 Task: Search one way flight ticket for 3 adults in first from Fort Lauderdale: Fort Lauderdale-hollywood International Airport to South Bend: South Bend International Airport on 8-6-2023. Choice of flights is Spirit. Number of bags: 1 carry on bag. Price is upto 100000. Outbound departure time preference is 21:30.
Action: Mouse moved to (289, 414)
Screenshot: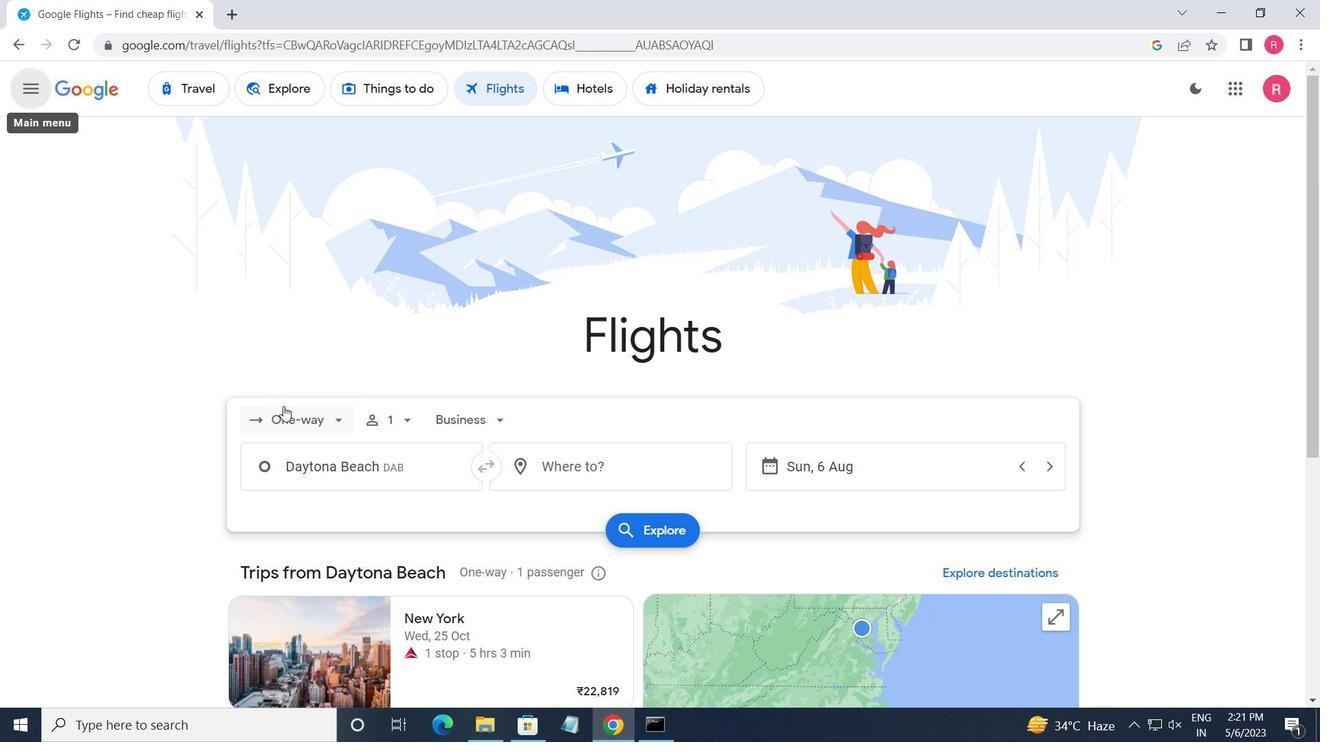 
Action: Mouse pressed left at (289, 414)
Screenshot: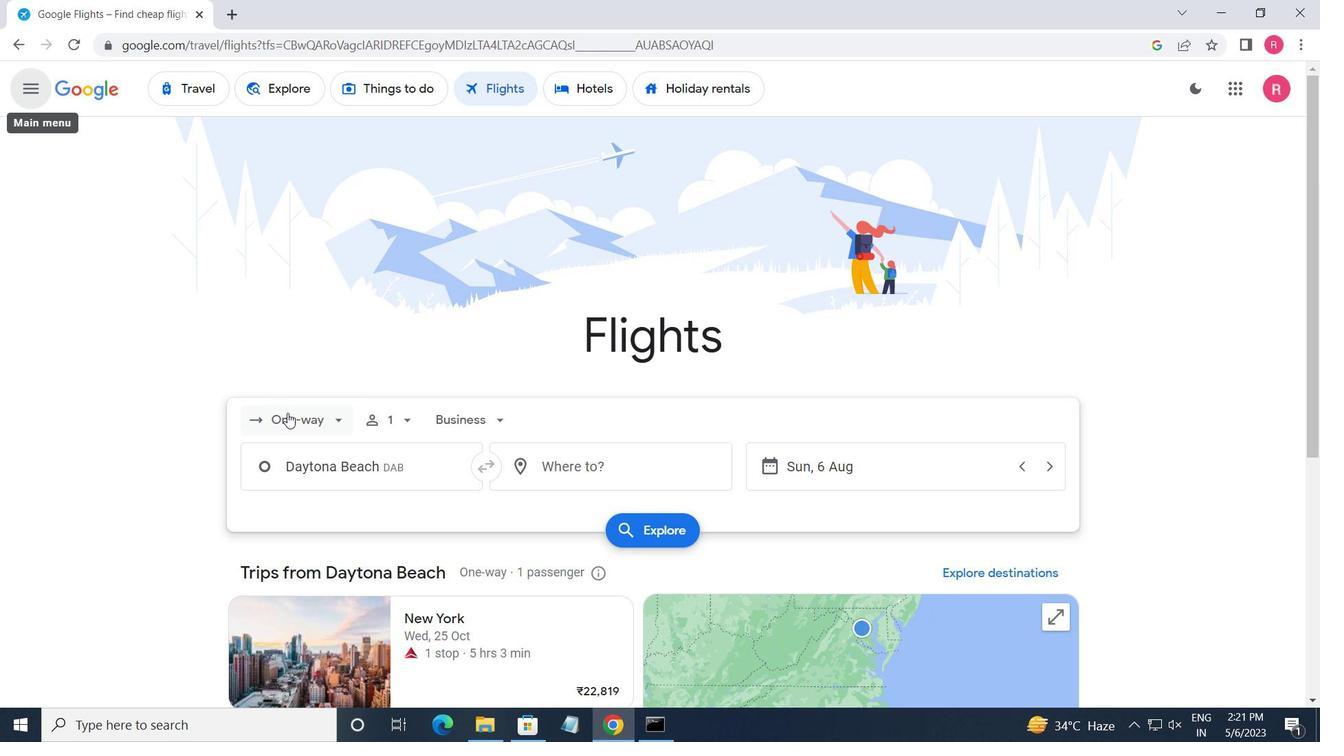 
Action: Mouse moved to (317, 497)
Screenshot: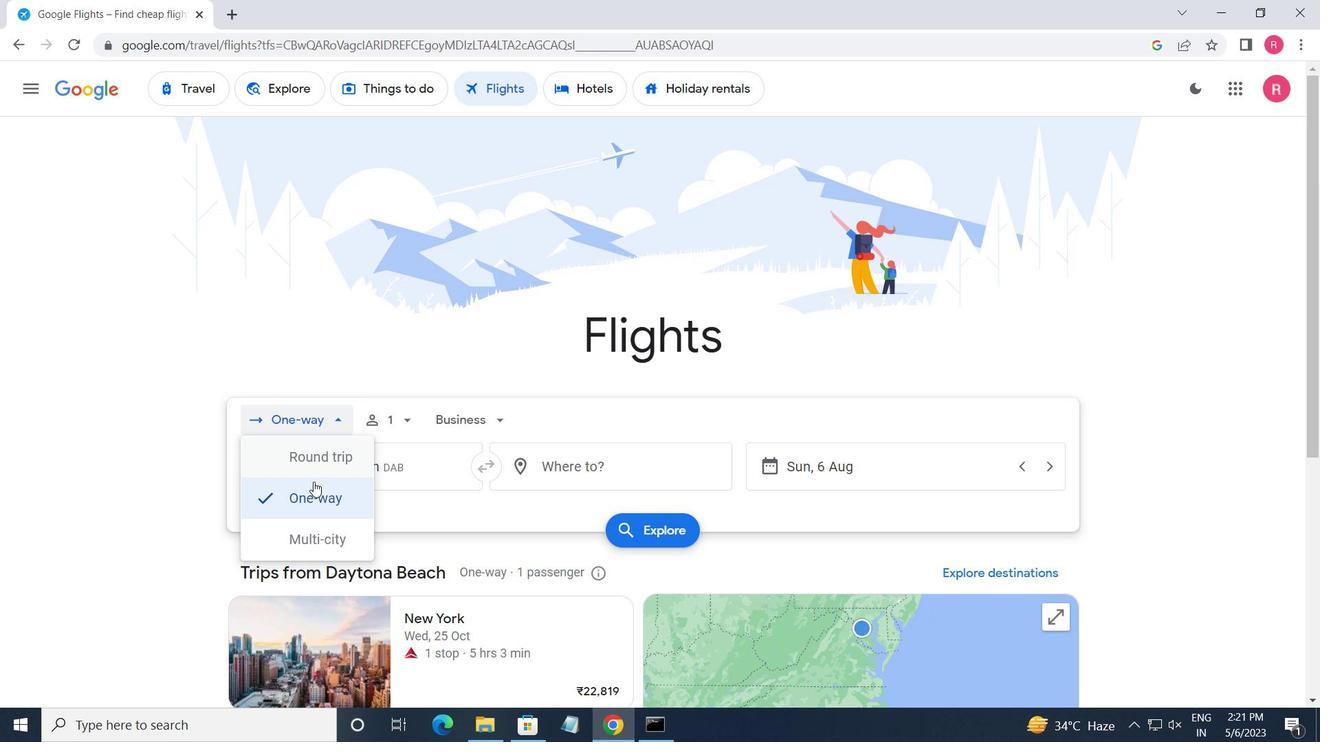 
Action: Mouse pressed left at (317, 497)
Screenshot: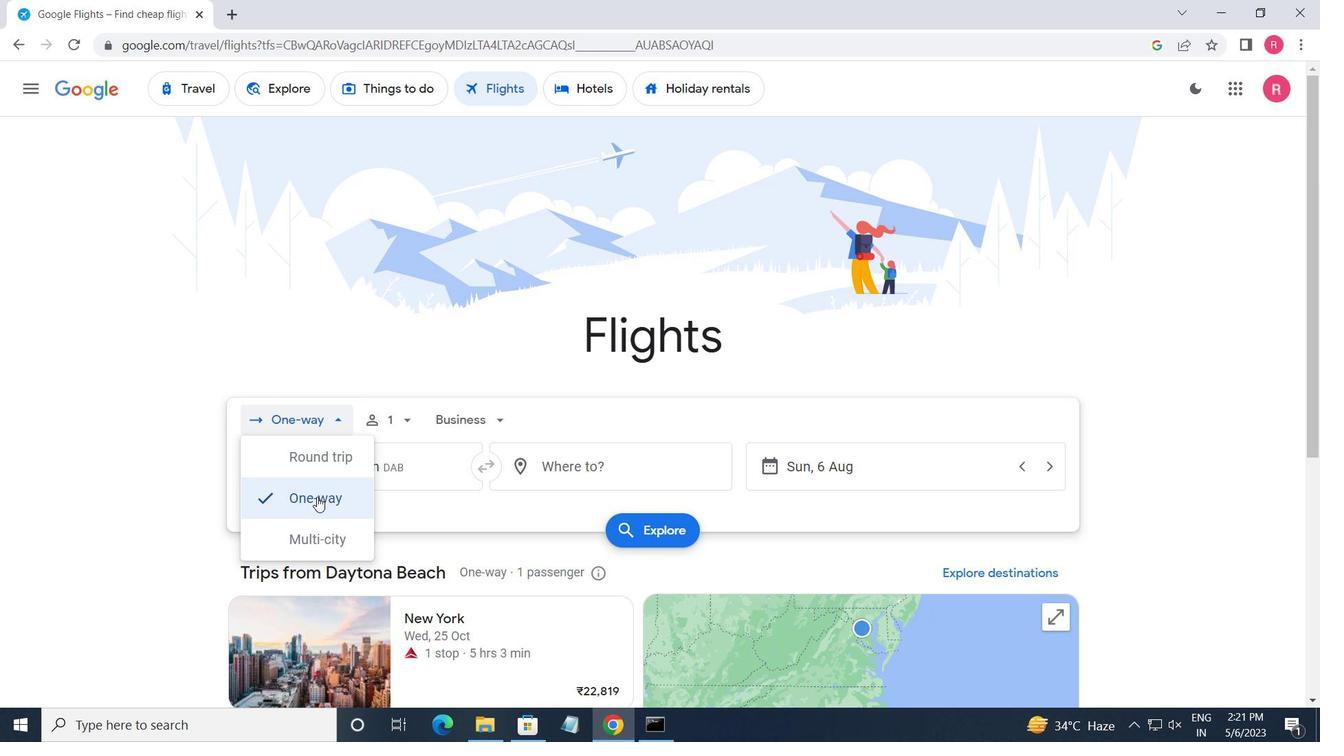 
Action: Mouse moved to (389, 429)
Screenshot: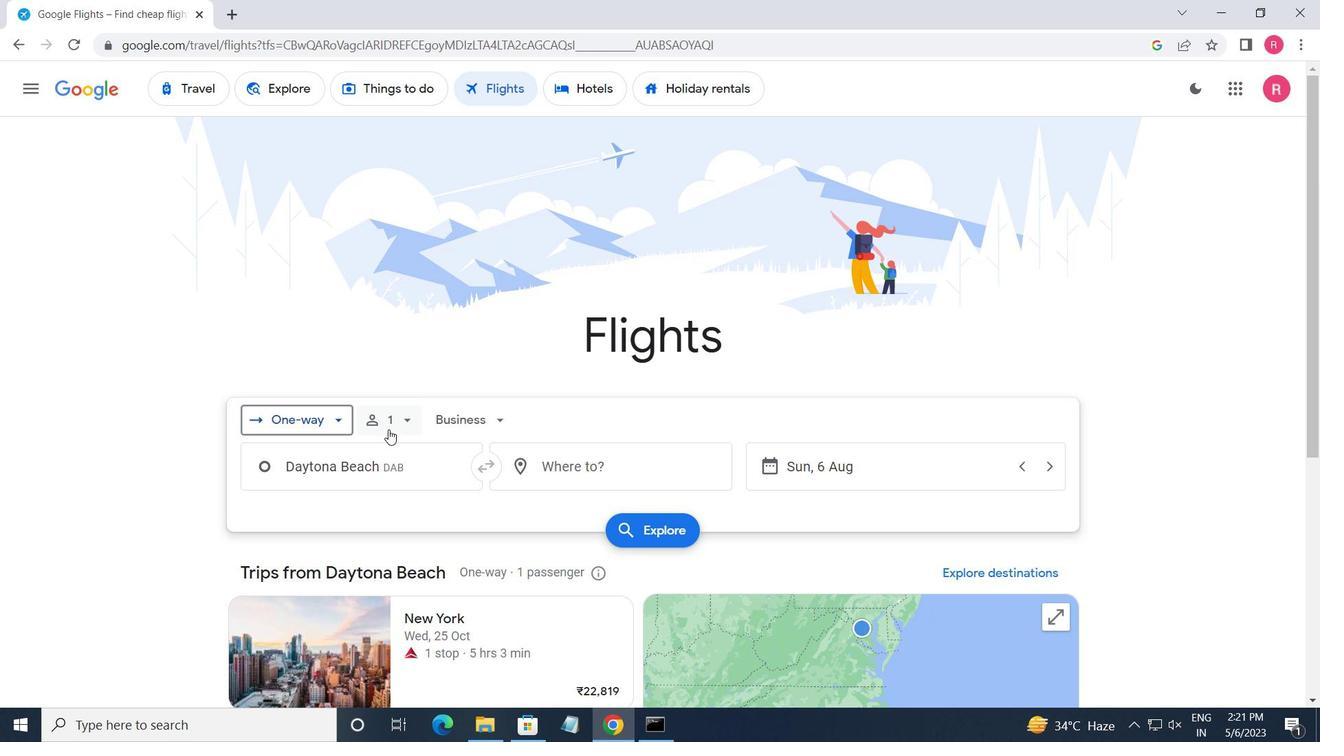 
Action: Mouse pressed left at (389, 429)
Screenshot: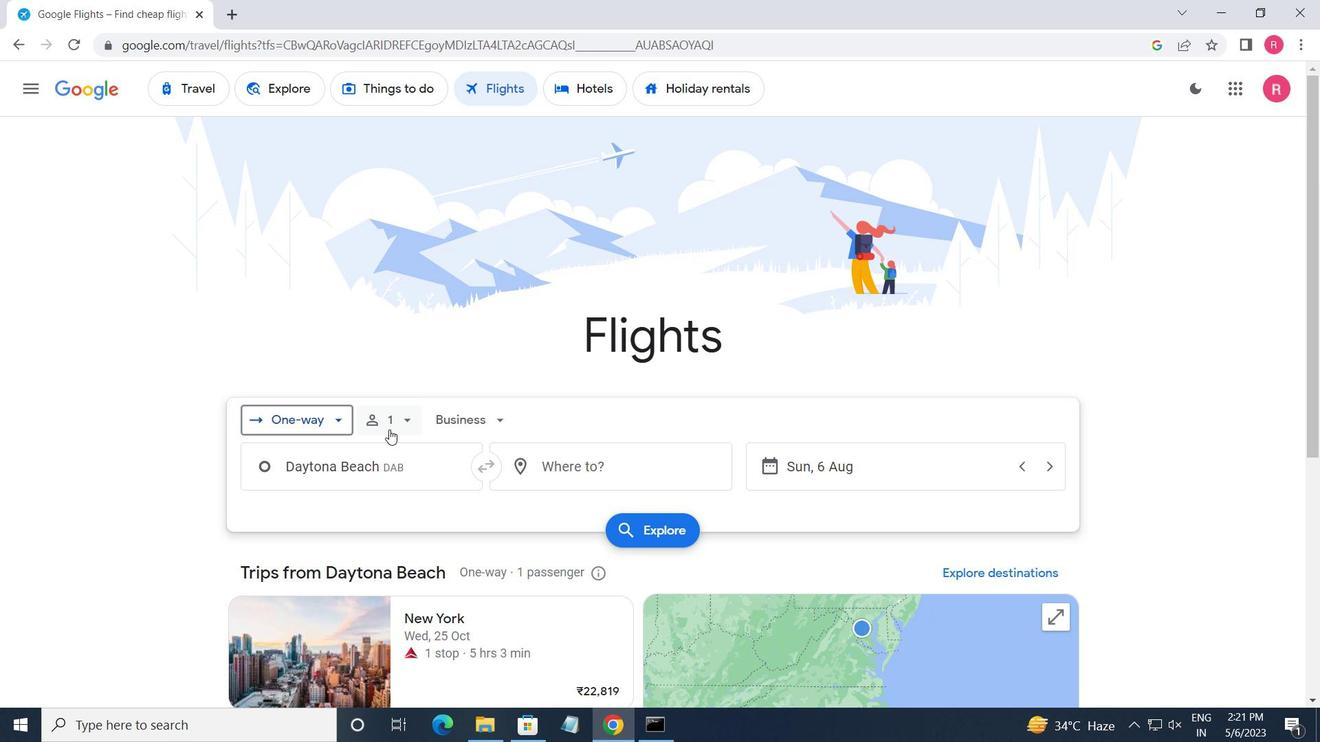 
Action: Mouse moved to (553, 467)
Screenshot: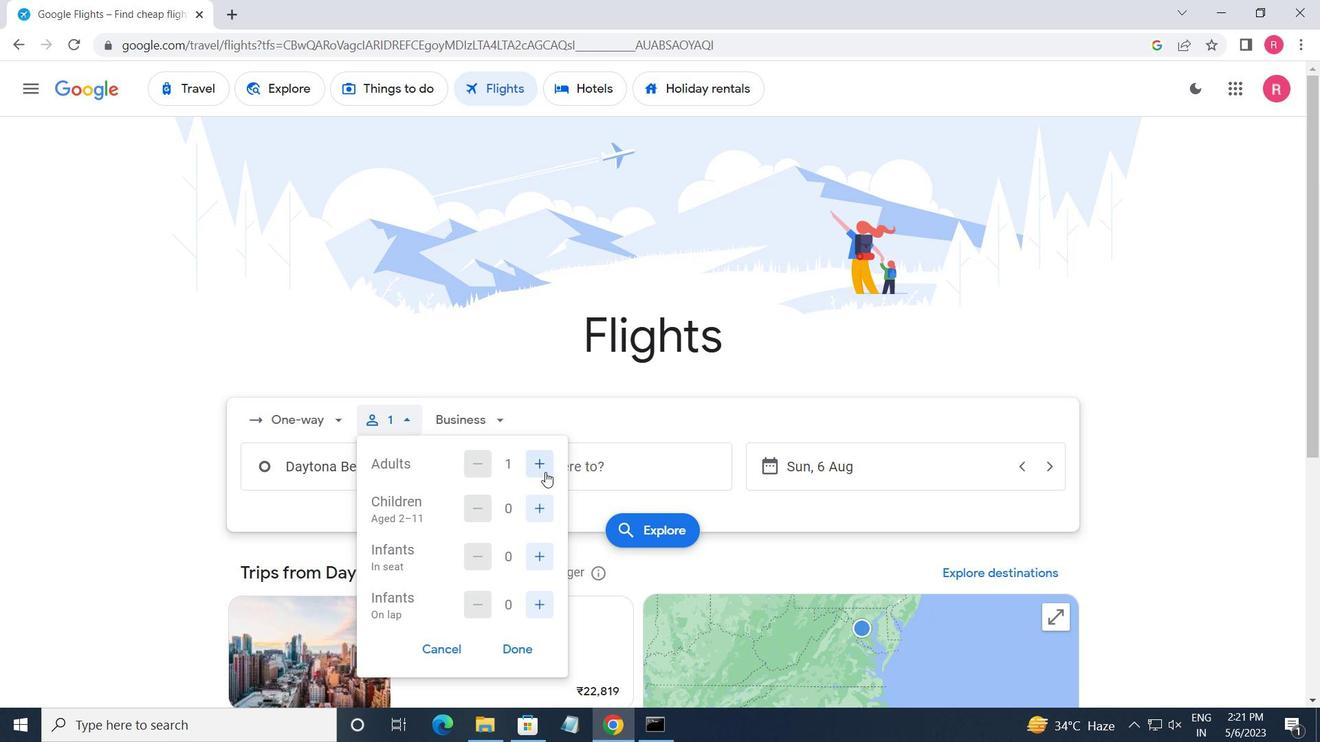 
Action: Mouse pressed left at (553, 467)
Screenshot: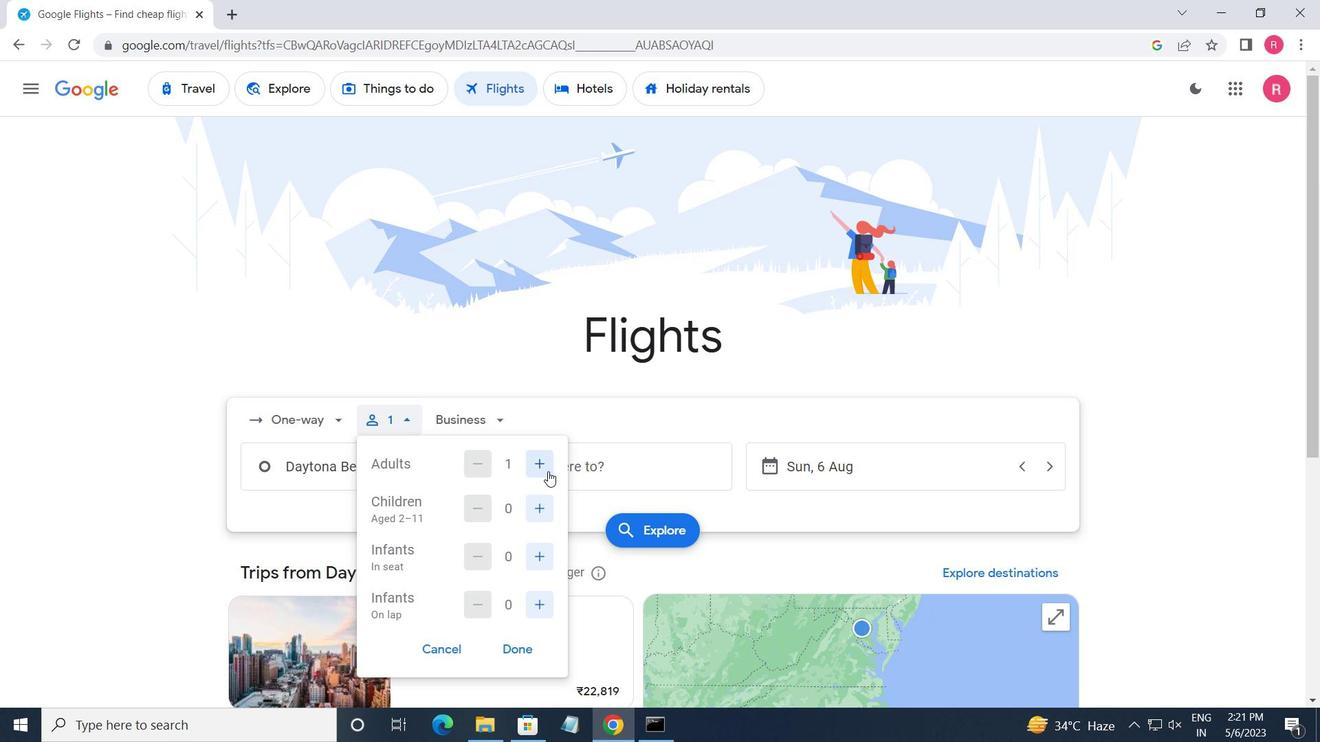 
Action: Mouse moved to (554, 467)
Screenshot: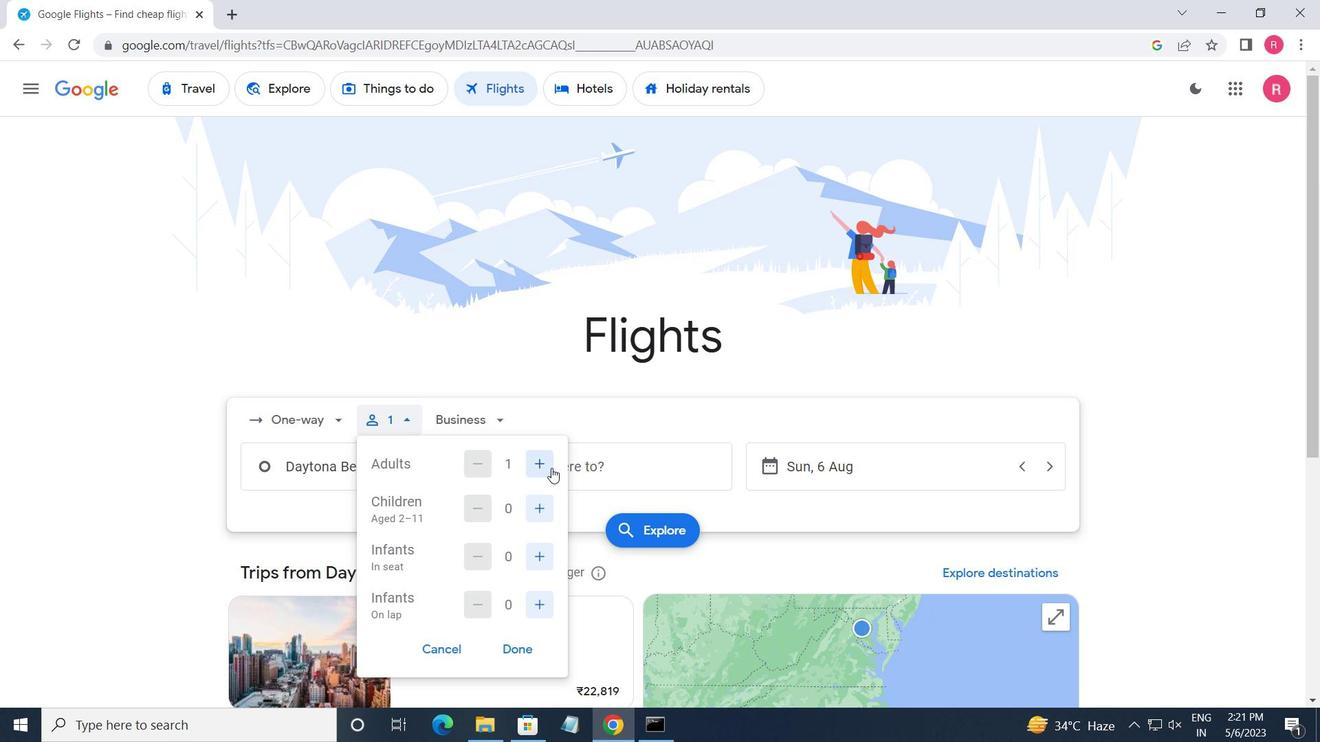 
Action: Mouse pressed left at (554, 467)
Screenshot: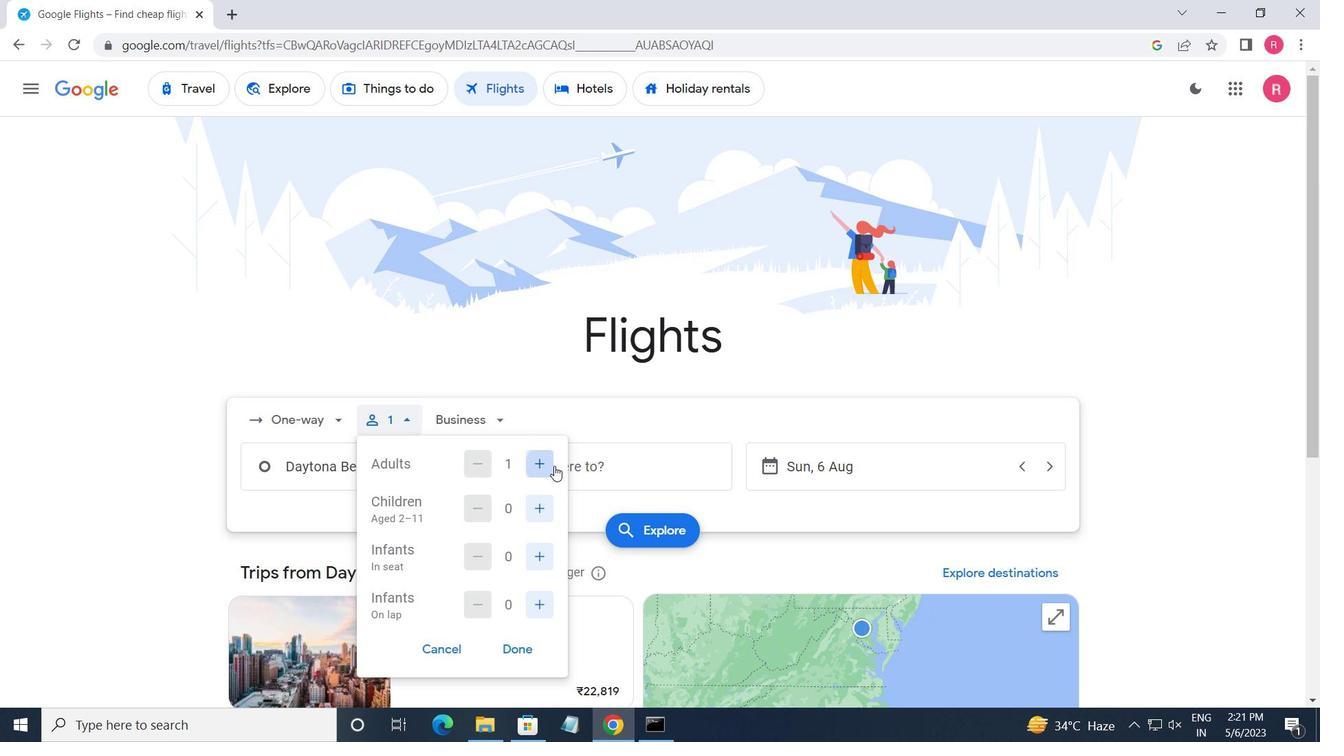 
Action: Mouse moved to (517, 643)
Screenshot: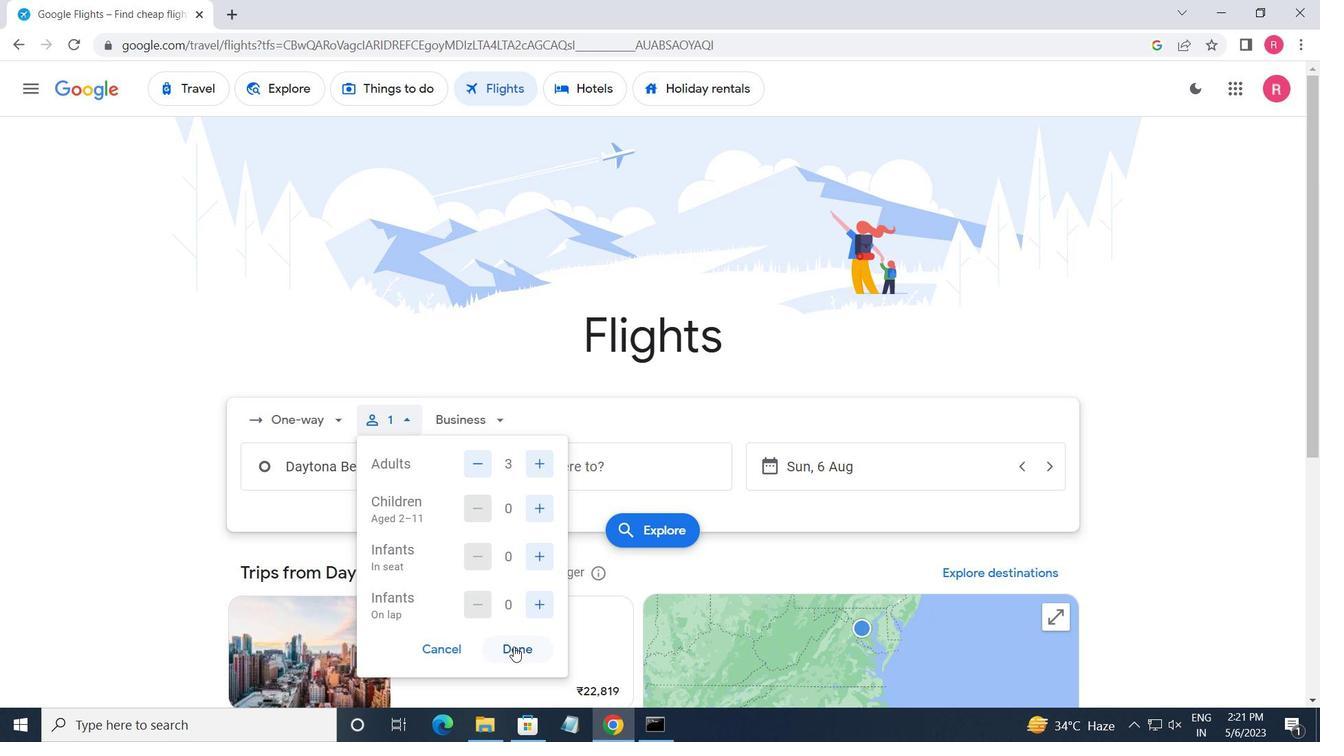 
Action: Mouse pressed left at (517, 643)
Screenshot: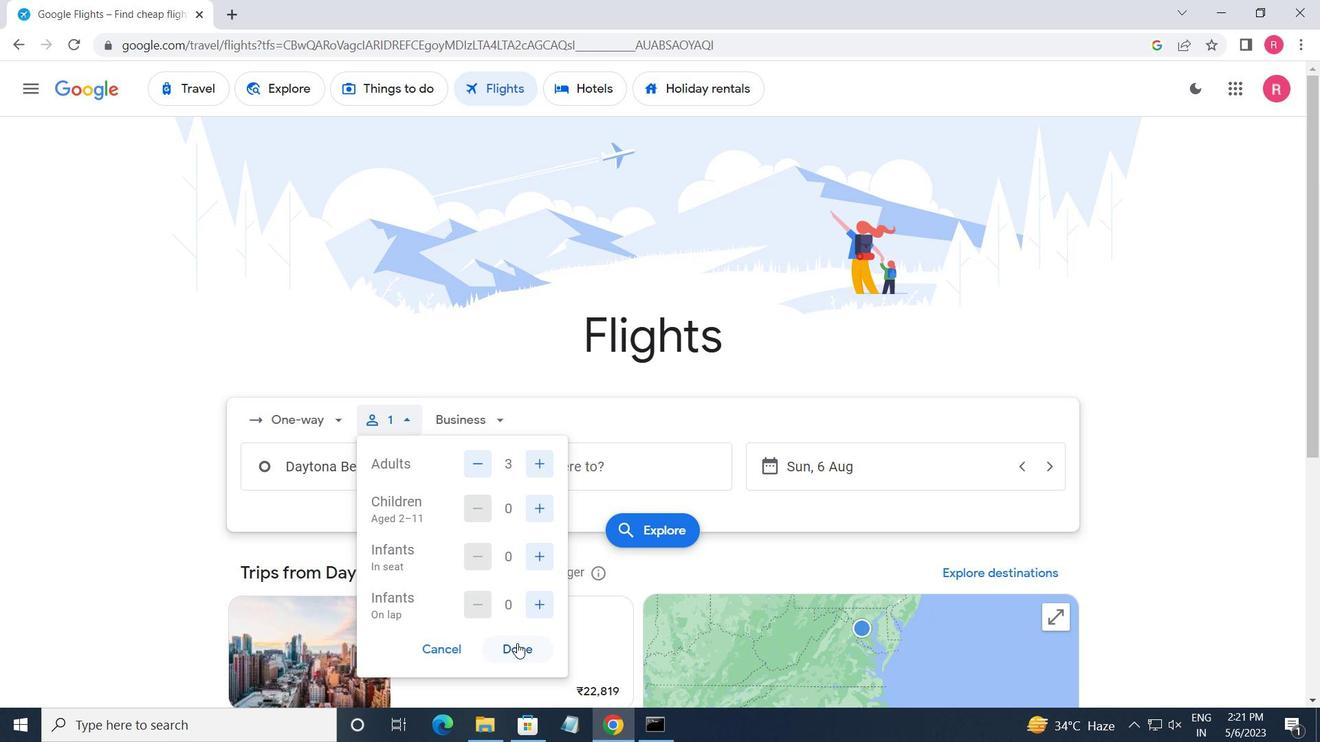 
Action: Mouse moved to (483, 425)
Screenshot: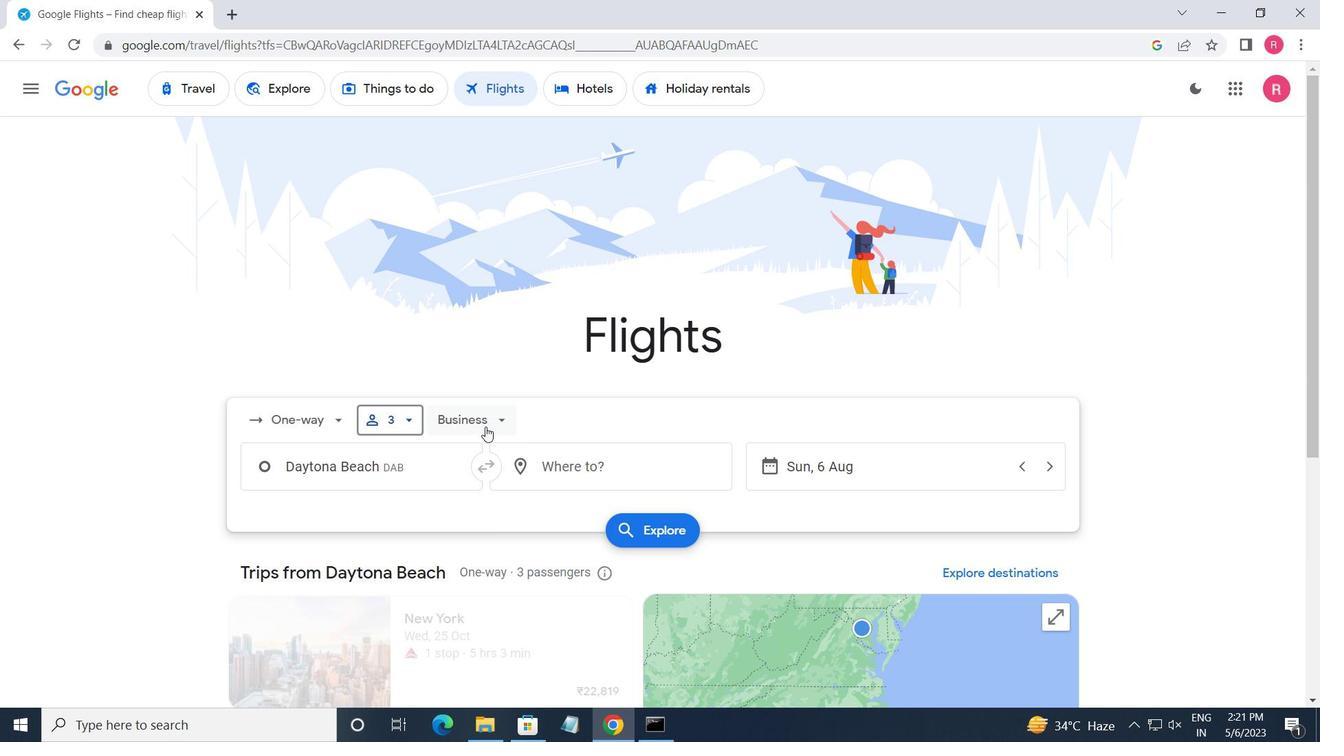 
Action: Mouse pressed left at (483, 425)
Screenshot: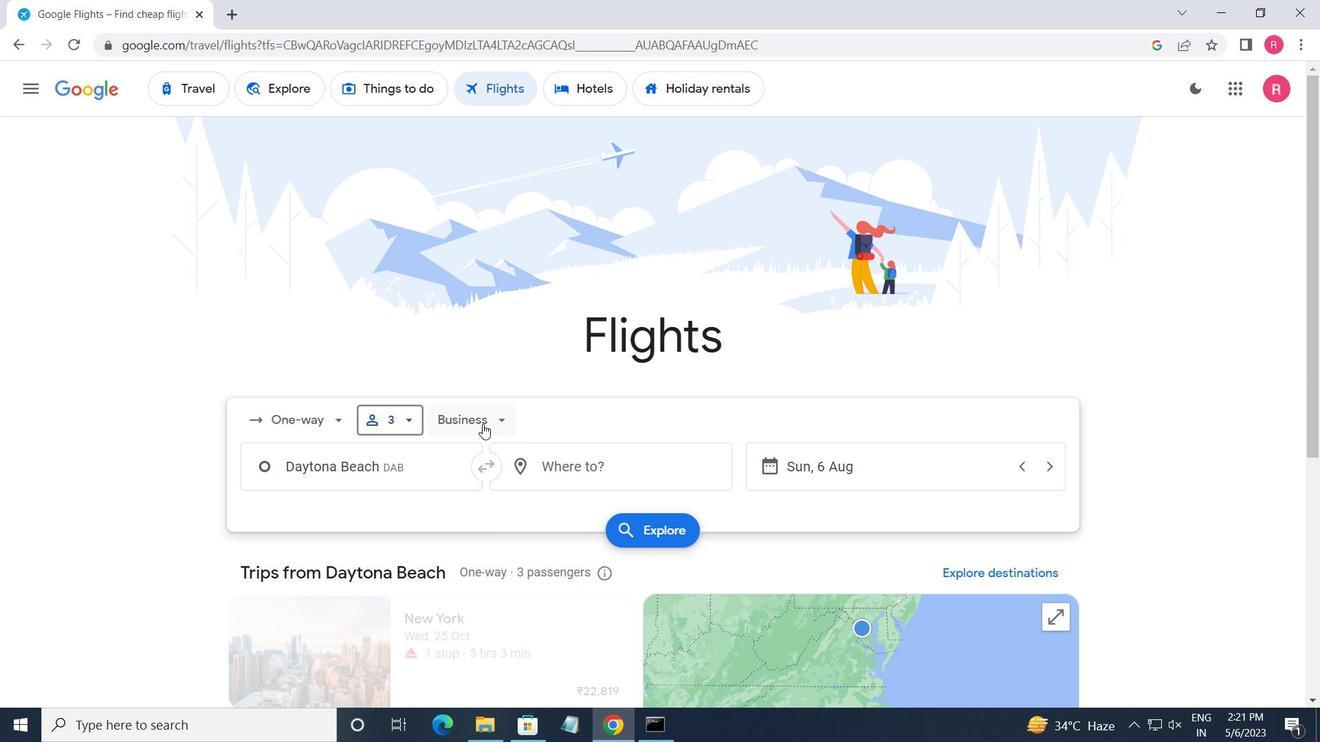 
Action: Mouse moved to (504, 574)
Screenshot: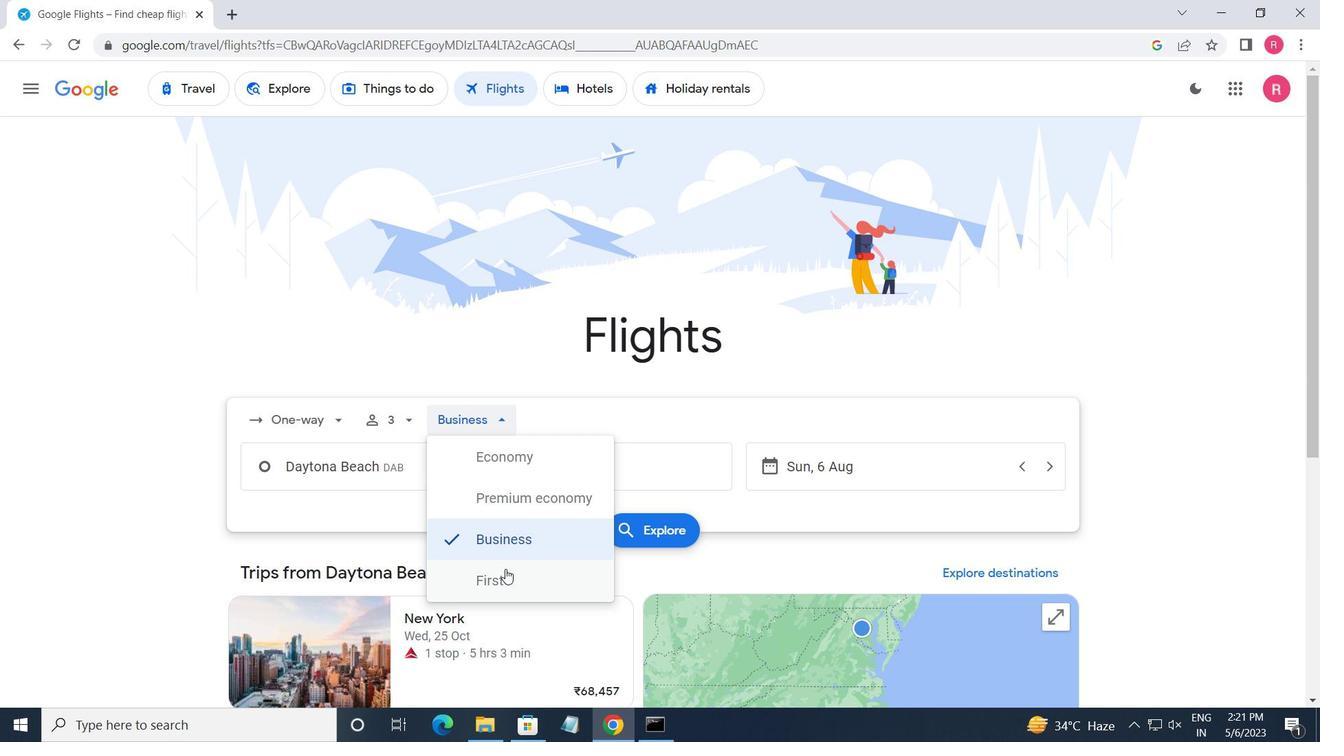 
Action: Mouse pressed left at (504, 574)
Screenshot: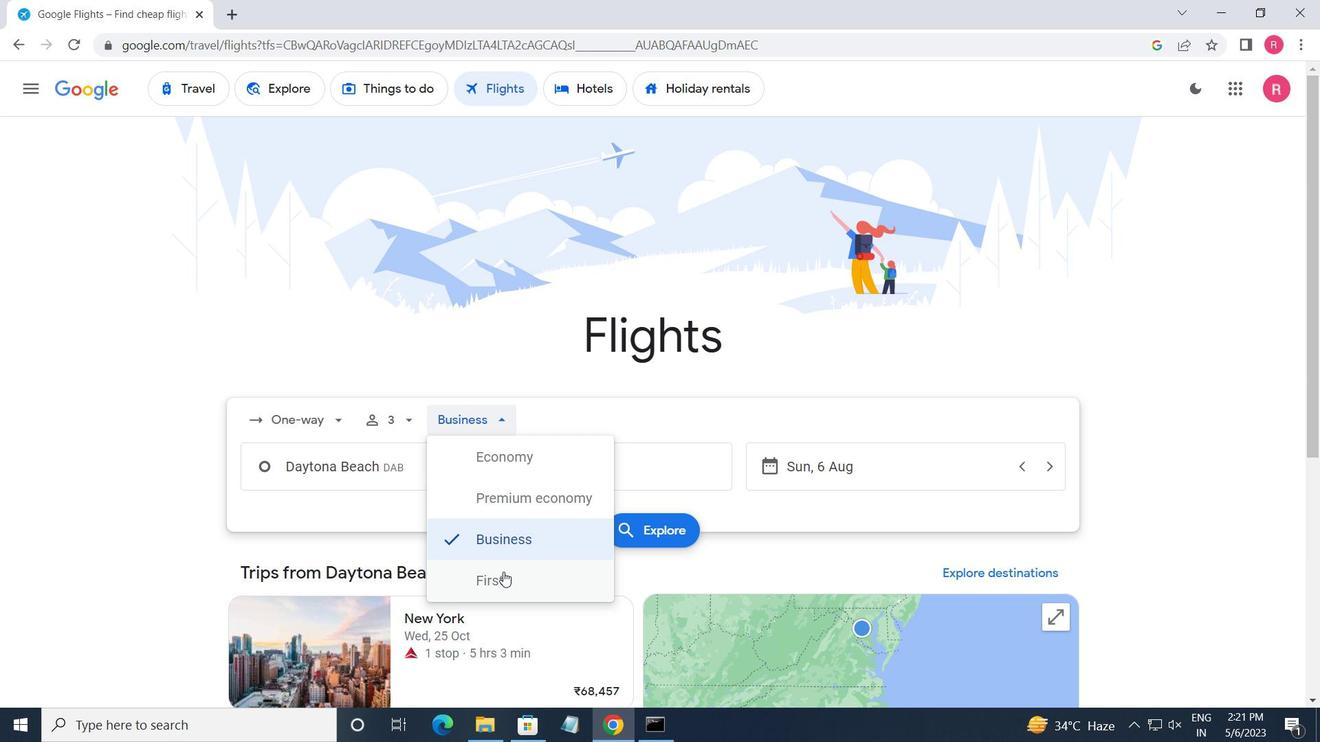 
Action: Mouse moved to (429, 463)
Screenshot: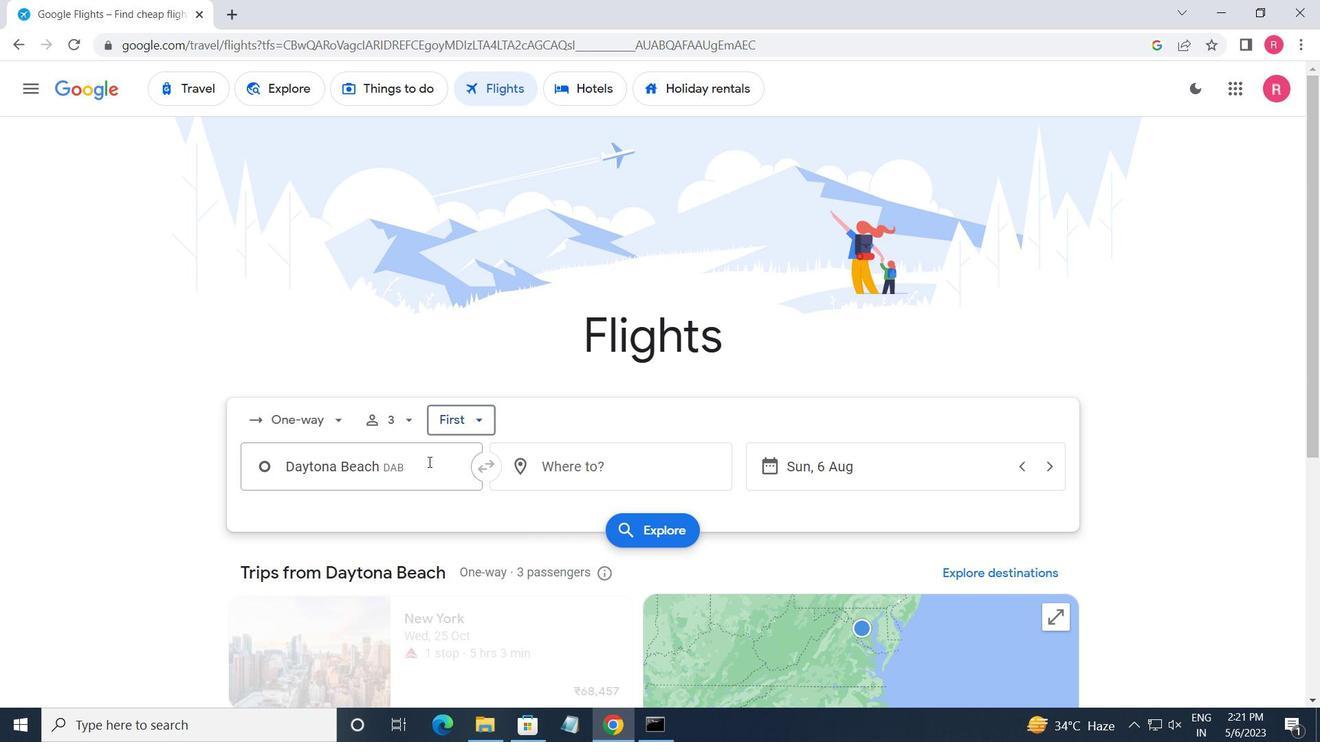 
Action: Mouse pressed left at (429, 463)
Screenshot: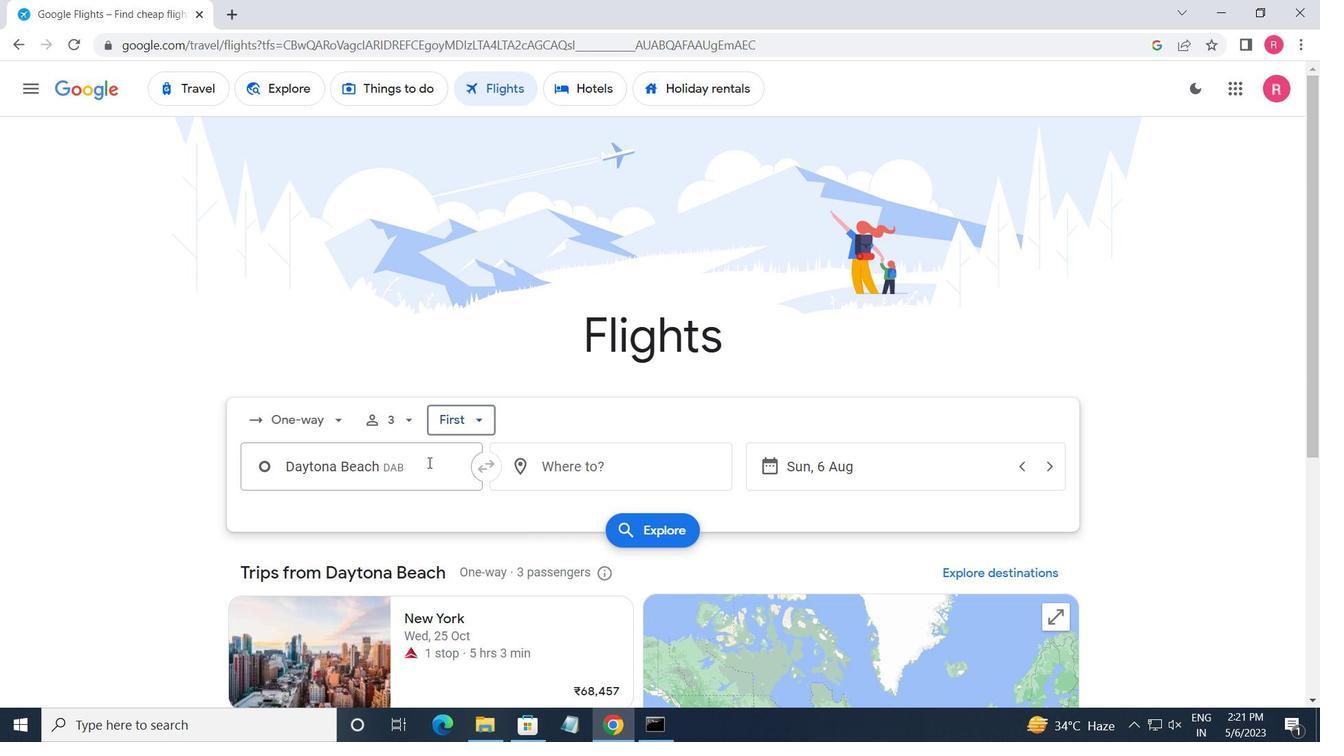 
Action: Mouse moved to (429, 463)
Screenshot: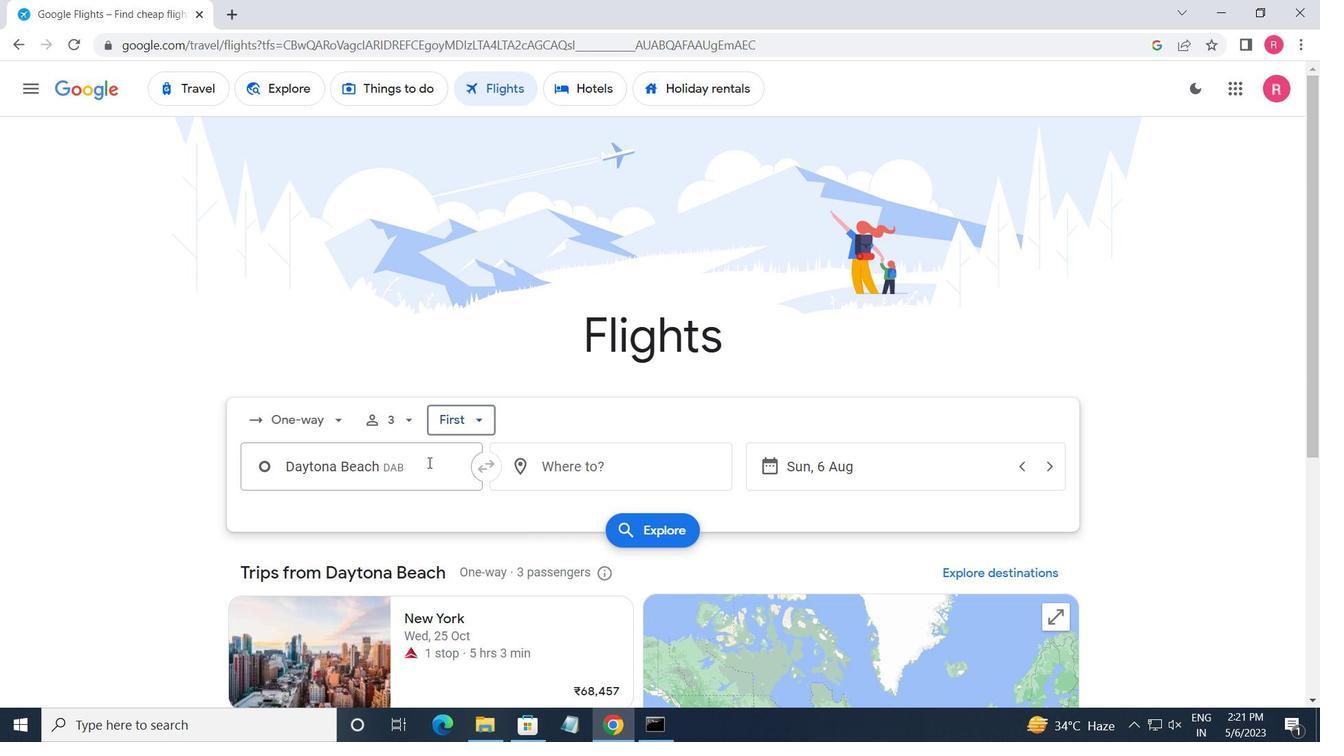 
Action: Key pressed <Key.shift>LAUDERDALE
Screenshot: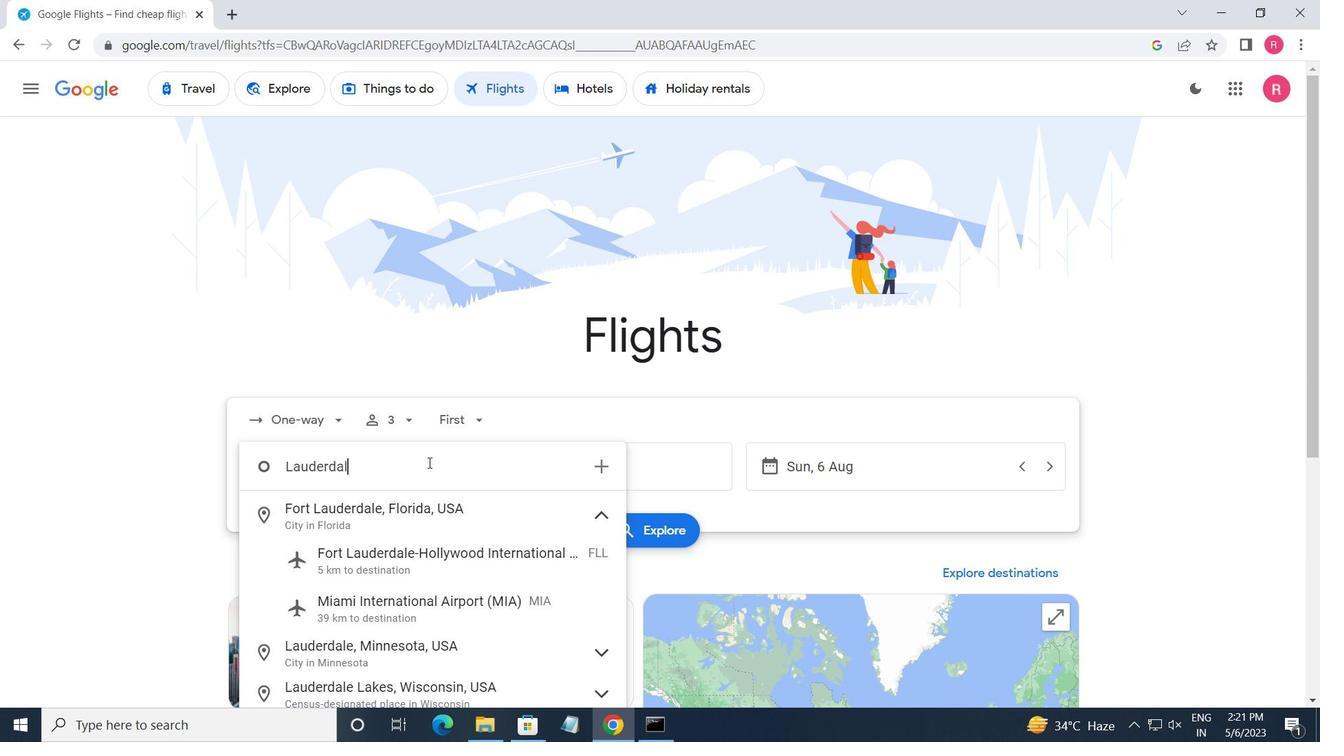 
Action: Mouse moved to (468, 577)
Screenshot: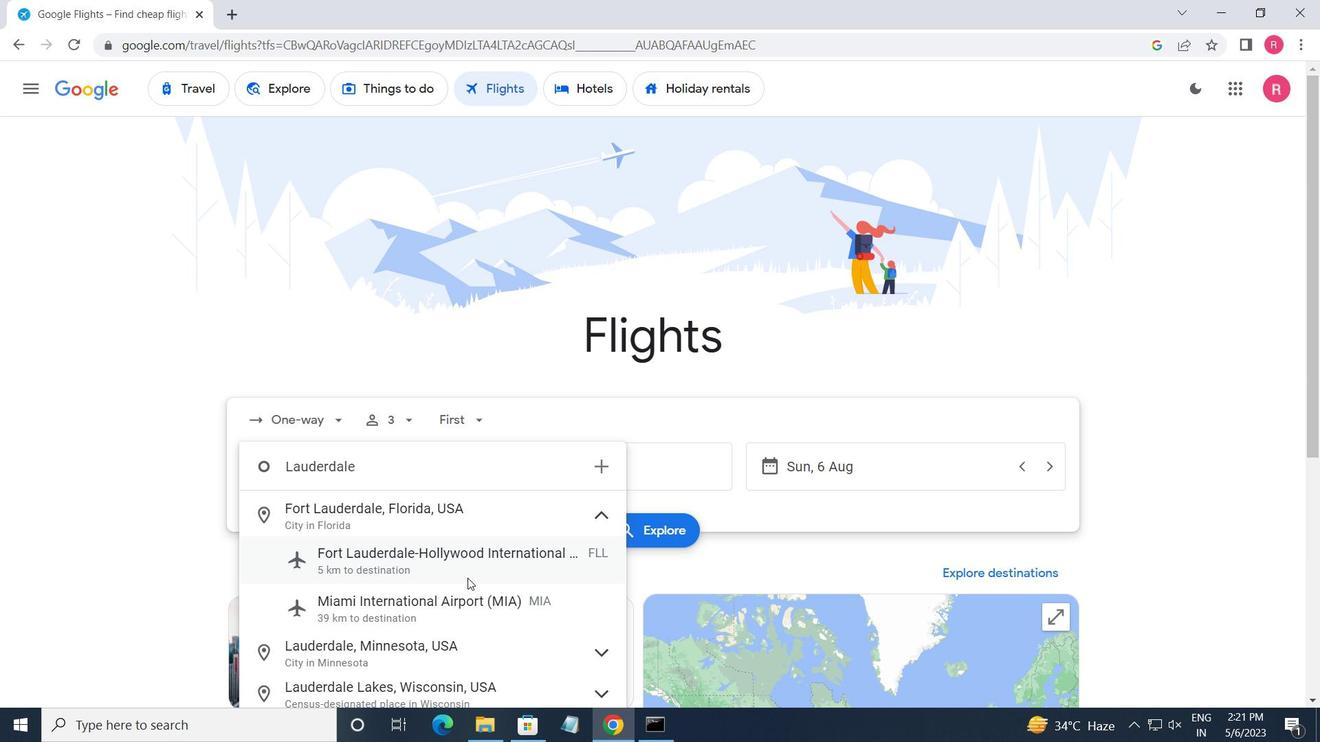 
Action: Mouse pressed left at (468, 577)
Screenshot: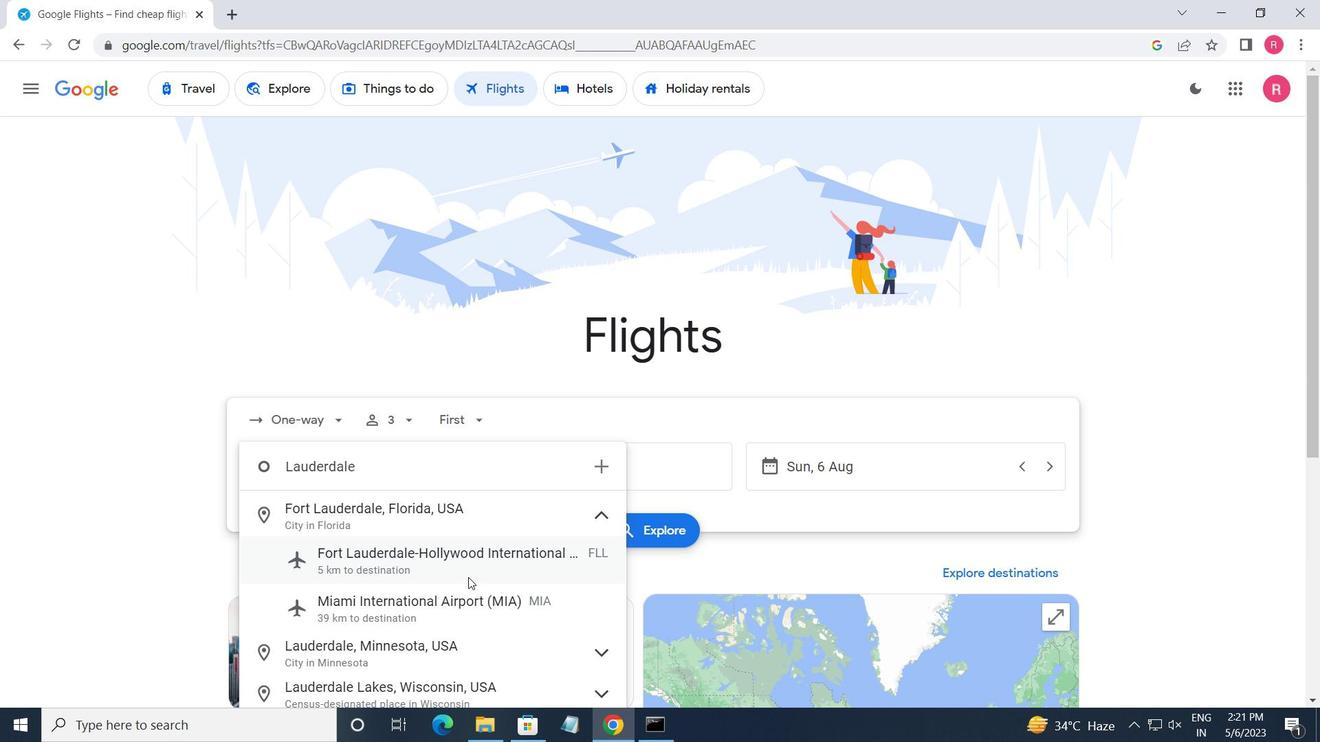 
Action: Mouse moved to (609, 477)
Screenshot: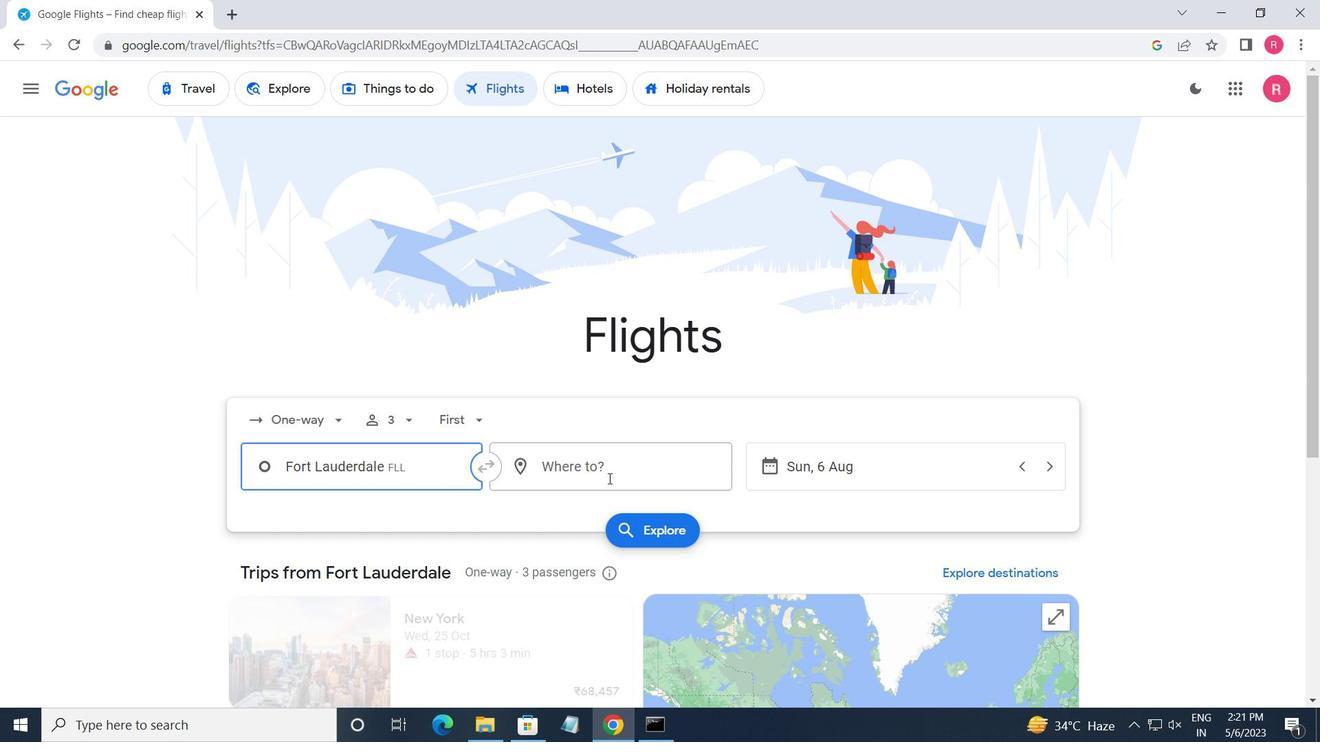 
Action: Mouse pressed left at (609, 477)
Screenshot: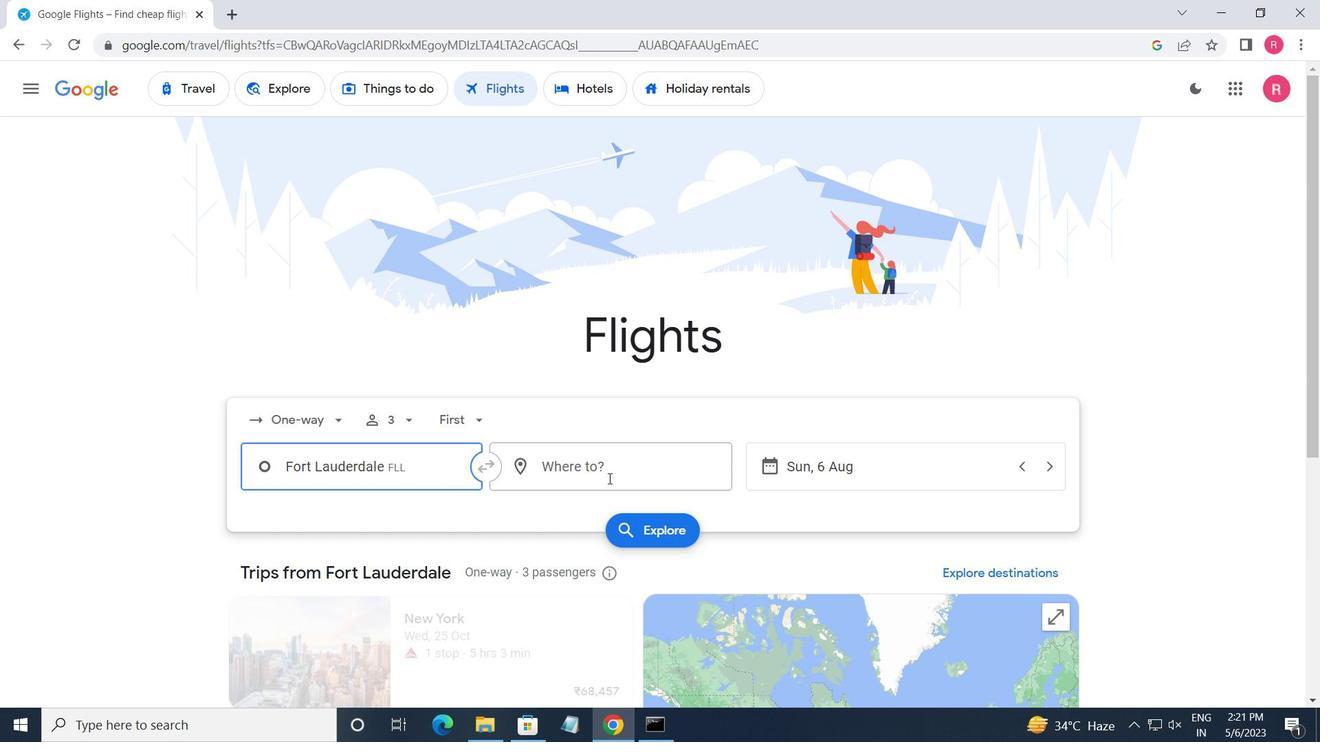 
Action: Mouse moved to (557, 572)
Screenshot: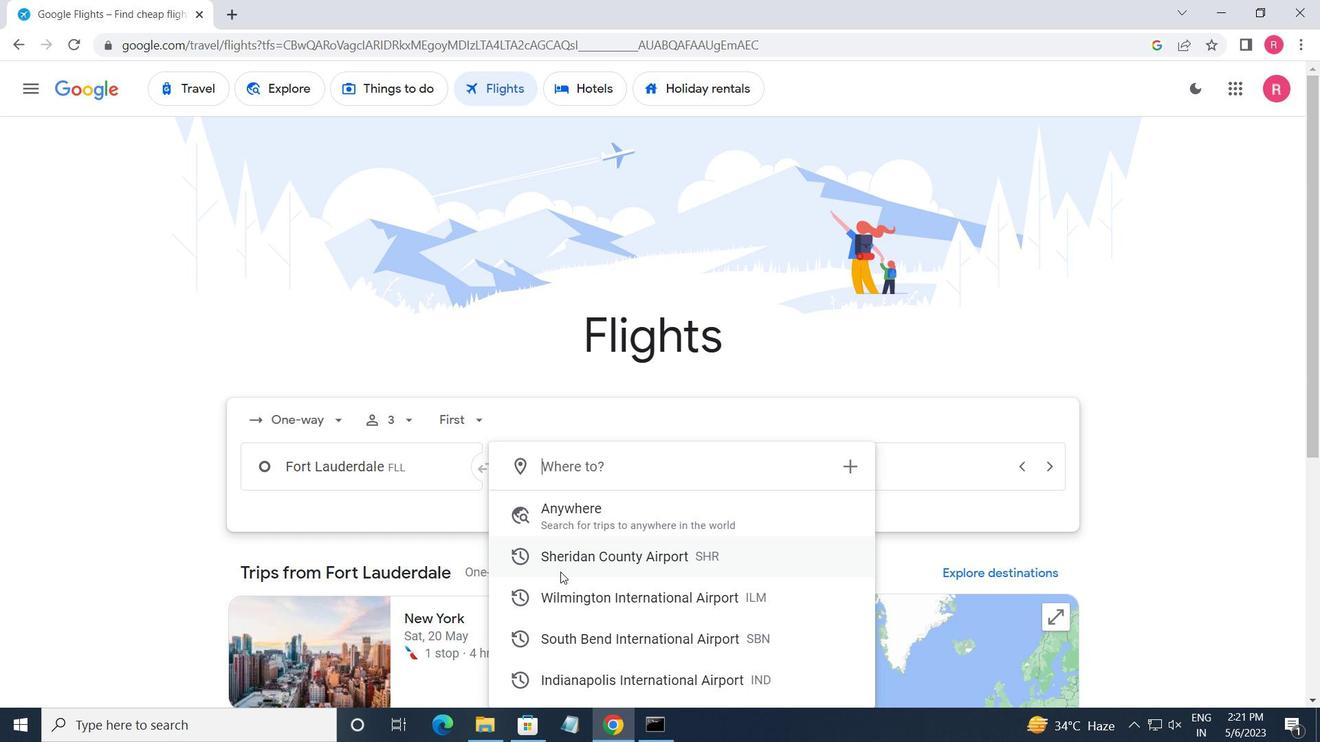 
Action: Key pressed <Key.shift>SOUTH<Key.space><Key.shift>BEN
Screenshot: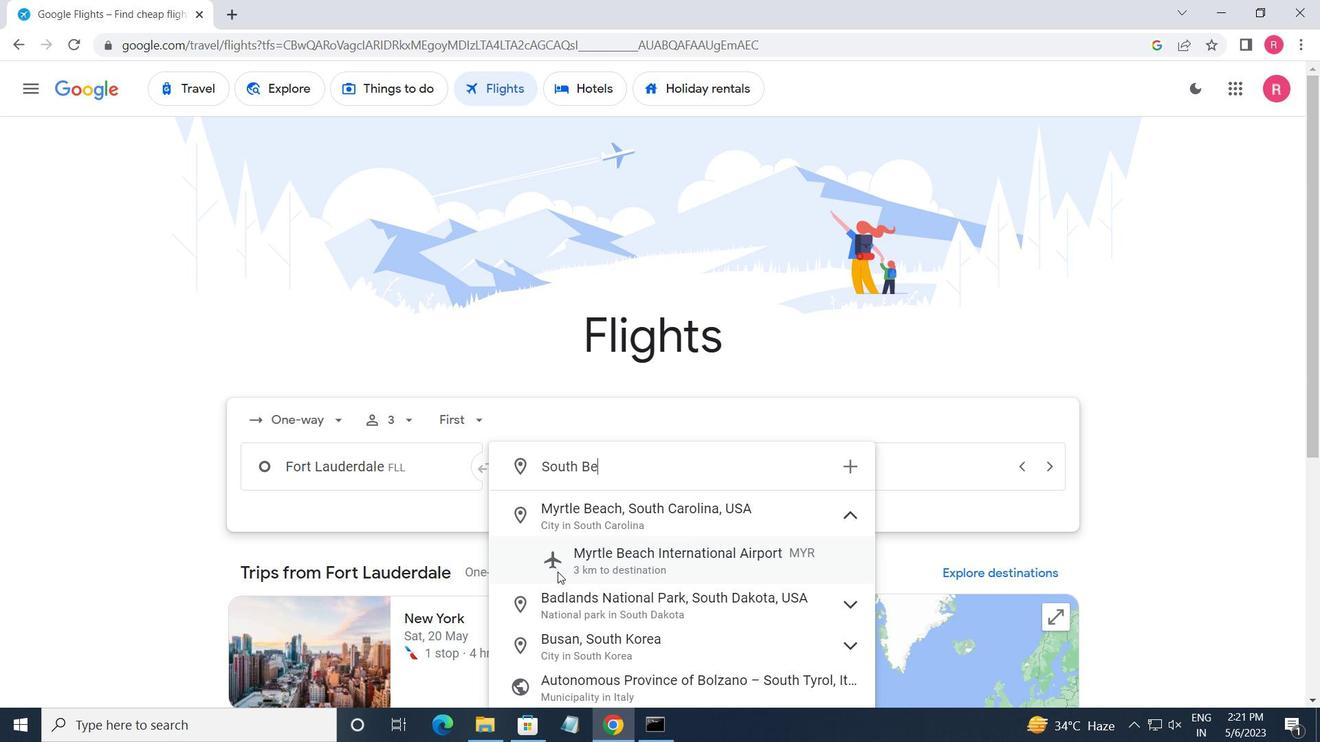 
Action: Mouse moved to (694, 557)
Screenshot: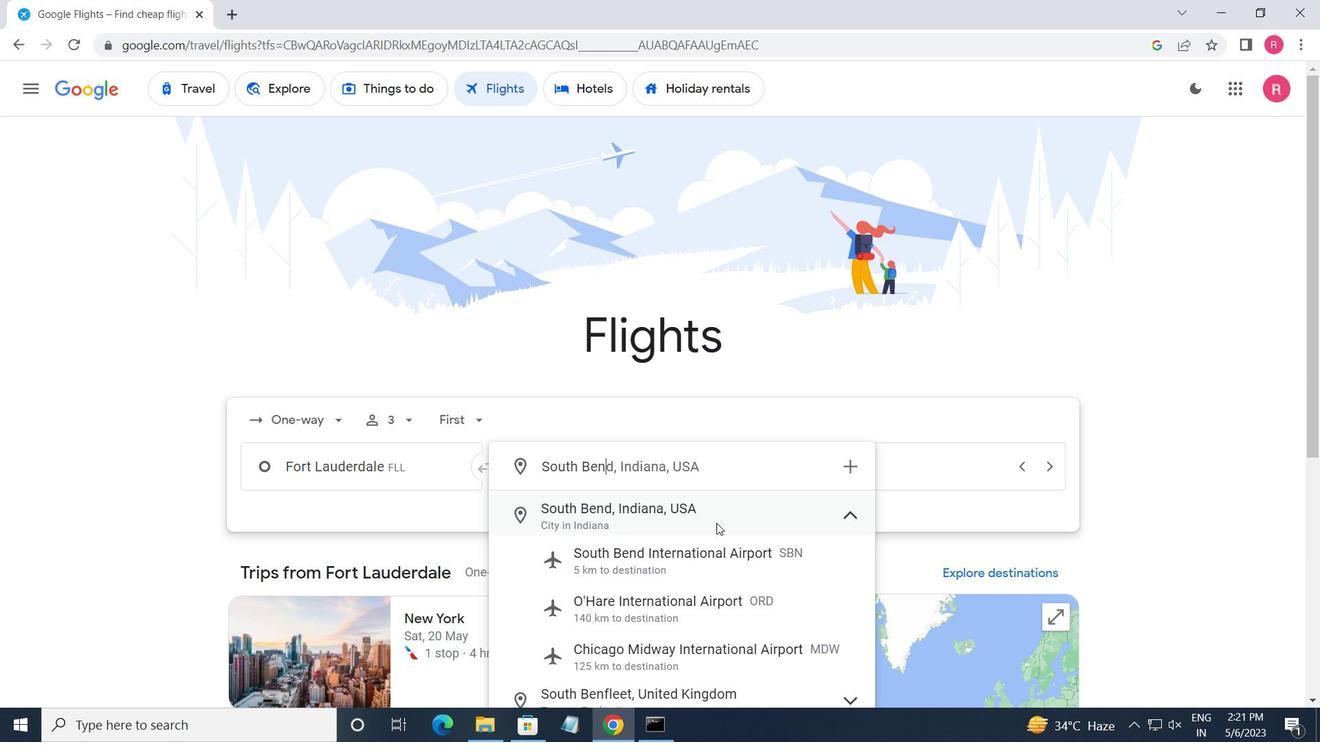 
Action: Mouse pressed left at (694, 557)
Screenshot: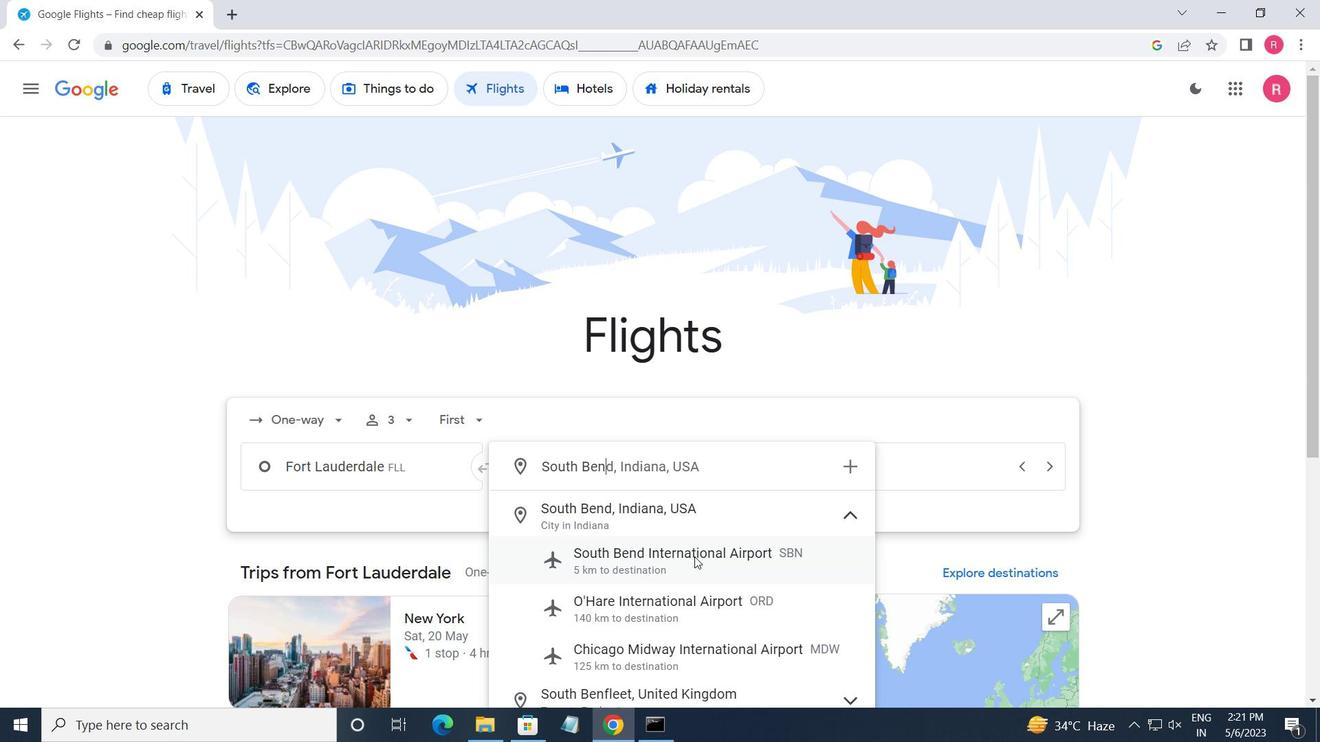 
Action: Mouse moved to (861, 490)
Screenshot: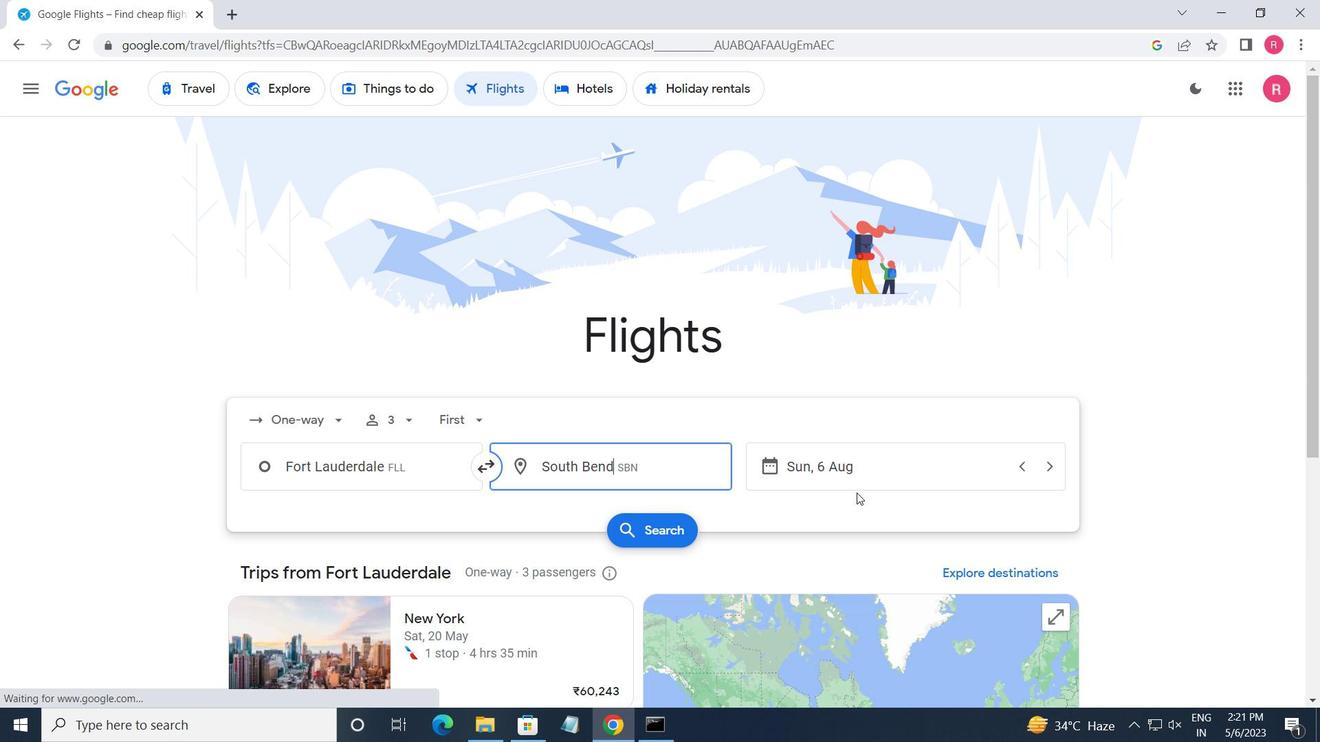 
Action: Mouse pressed left at (861, 490)
Screenshot: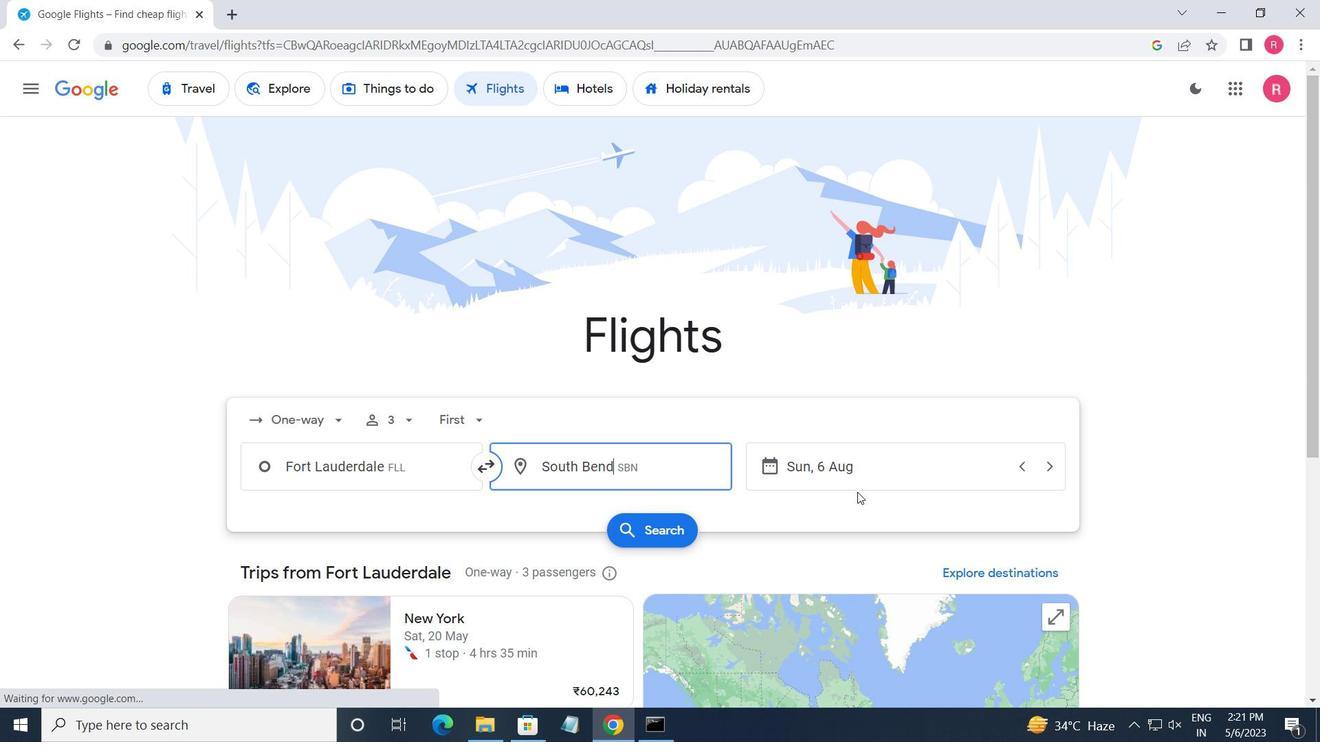 
Action: Mouse moved to (460, 442)
Screenshot: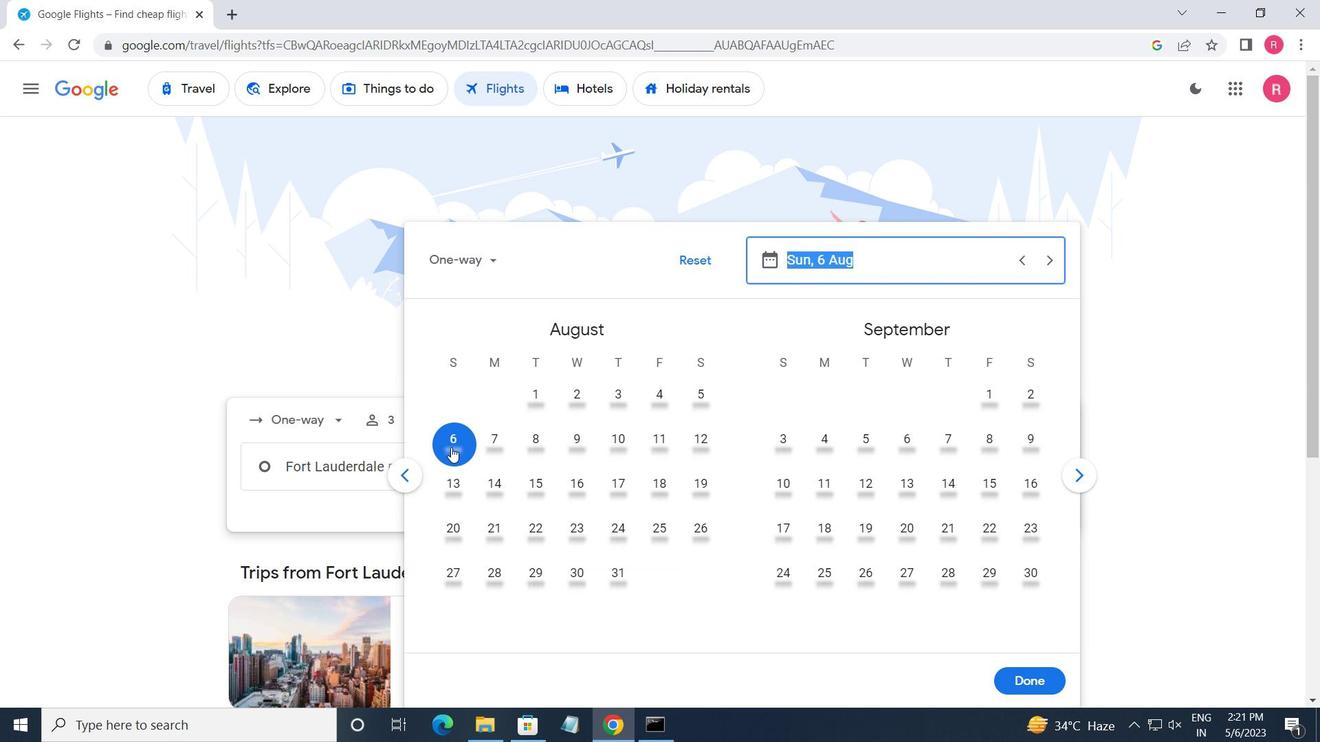 
Action: Mouse pressed left at (460, 442)
Screenshot: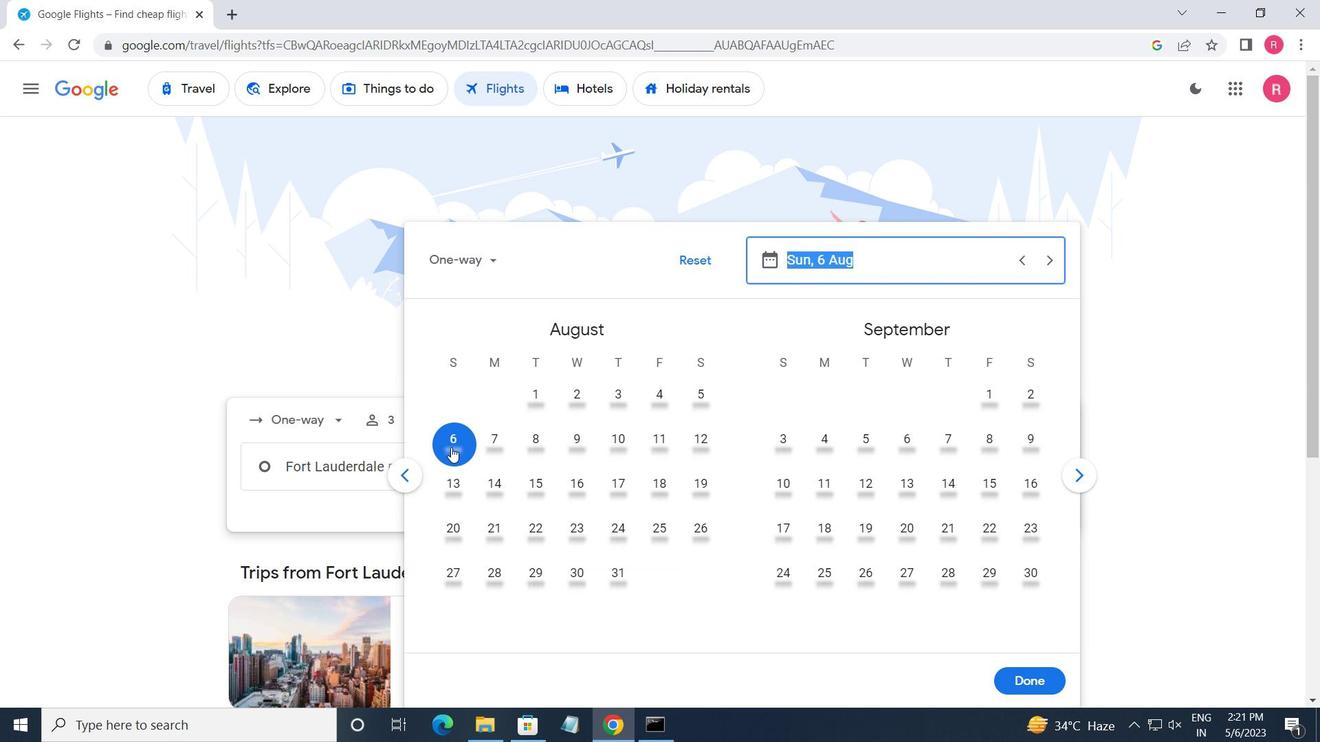 
Action: Mouse moved to (1030, 684)
Screenshot: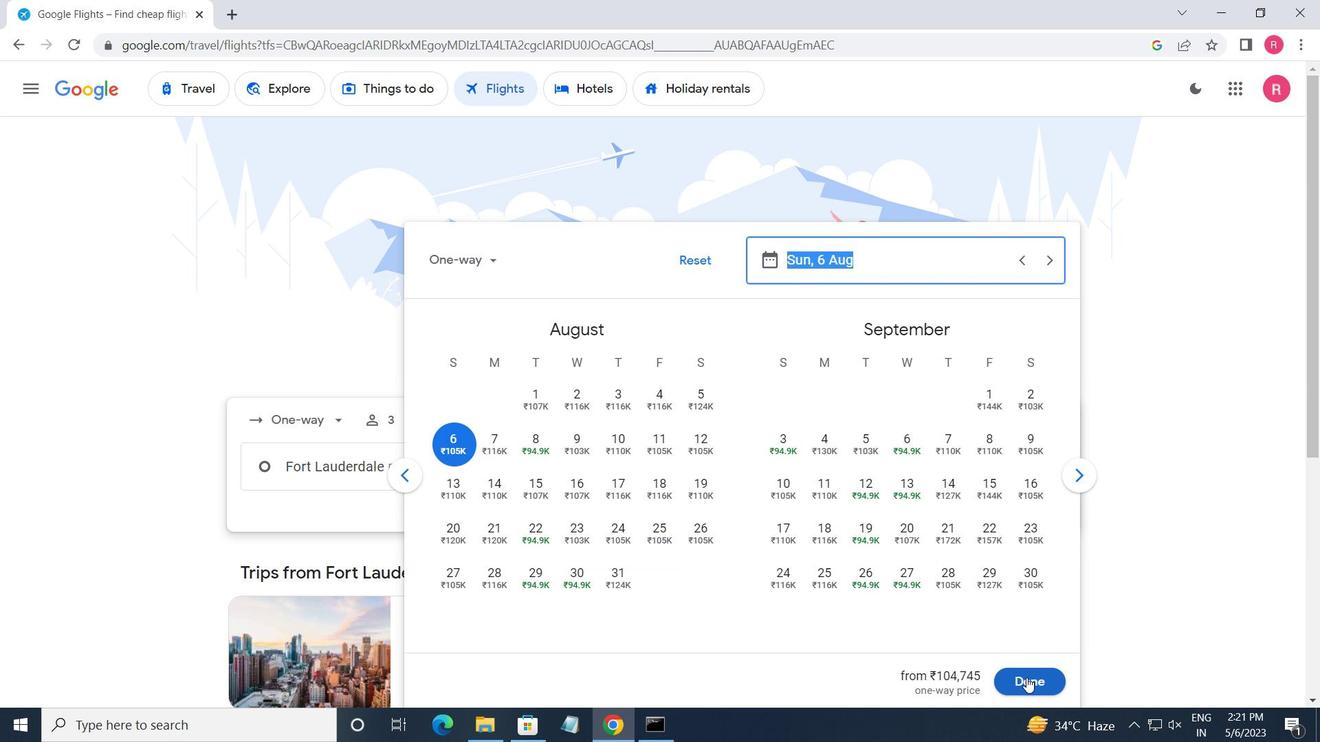 
Action: Mouse pressed left at (1030, 684)
Screenshot: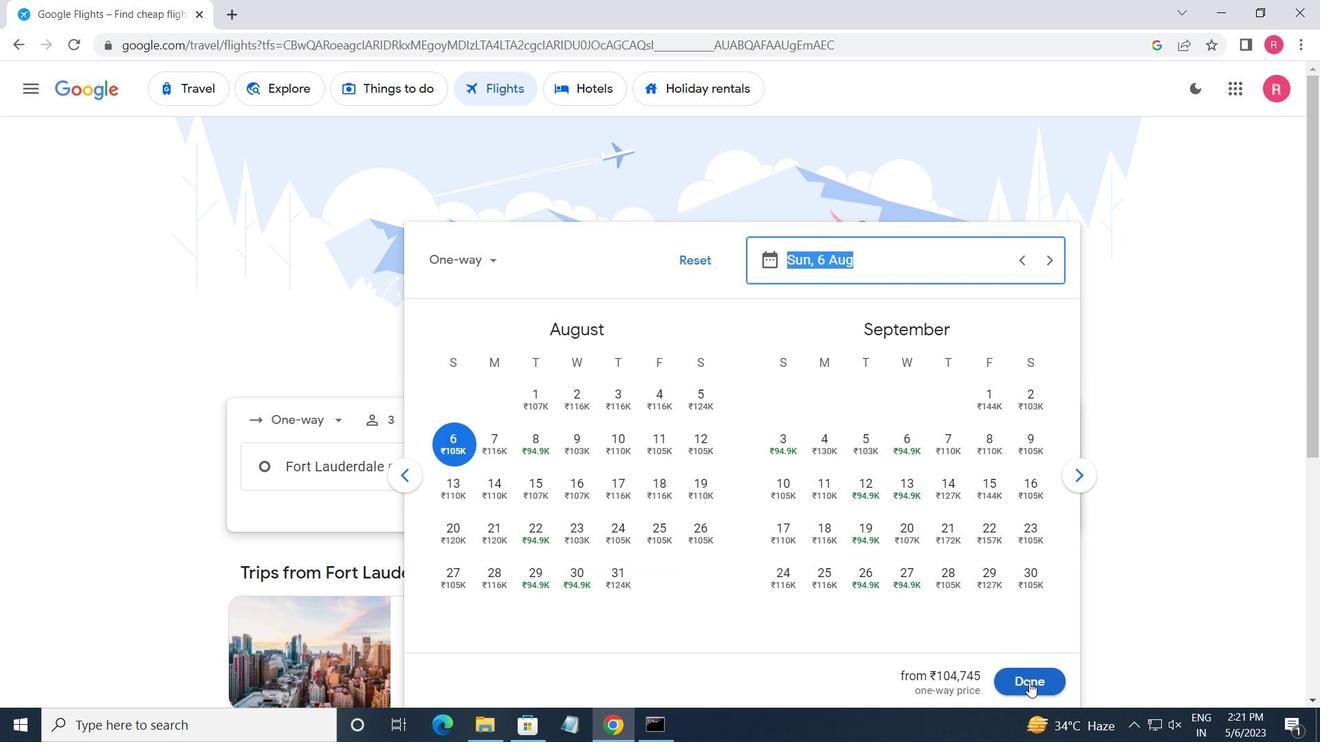 
Action: Mouse moved to (683, 534)
Screenshot: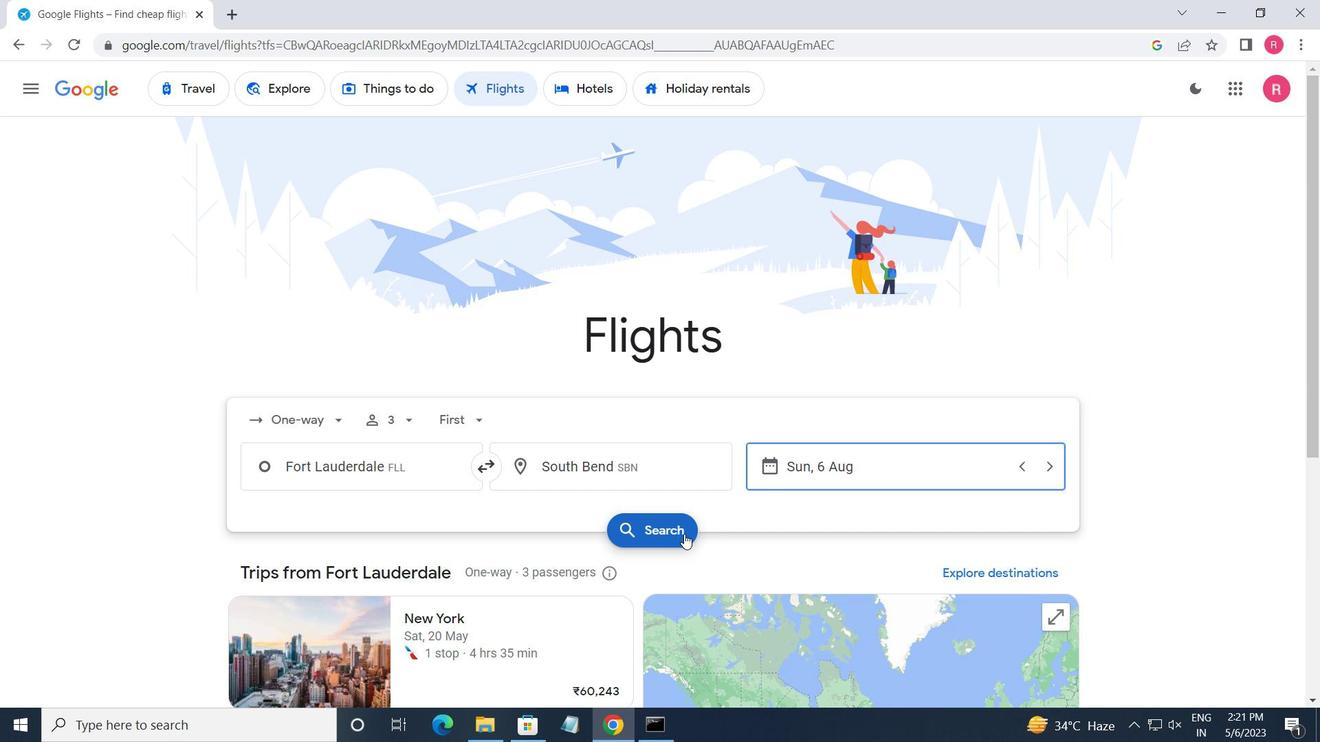 
Action: Mouse pressed left at (683, 534)
Screenshot: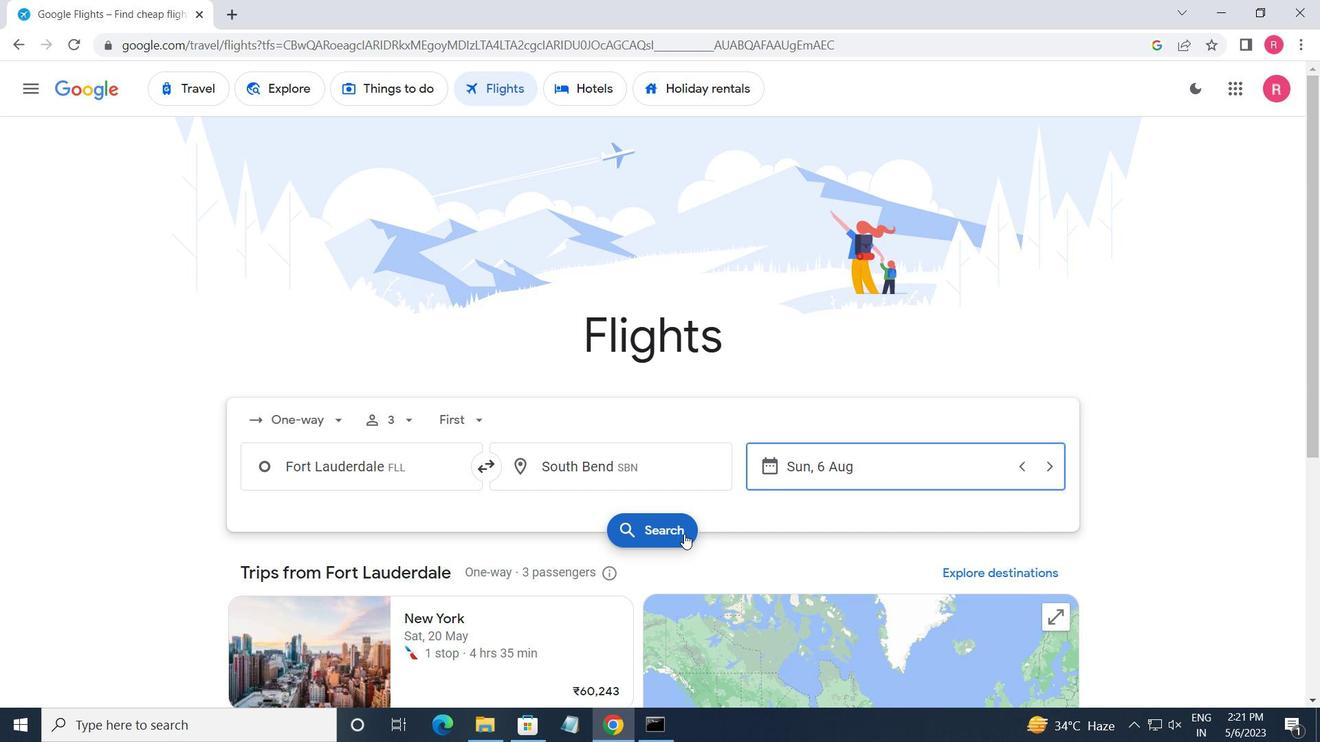 
Action: Mouse moved to (264, 246)
Screenshot: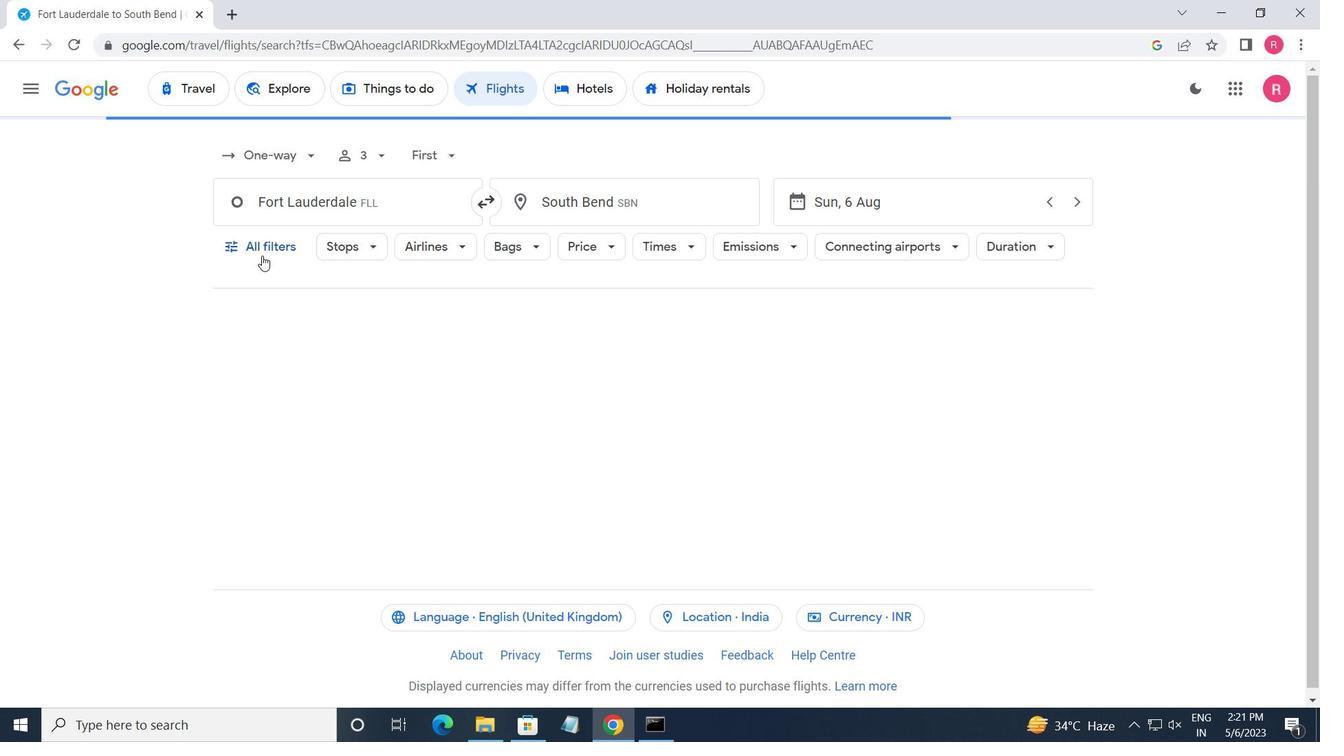 
Action: Mouse pressed left at (264, 246)
Screenshot: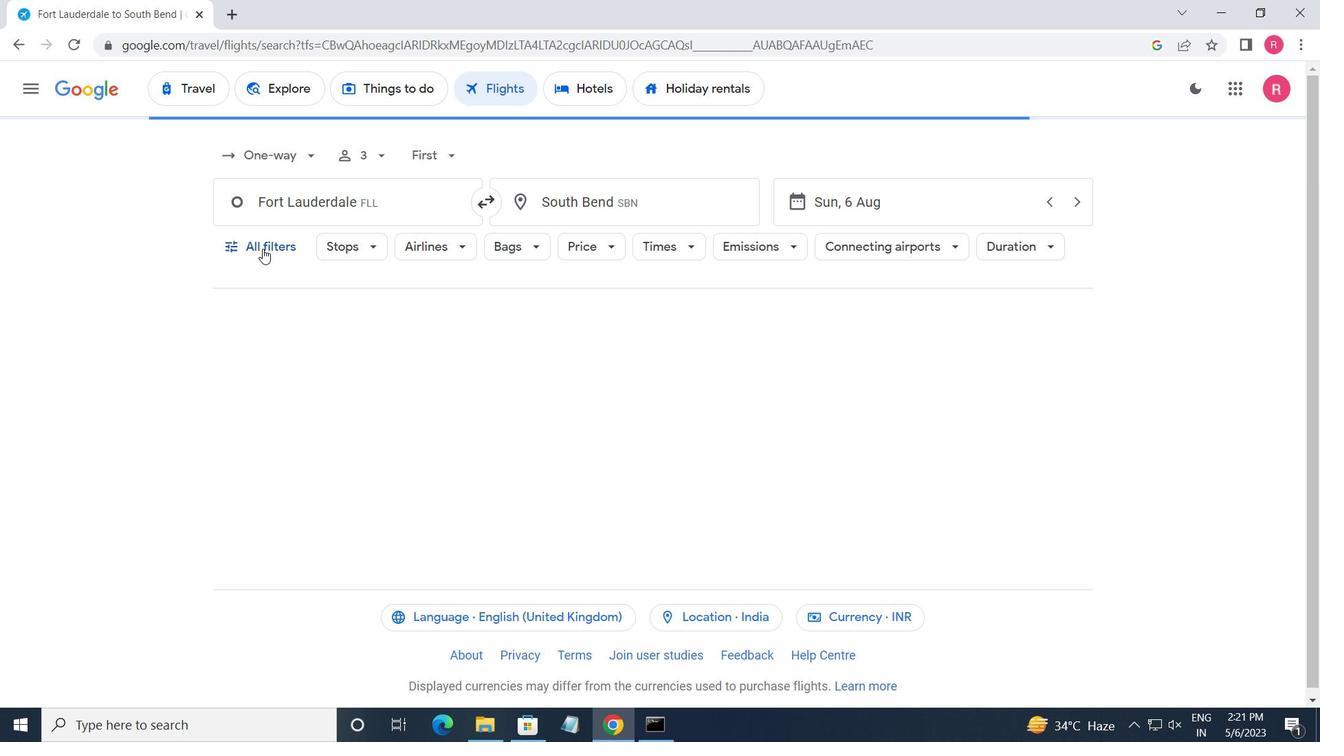 
Action: Mouse moved to (371, 478)
Screenshot: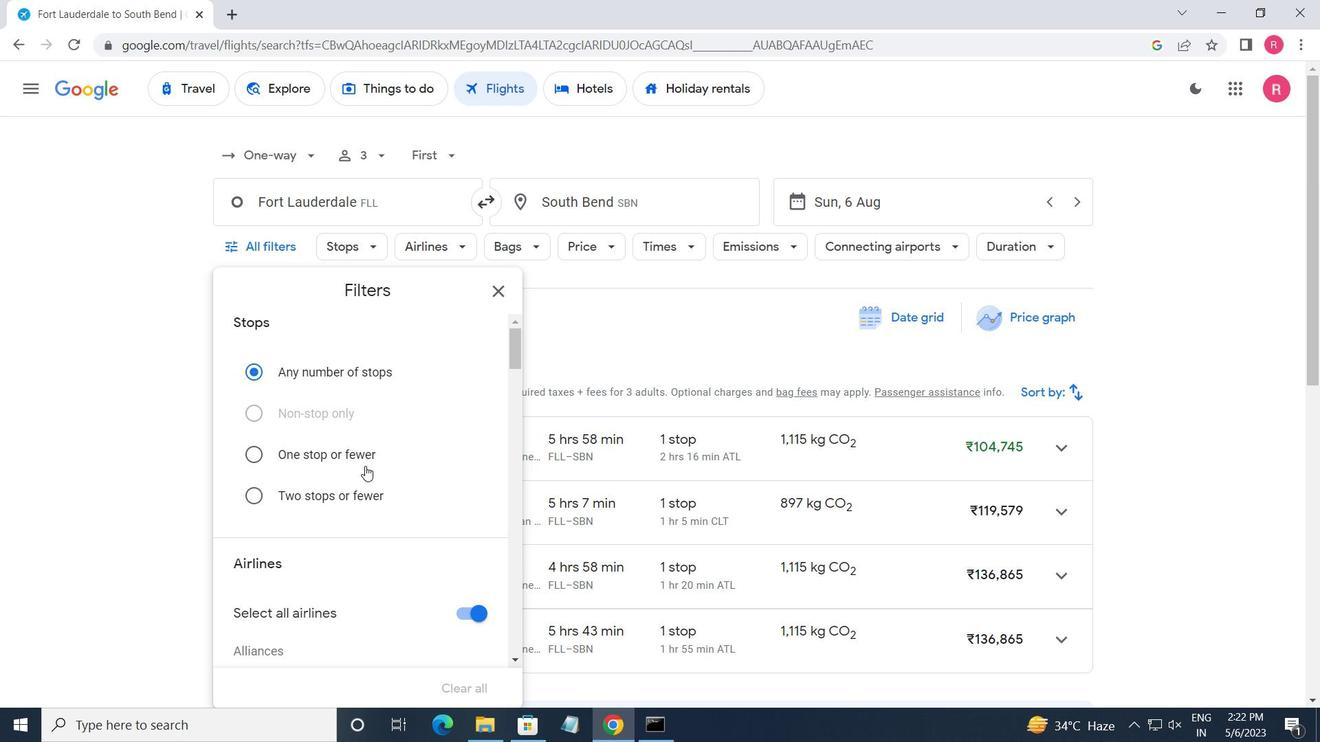 
Action: Mouse scrolled (371, 478) with delta (0, 0)
Screenshot: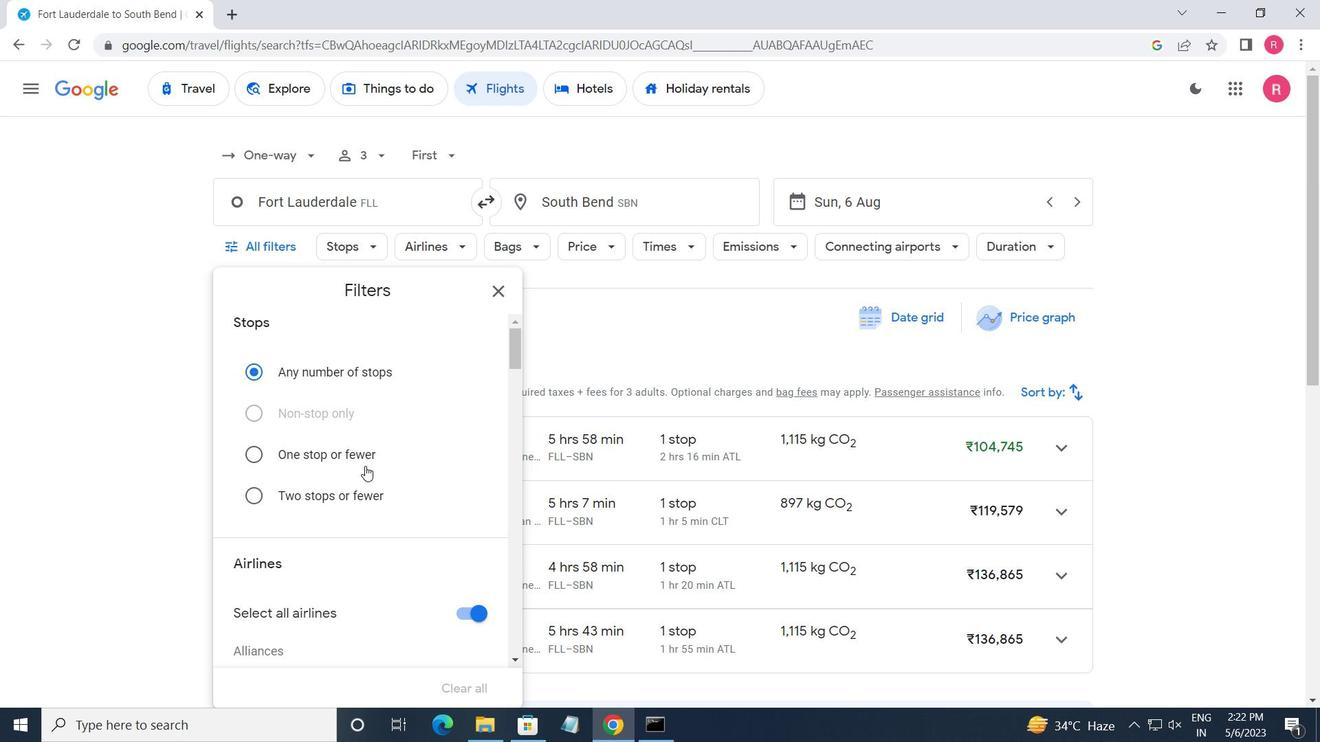 
Action: Mouse moved to (370, 489)
Screenshot: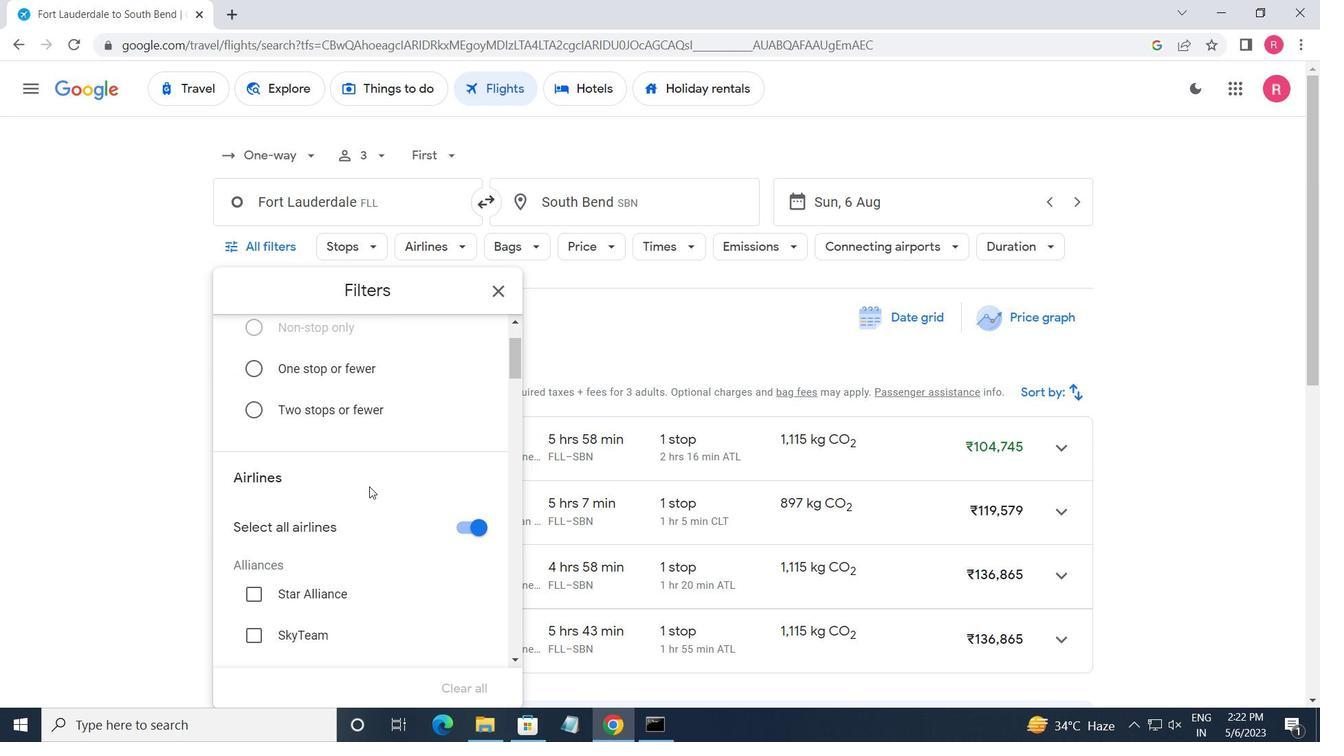 
Action: Mouse scrolled (370, 488) with delta (0, 0)
Screenshot: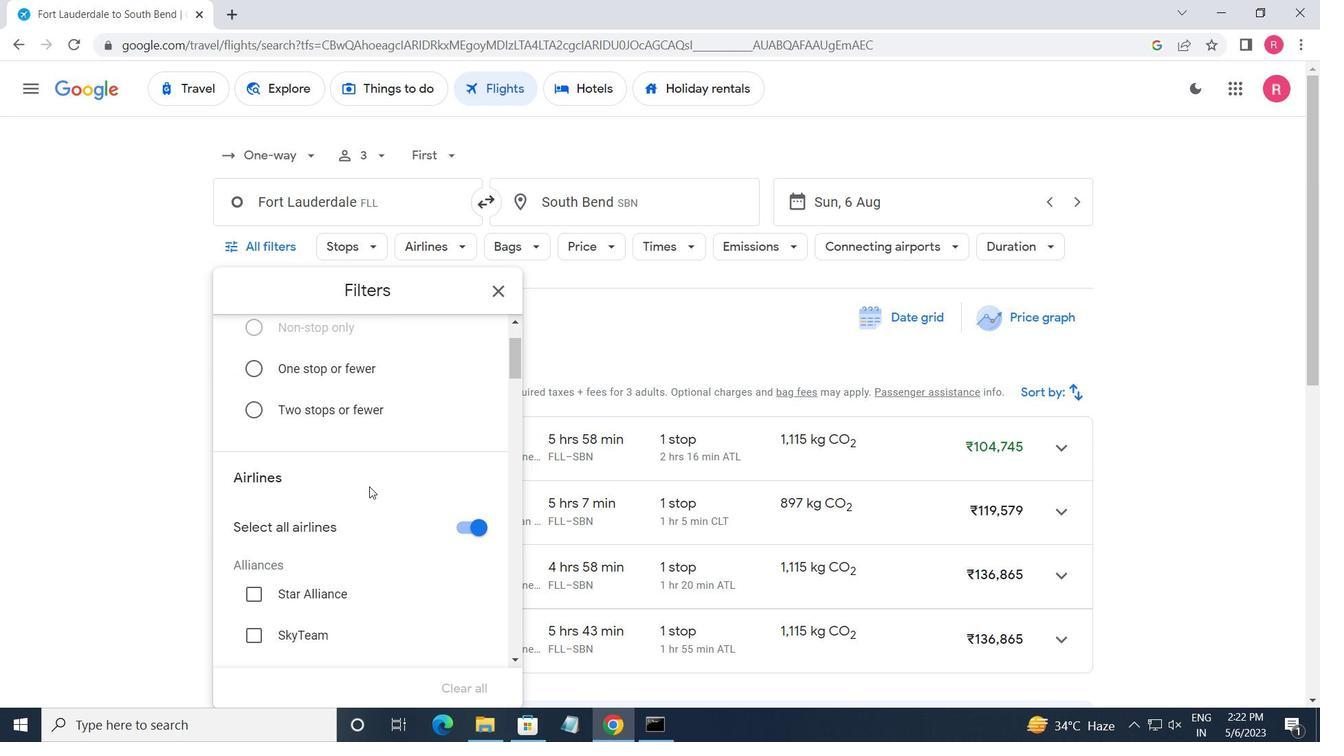 
Action: Mouse moved to (370, 491)
Screenshot: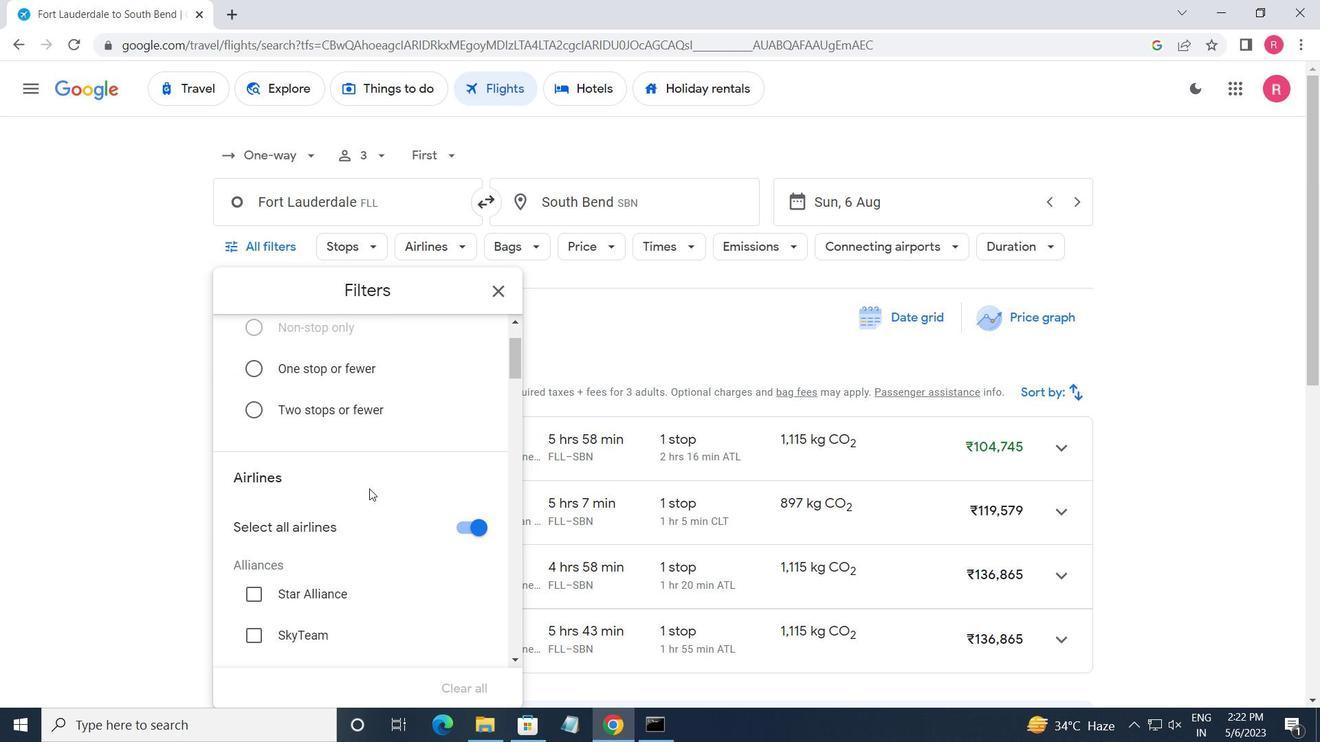 
Action: Mouse scrolled (370, 491) with delta (0, 0)
Screenshot: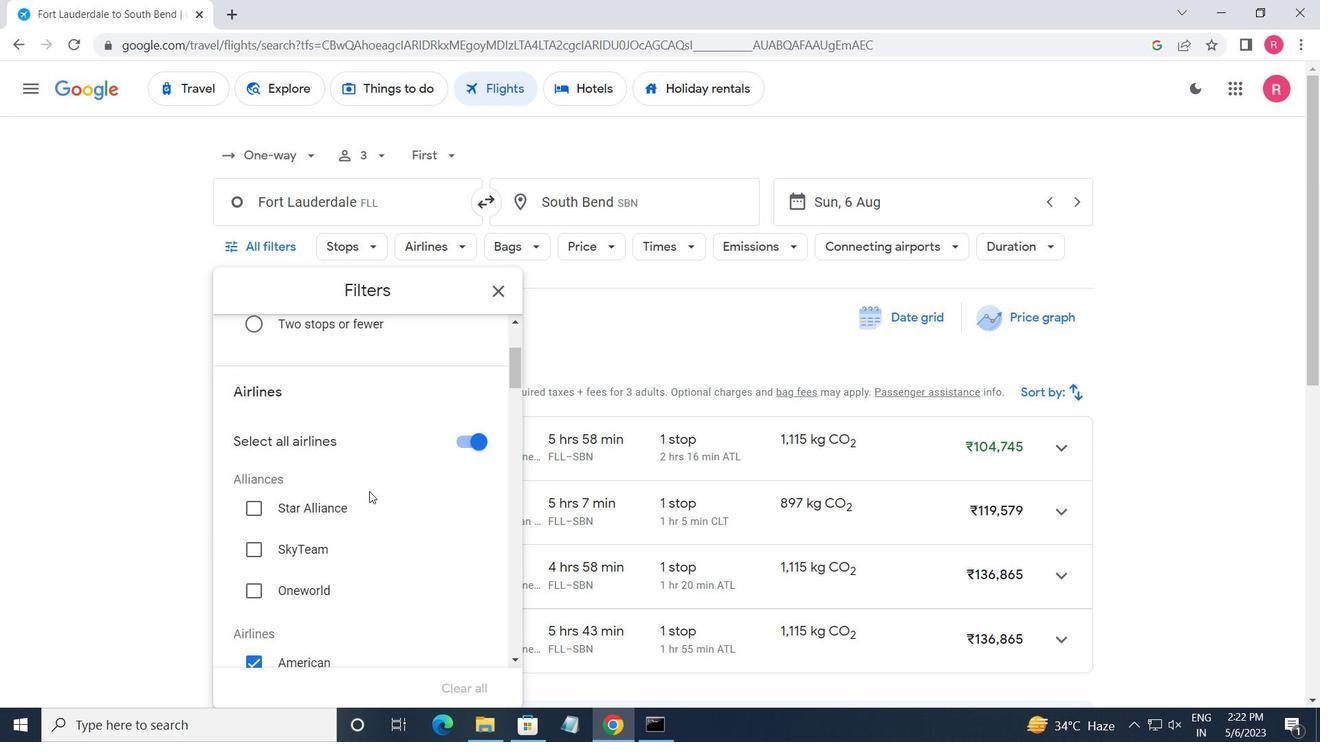 
Action: Mouse scrolled (370, 491) with delta (0, 0)
Screenshot: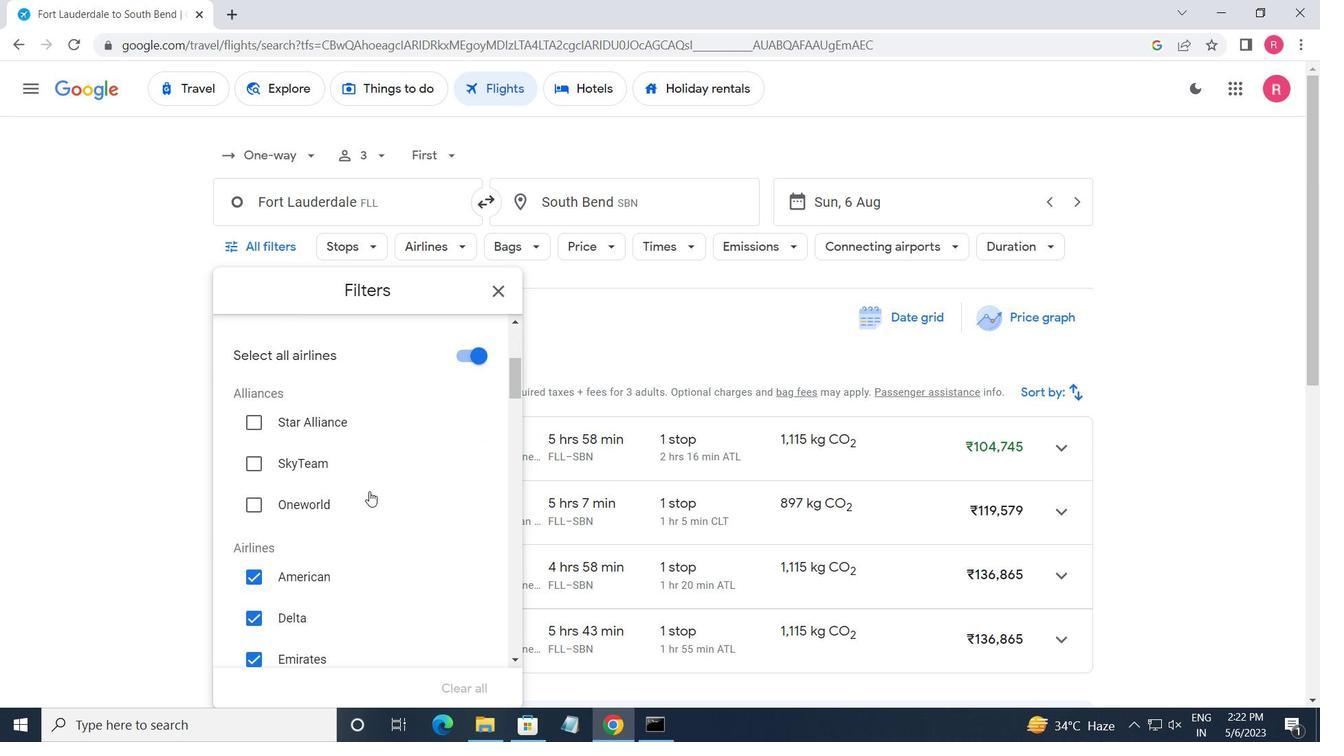 
Action: Mouse moved to (372, 497)
Screenshot: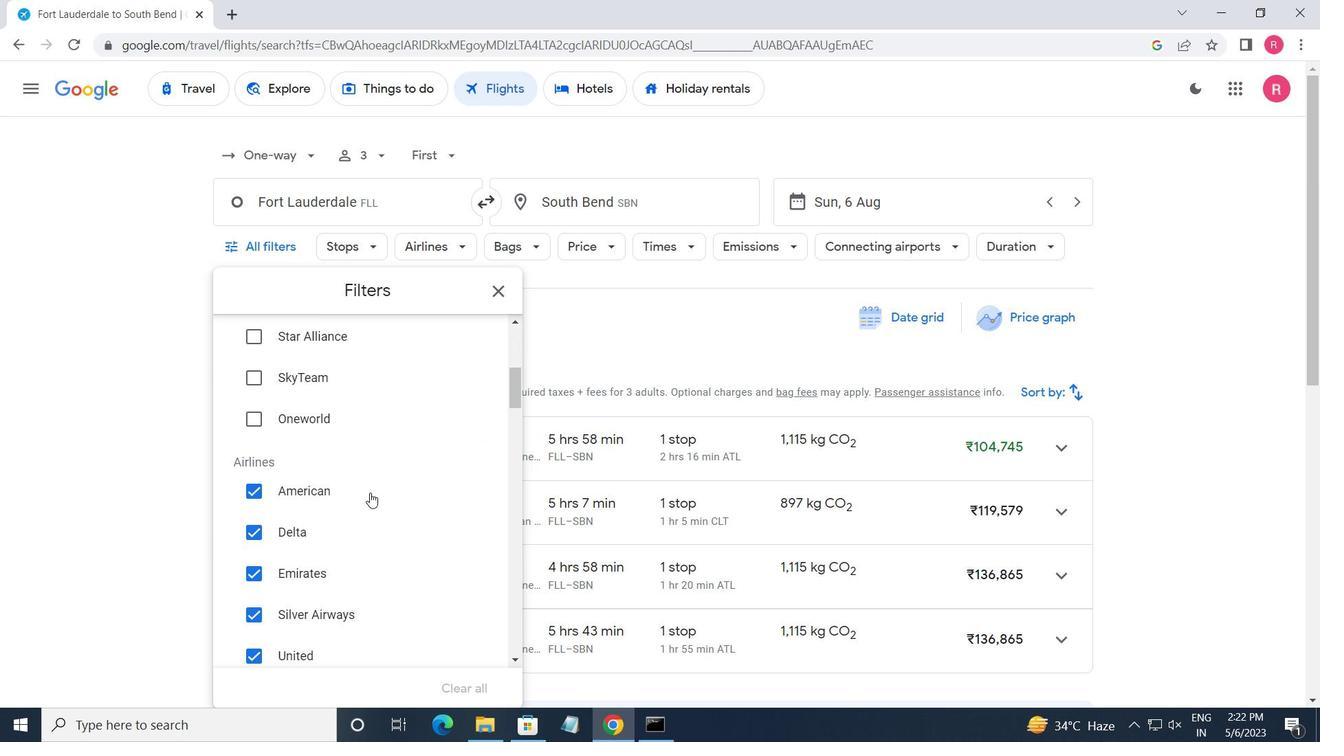 
Action: Mouse scrolled (372, 496) with delta (0, 0)
Screenshot: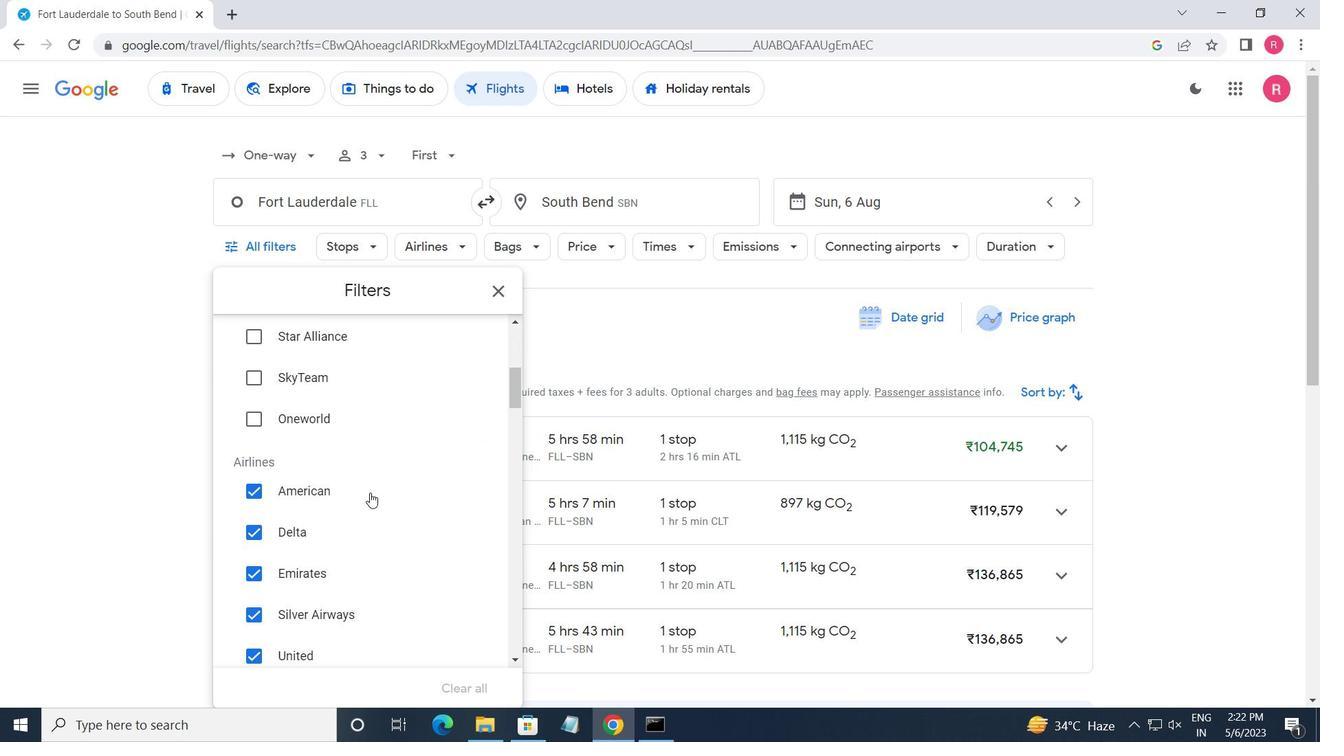 
Action: Mouse moved to (372, 506)
Screenshot: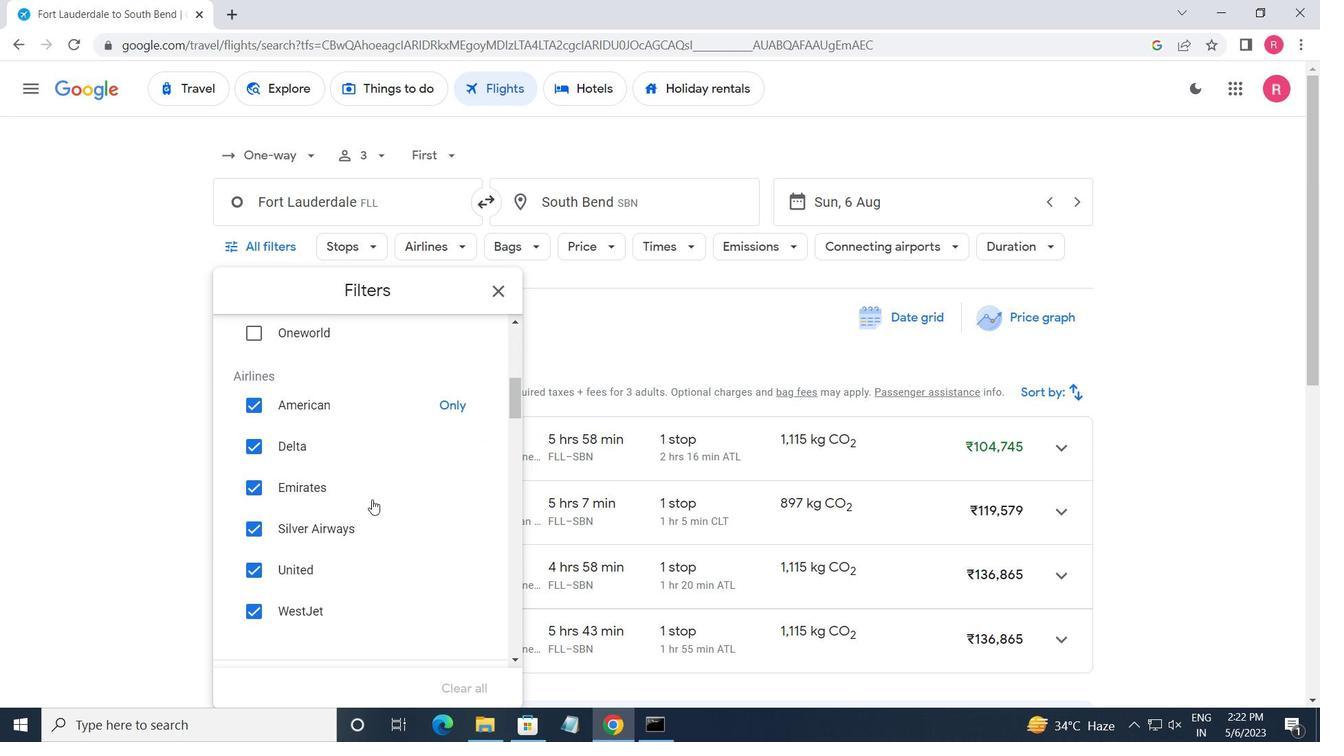 
Action: Mouse scrolled (372, 506) with delta (0, 0)
Screenshot: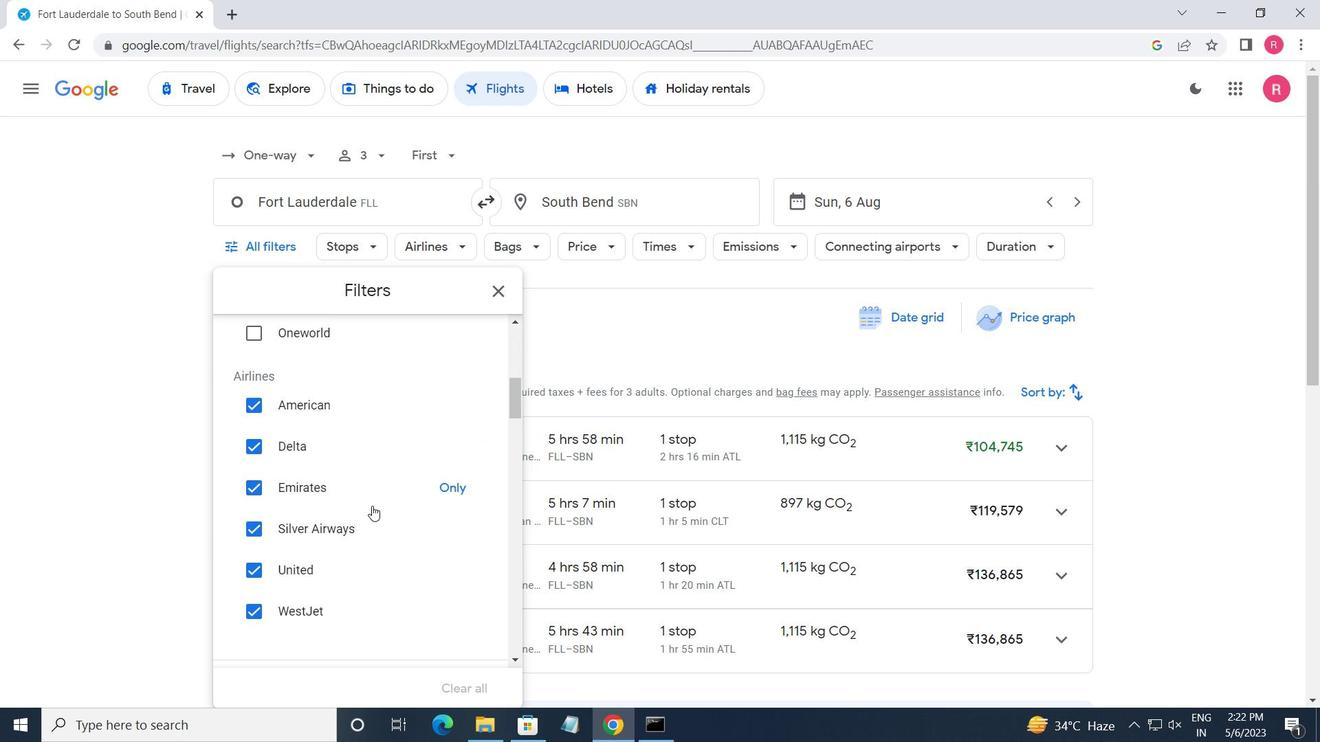 
Action: Mouse scrolled (372, 506) with delta (0, 0)
Screenshot: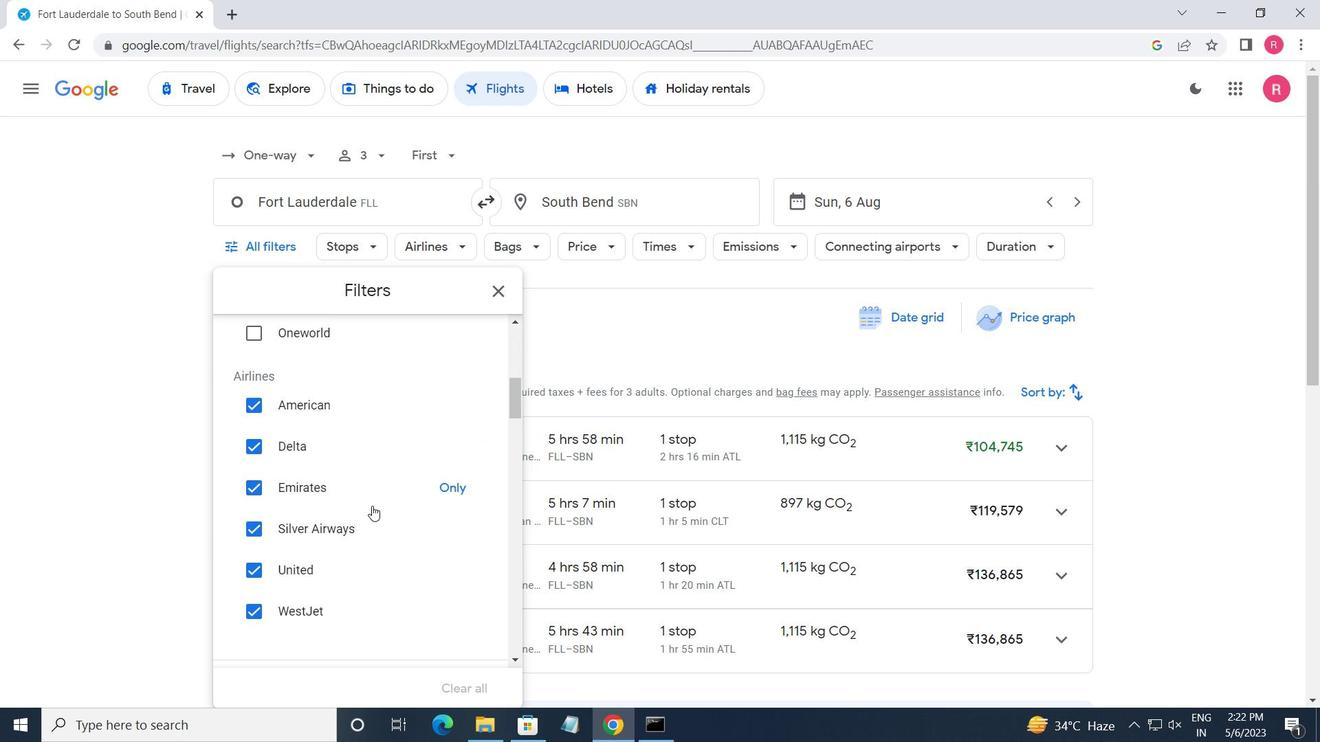 
Action: Mouse moved to (477, 356)
Screenshot: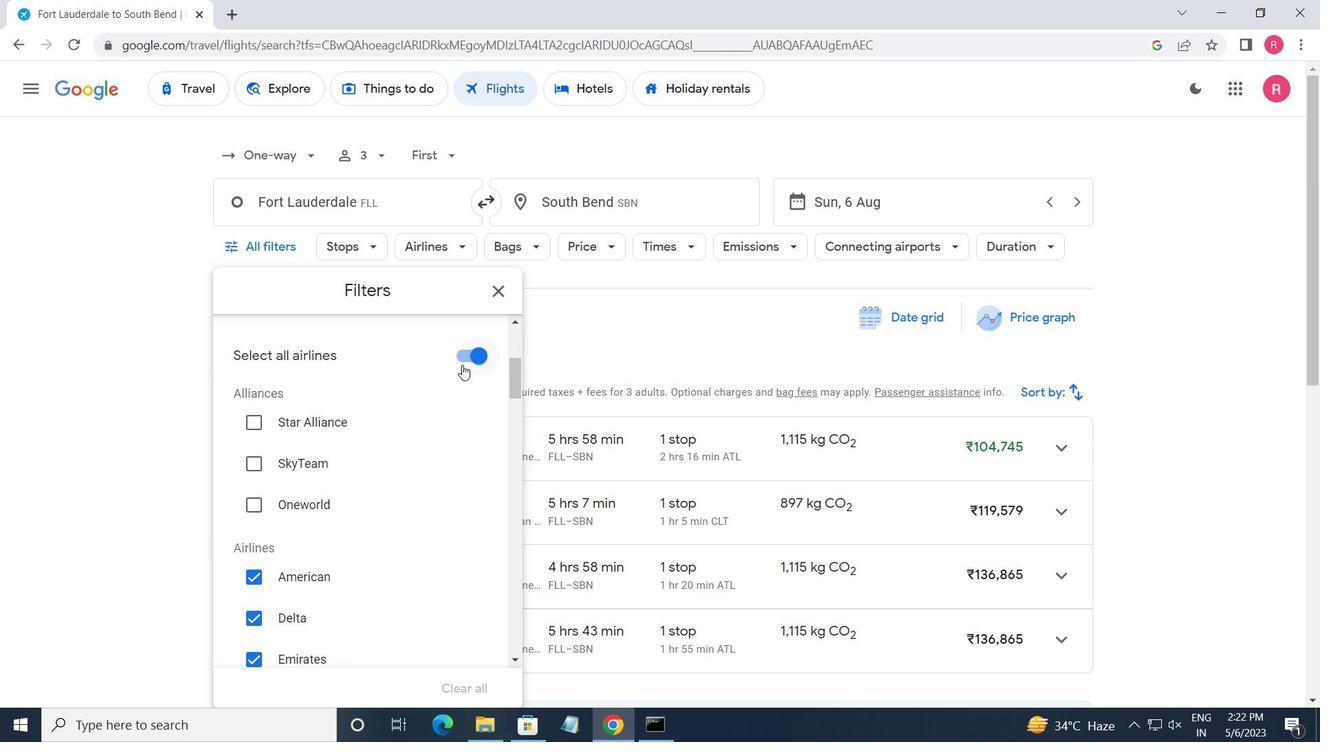 
Action: Mouse pressed left at (477, 356)
Screenshot: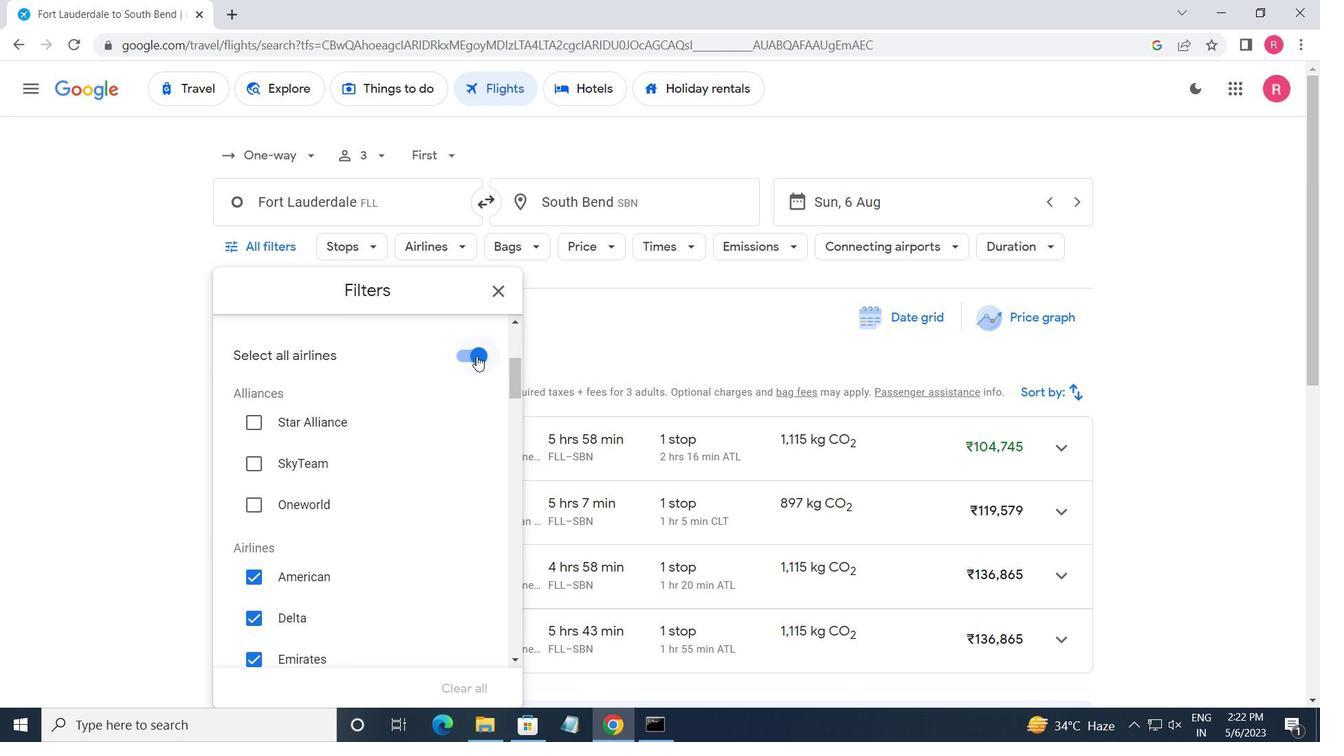 
Action: Mouse moved to (422, 524)
Screenshot: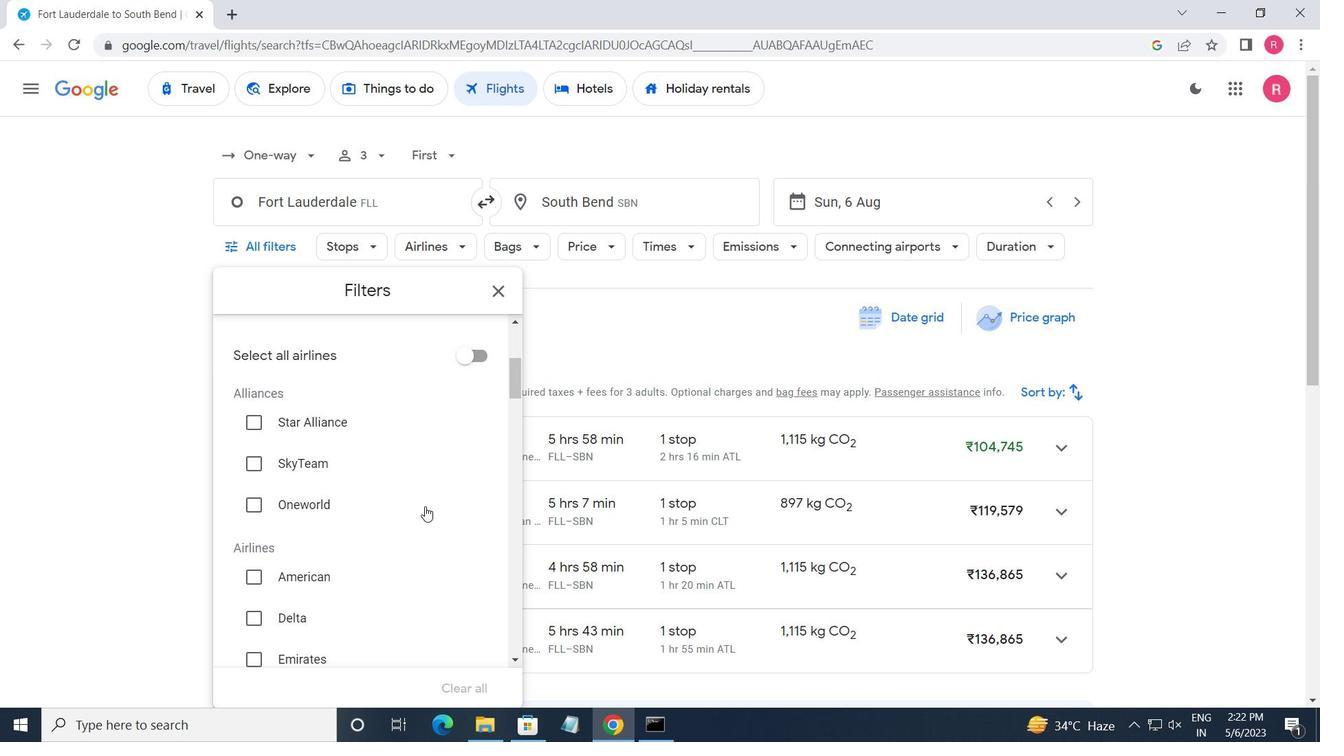 
Action: Mouse scrolled (422, 523) with delta (0, 0)
Screenshot: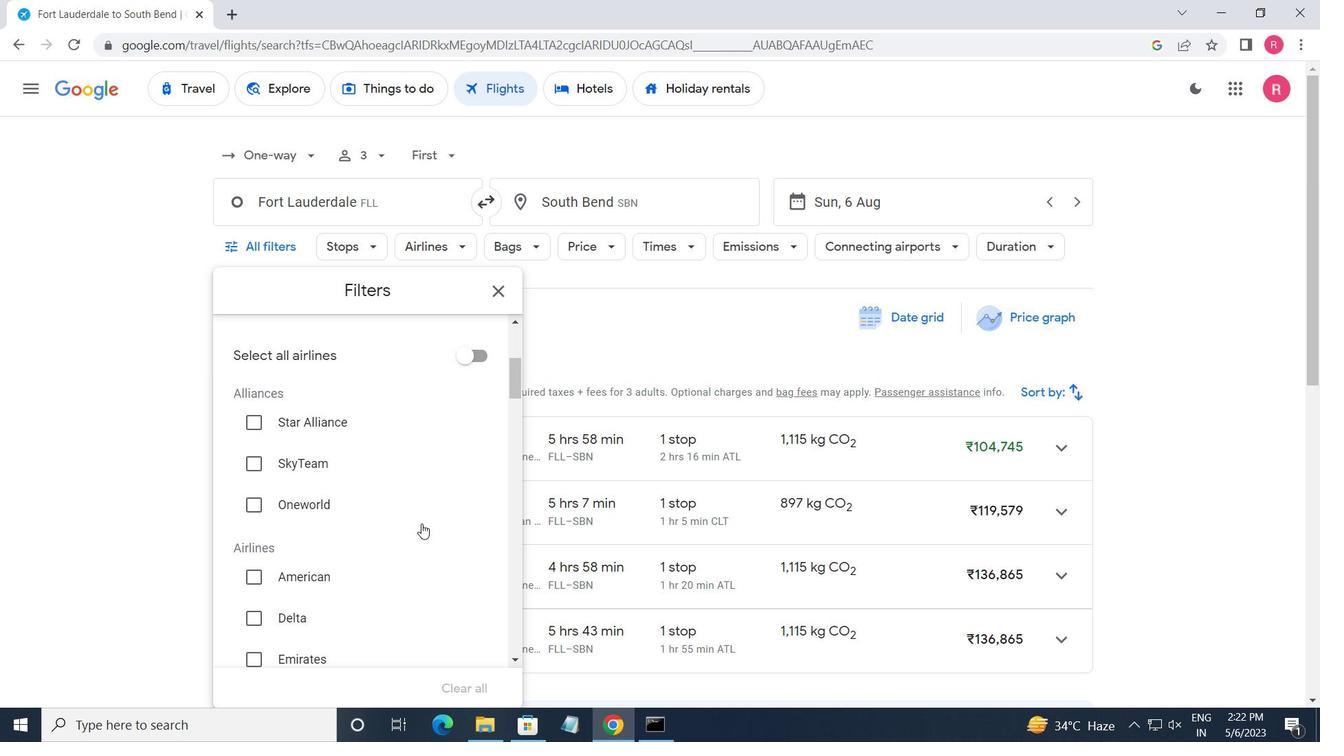 
Action: Mouse moved to (423, 524)
Screenshot: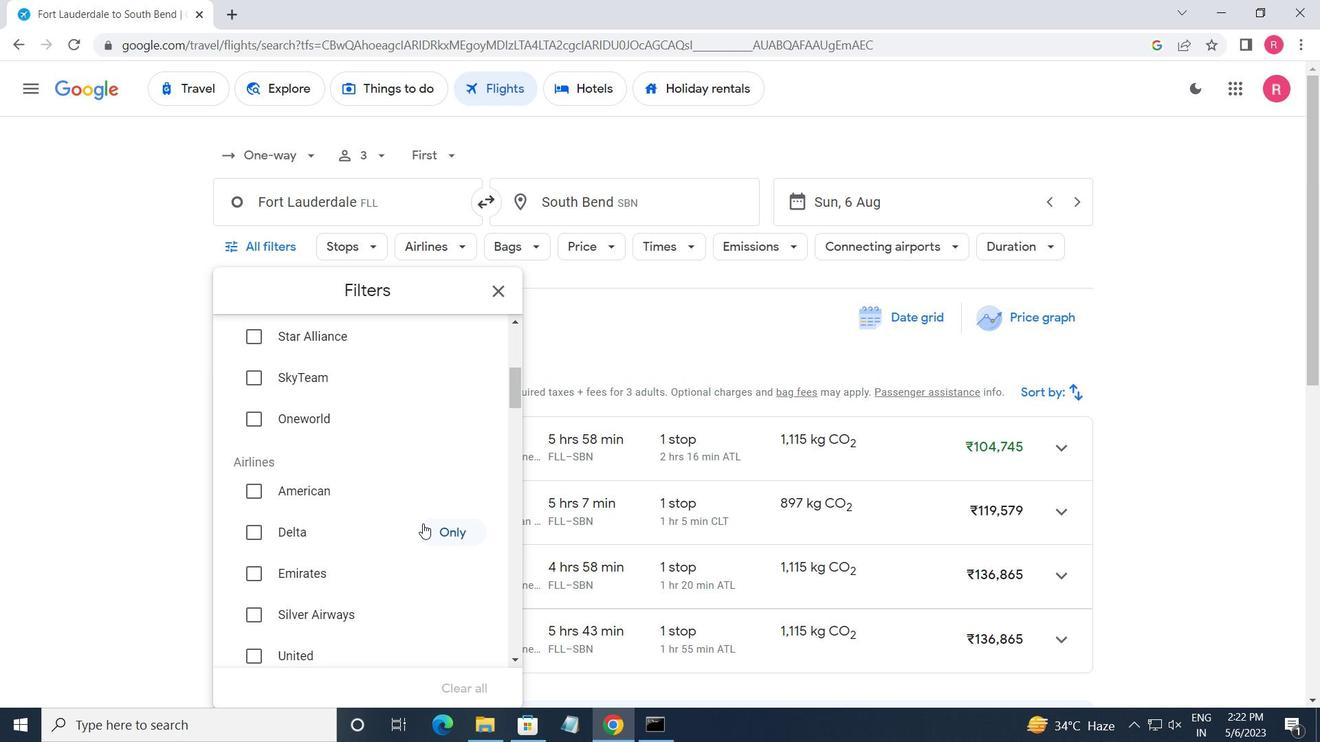 
Action: Mouse scrolled (423, 523) with delta (0, 0)
Screenshot: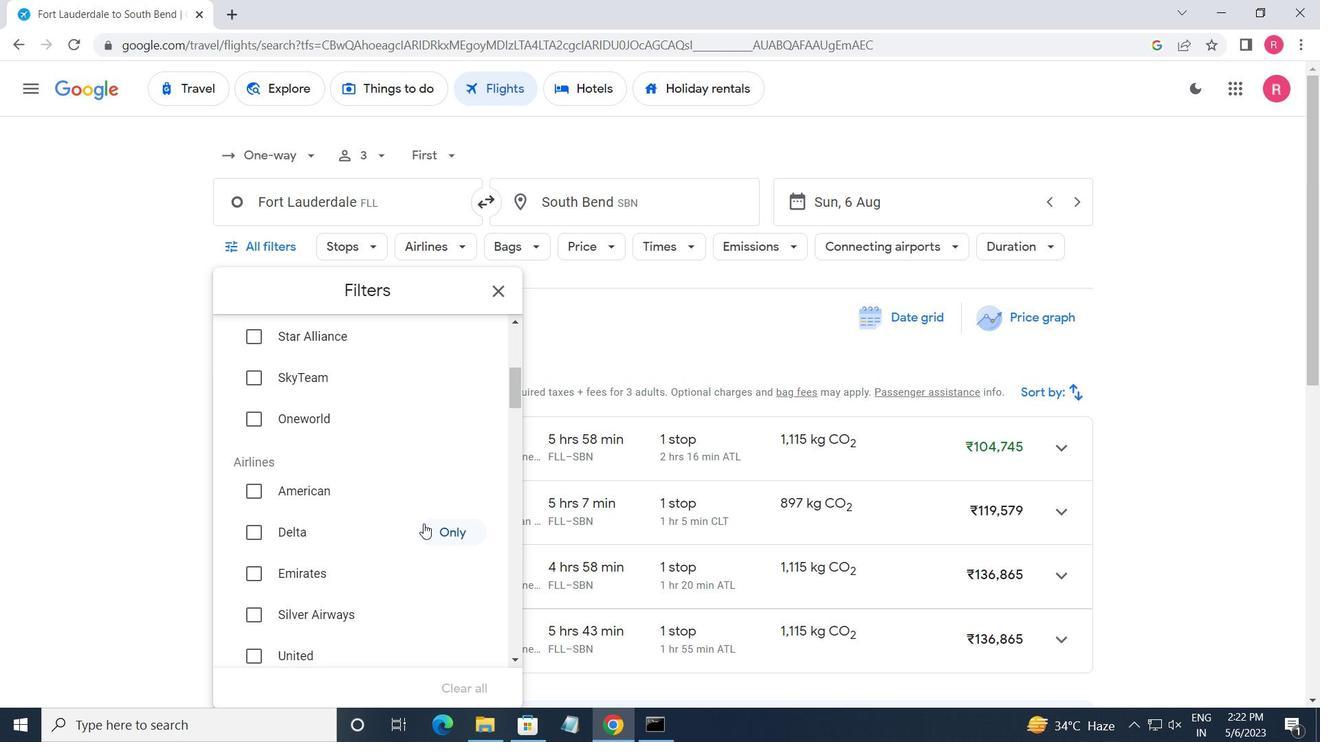 
Action: Mouse scrolled (423, 523) with delta (0, 0)
Screenshot: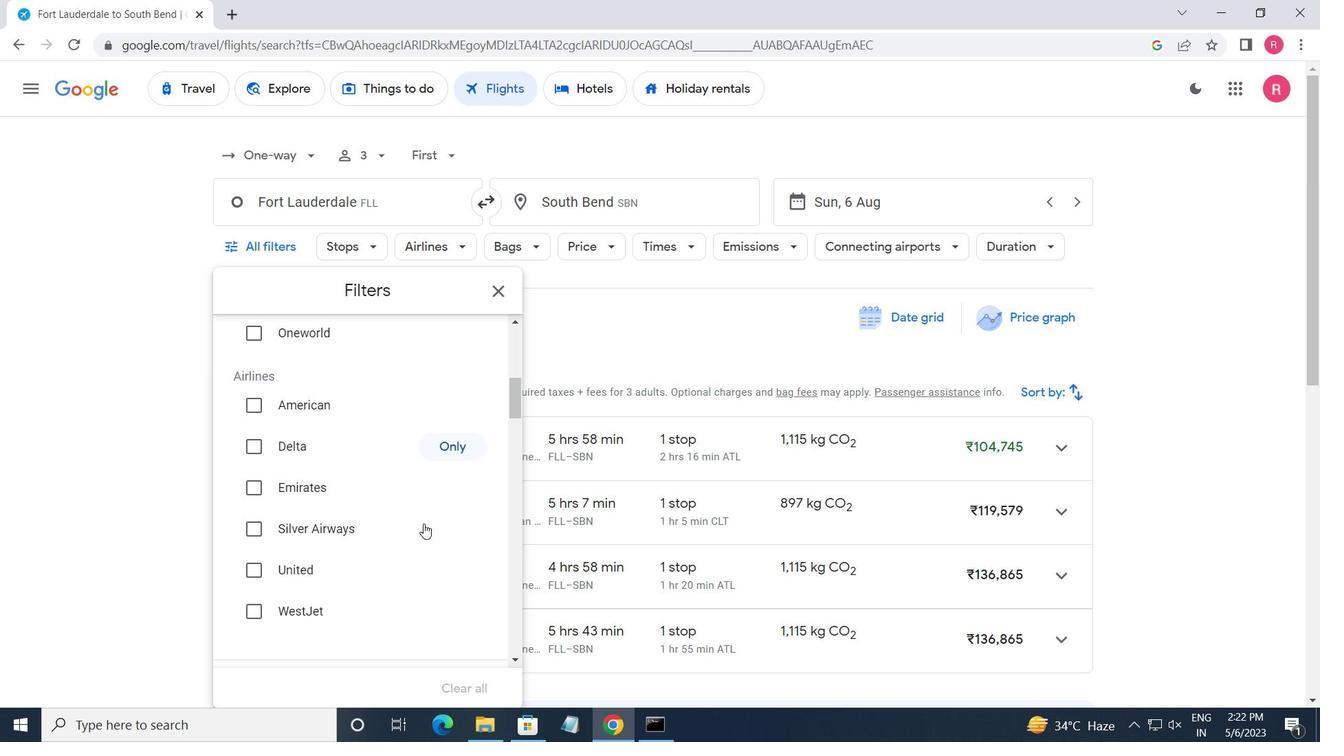 
Action: Mouse moved to (417, 529)
Screenshot: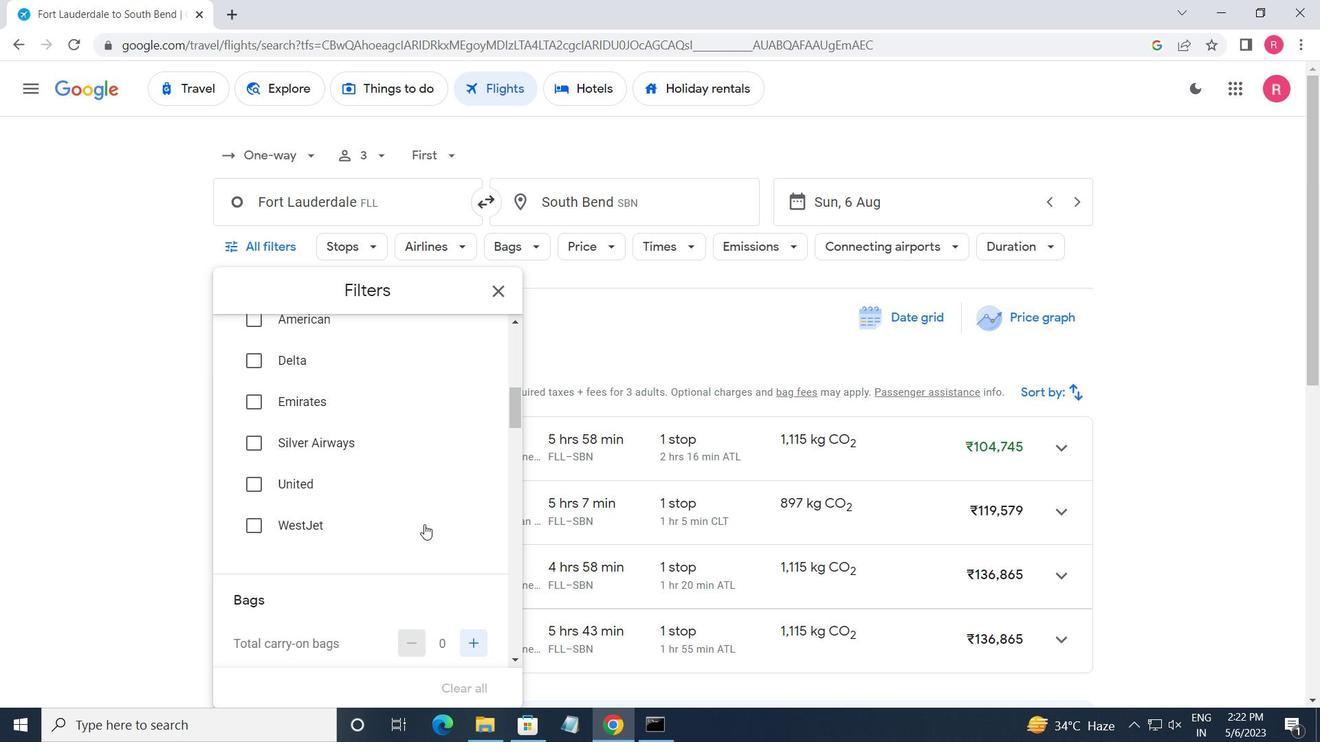 
Action: Mouse scrolled (417, 528) with delta (0, 0)
Screenshot: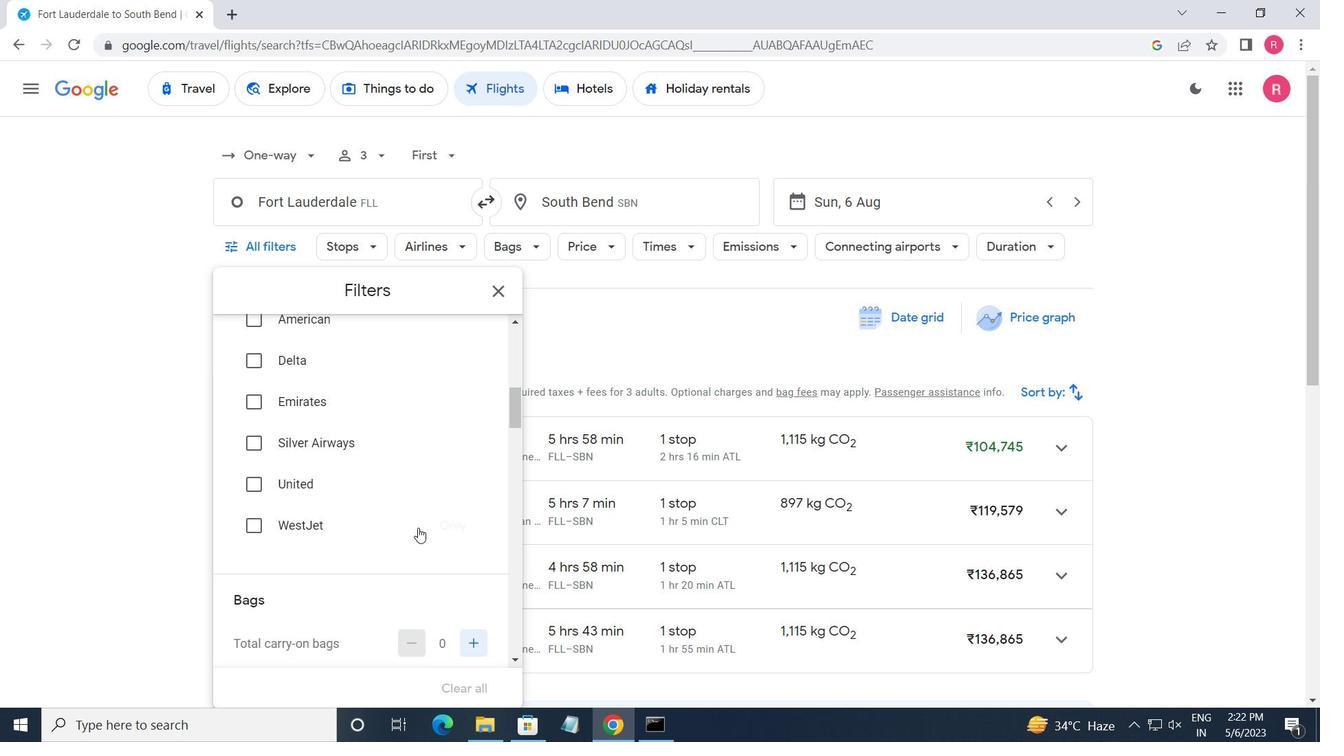 
Action: Mouse moved to (472, 551)
Screenshot: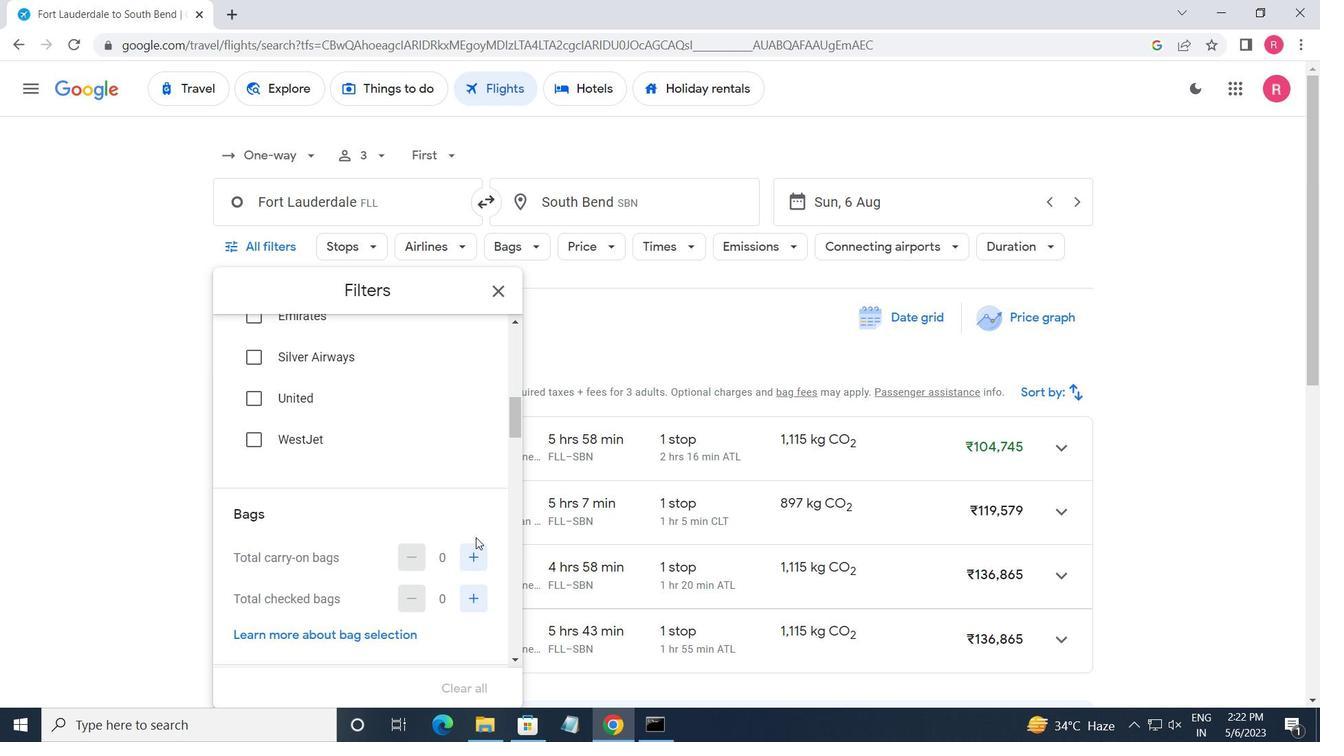 
Action: Mouse pressed left at (472, 551)
Screenshot: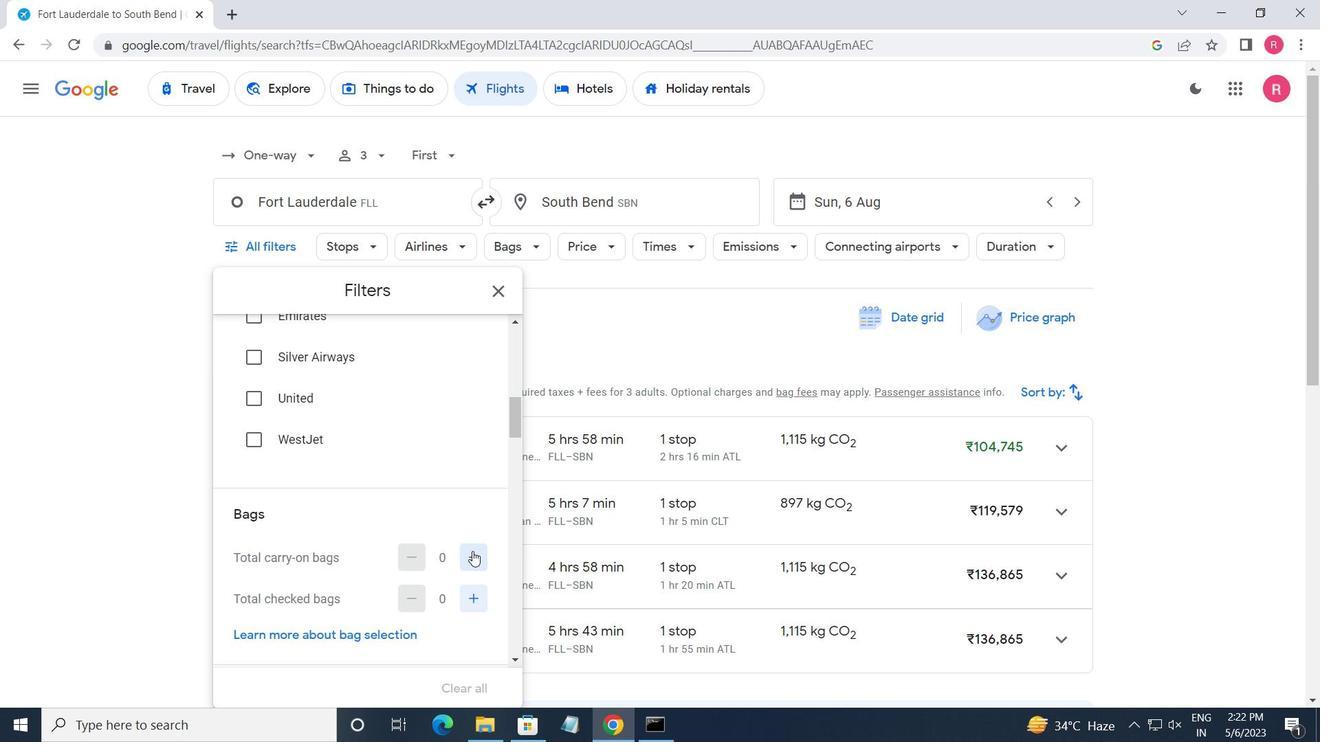 
Action: Mouse moved to (409, 473)
Screenshot: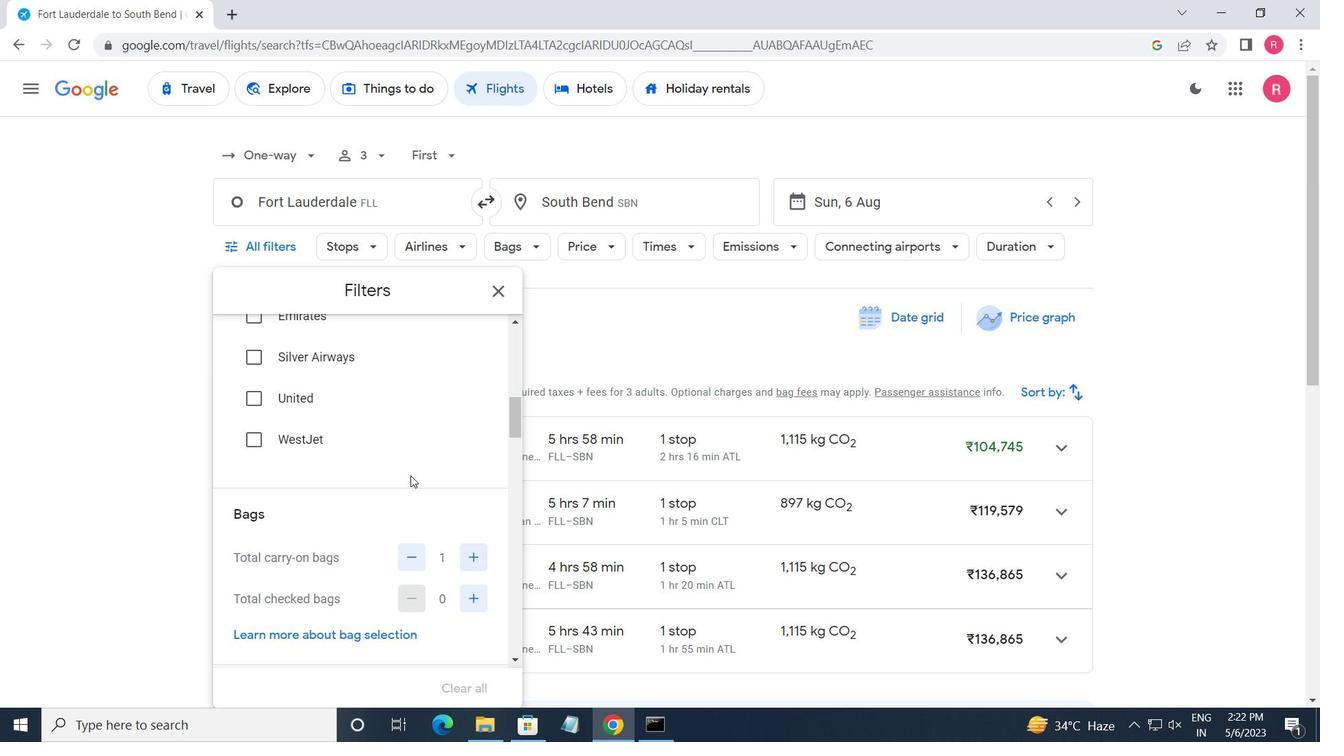 
Action: Mouse scrolled (409, 472) with delta (0, 0)
Screenshot: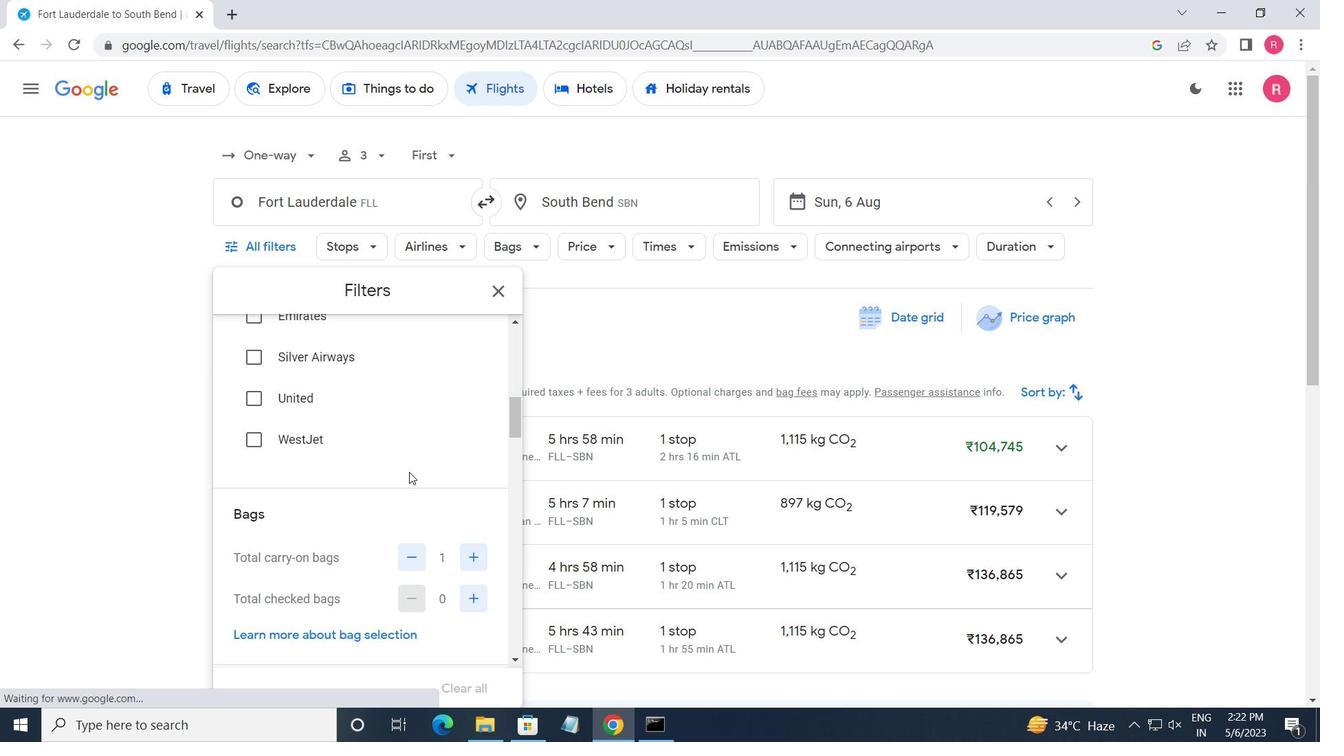 
Action: Mouse scrolled (409, 472) with delta (0, 0)
Screenshot: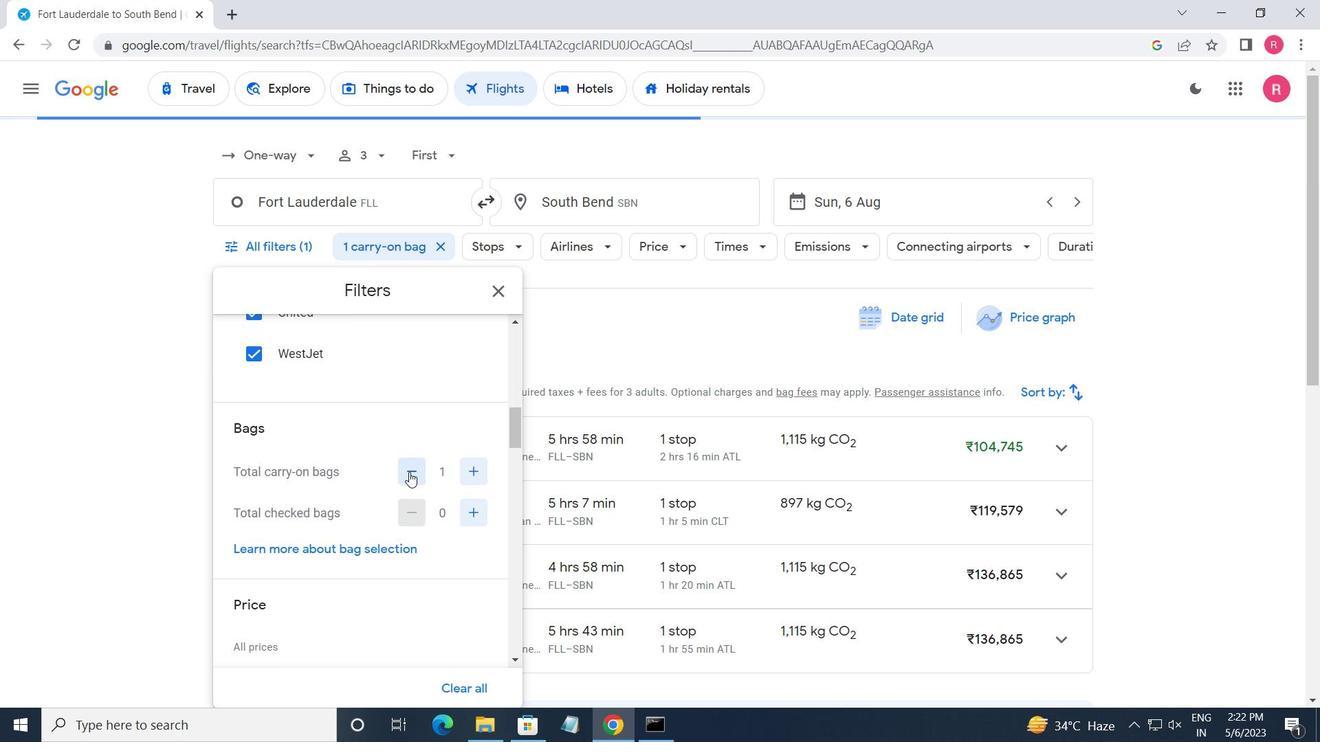 
Action: Mouse moved to (409, 473)
Screenshot: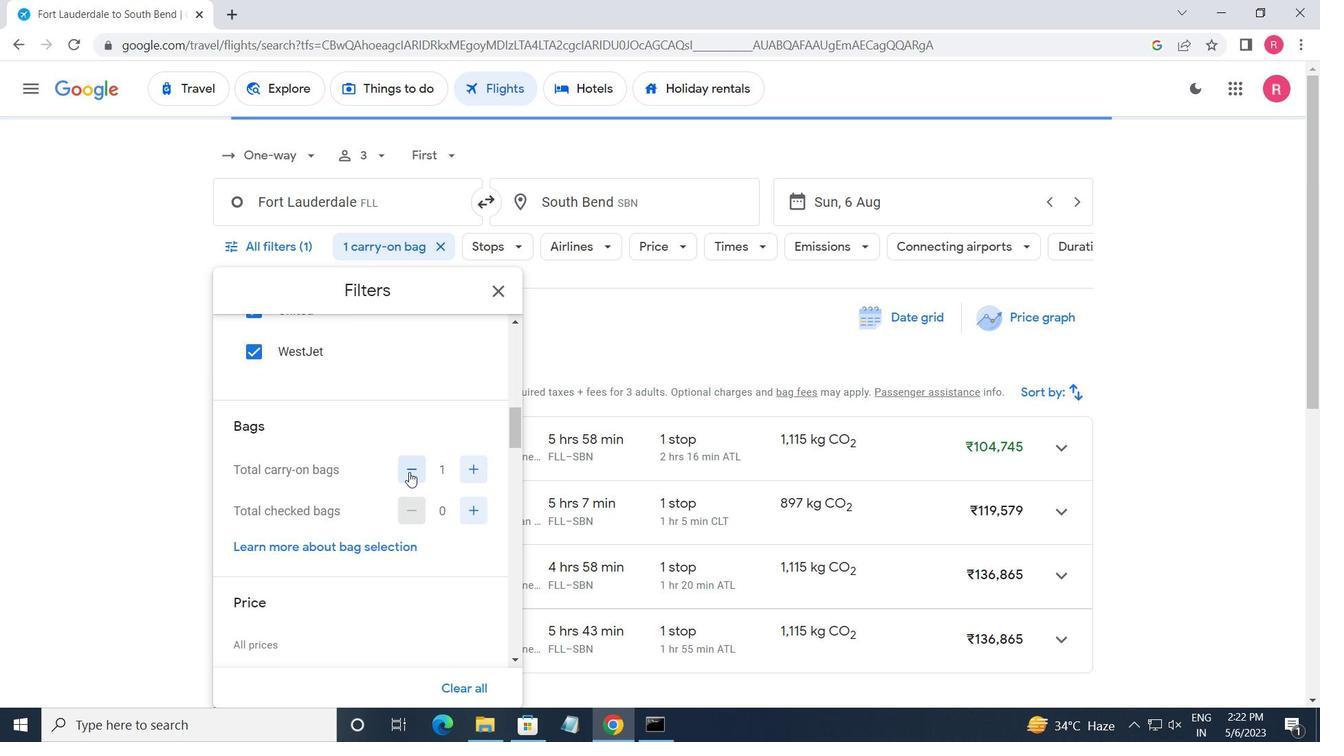 
Action: Mouse scrolled (409, 472) with delta (0, 0)
Screenshot: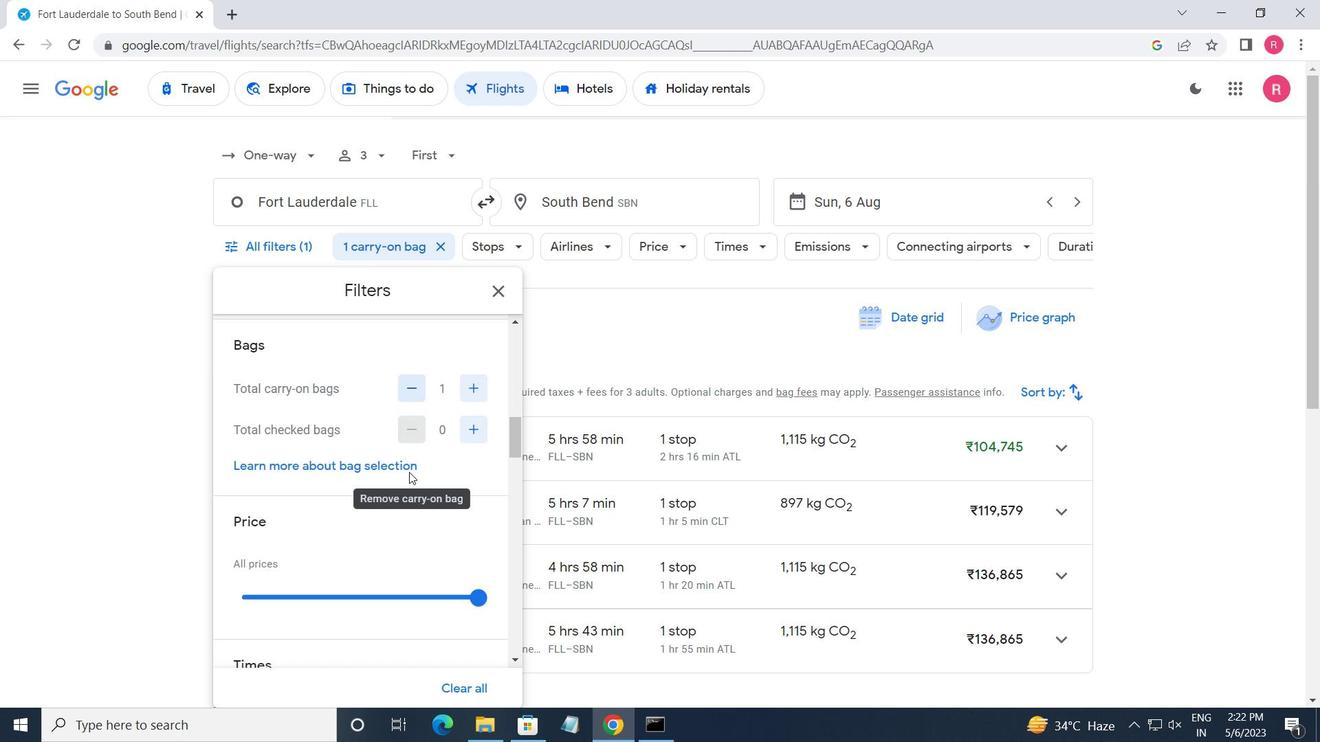 
Action: Mouse scrolled (409, 472) with delta (0, 0)
Screenshot: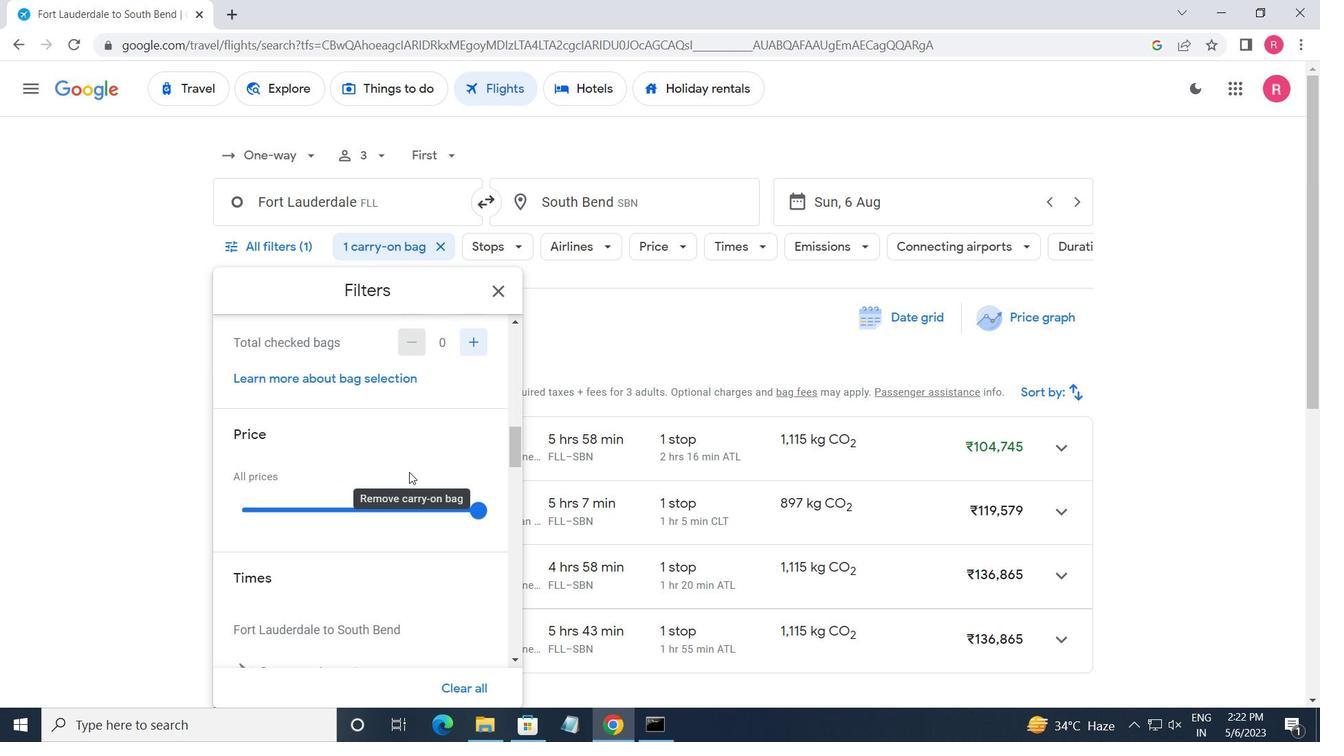 
Action: Mouse moved to (480, 423)
Screenshot: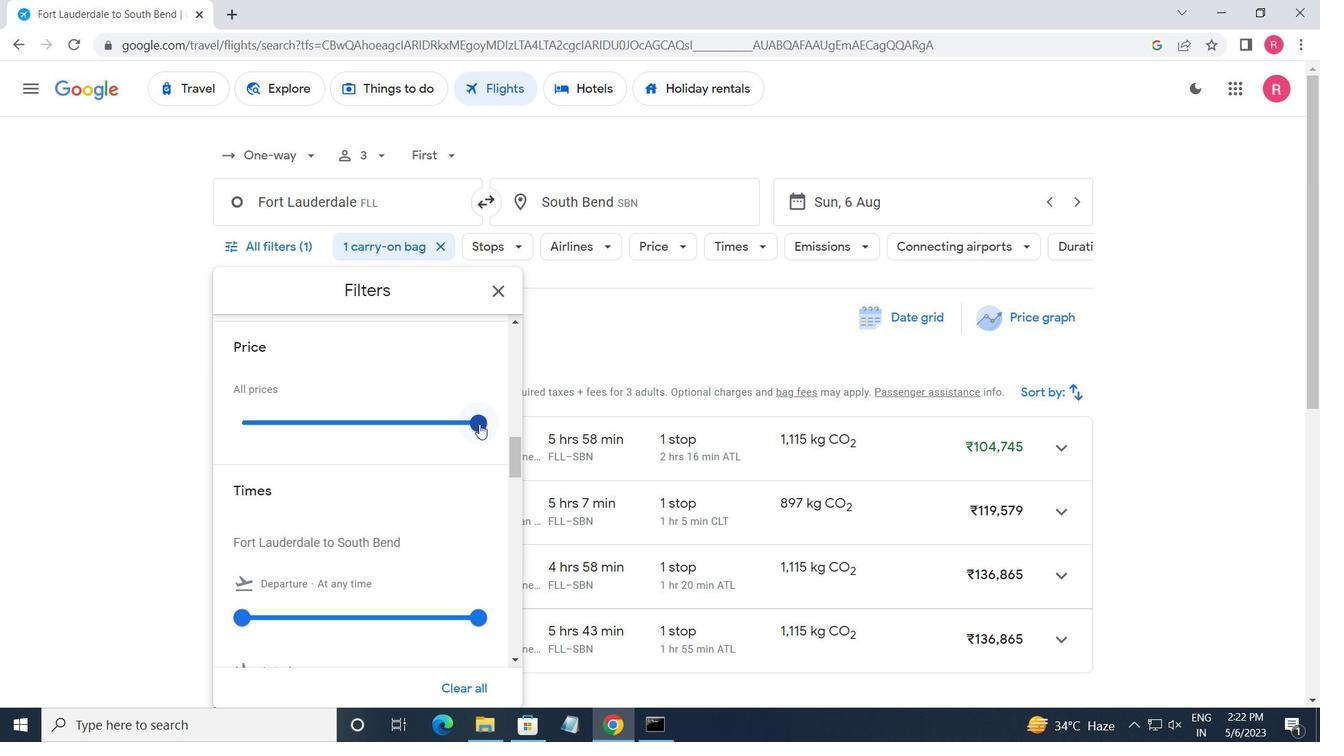 
Action: Mouse pressed left at (480, 423)
Screenshot: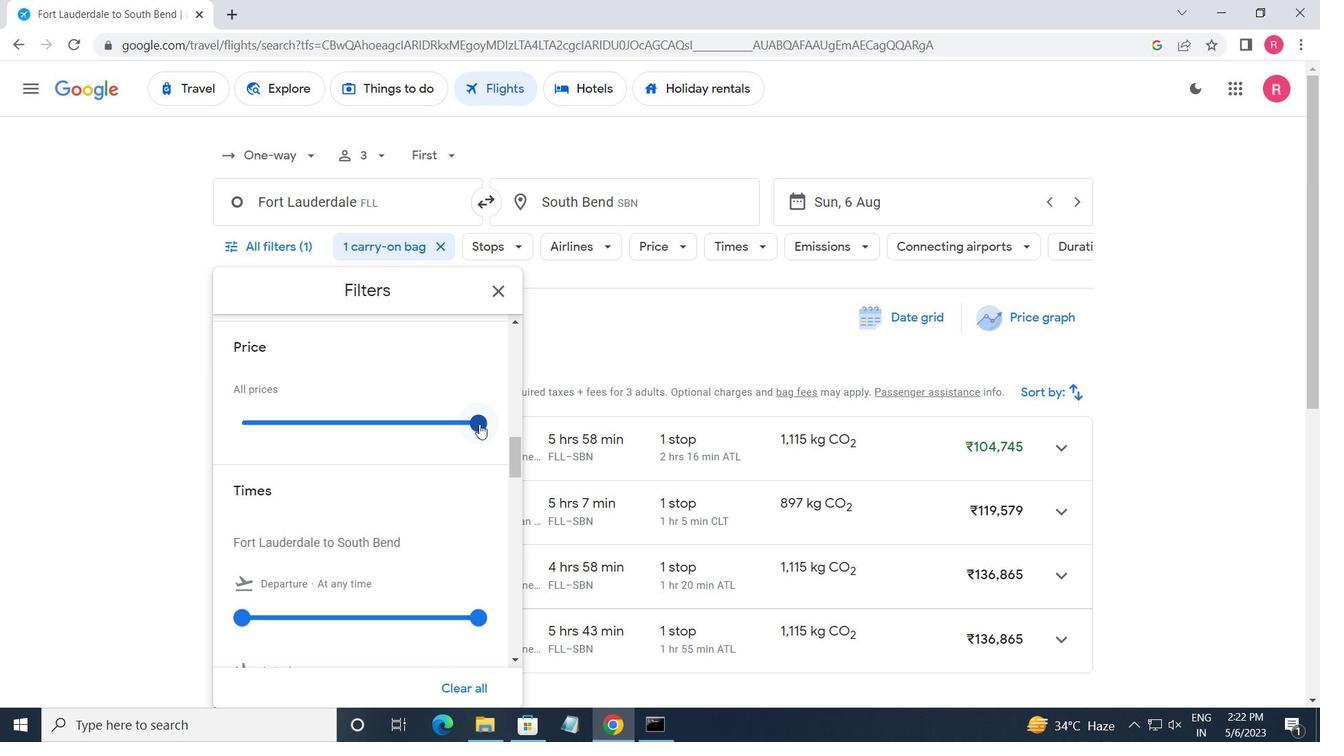 
Action: Mouse moved to (416, 420)
Screenshot: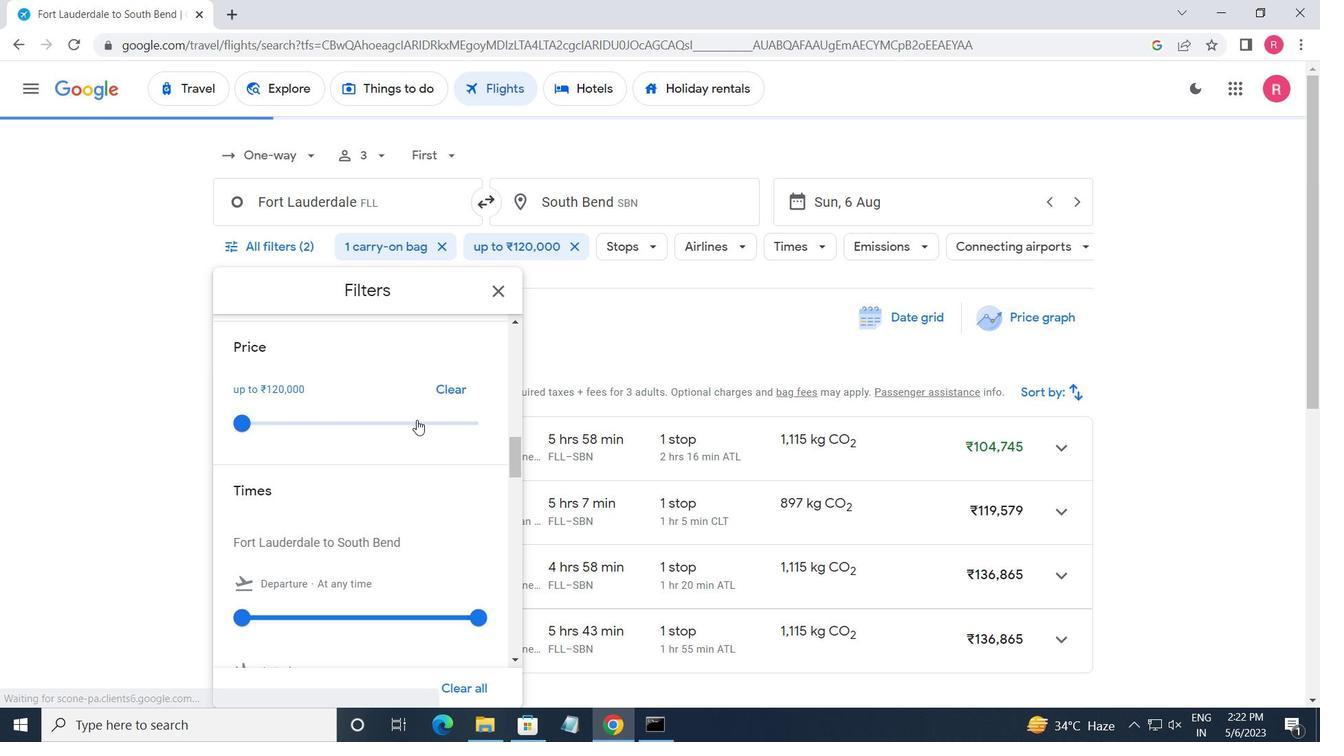 
Action: Mouse scrolled (416, 419) with delta (0, 0)
Screenshot: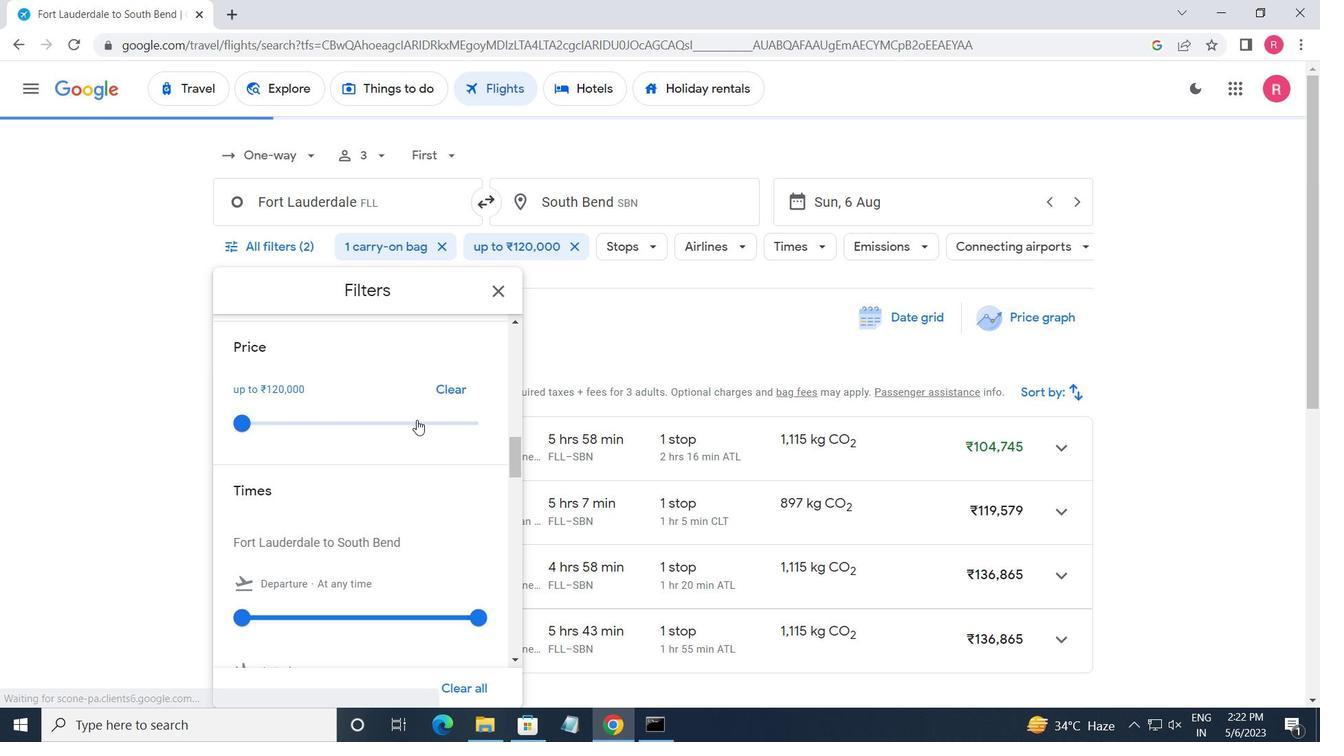 
Action: Mouse moved to (416, 420)
Screenshot: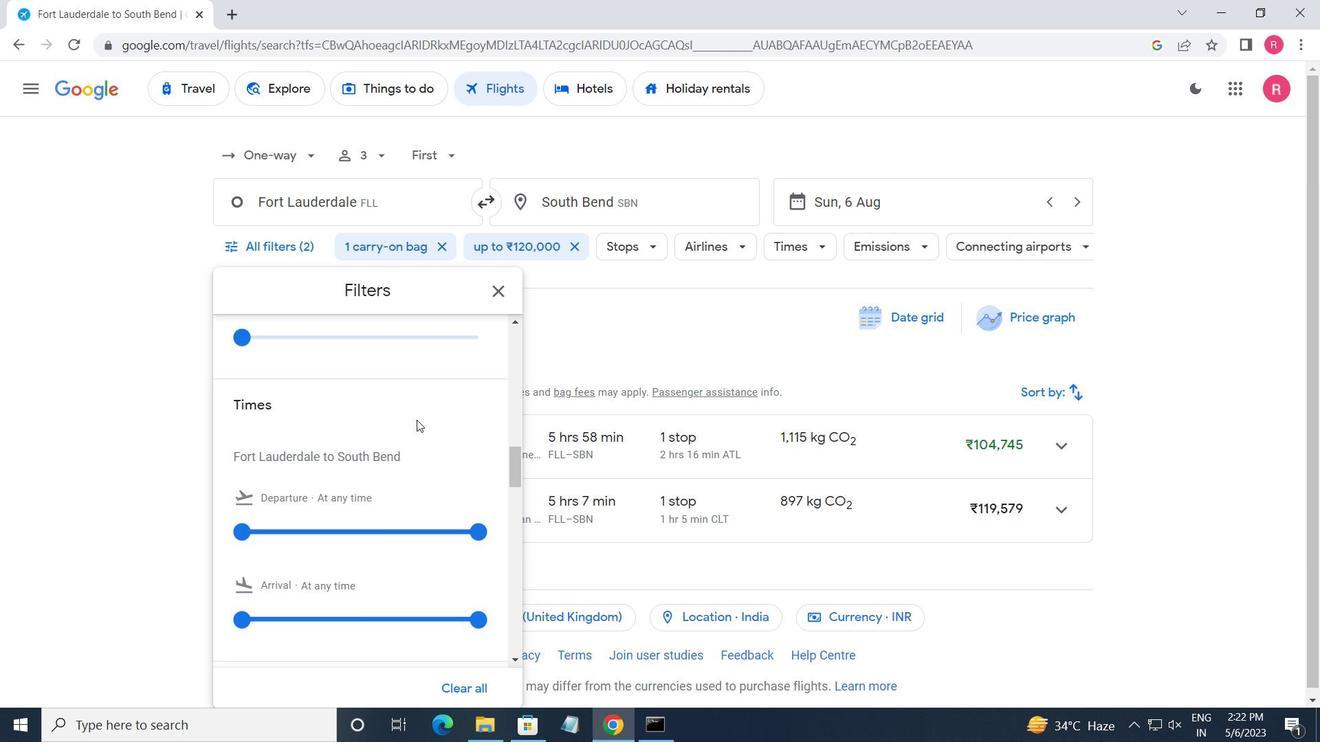 
Action: Mouse scrolled (416, 419) with delta (0, 0)
Screenshot: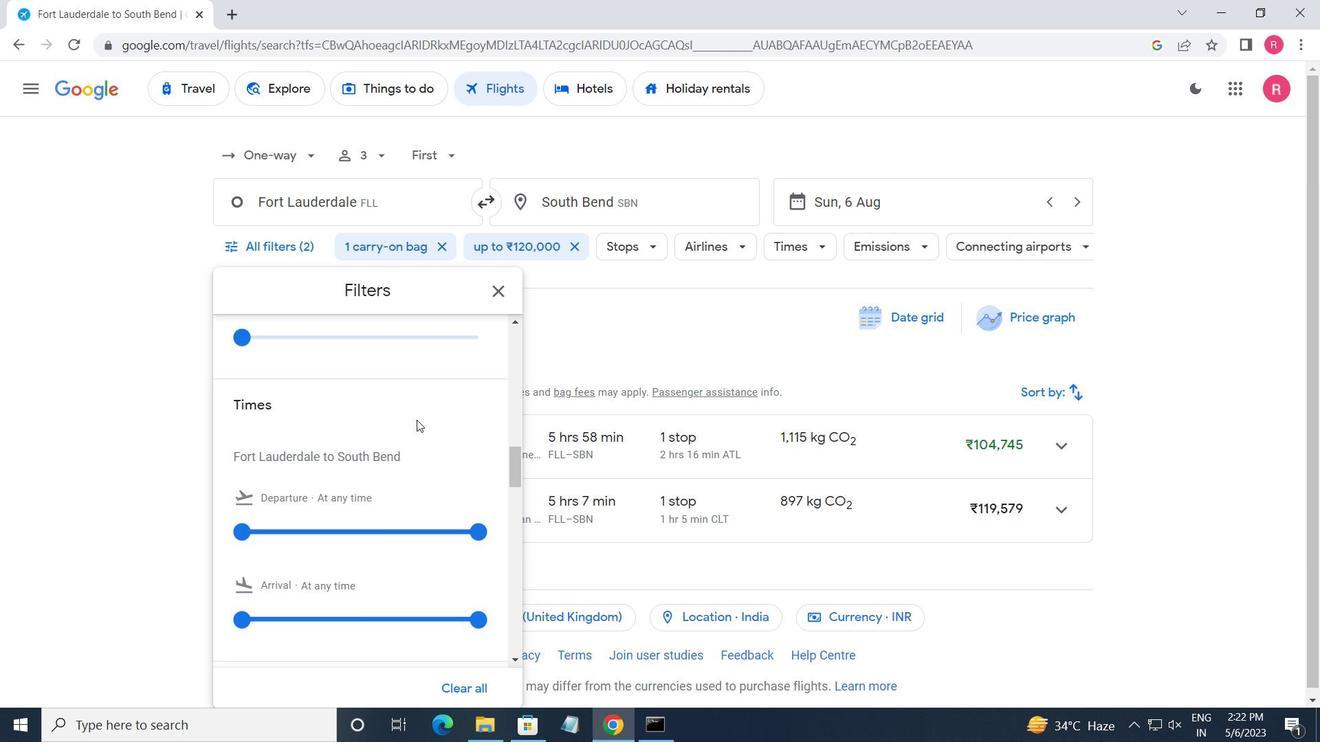 
Action: Mouse moved to (240, 448)
Screenshot: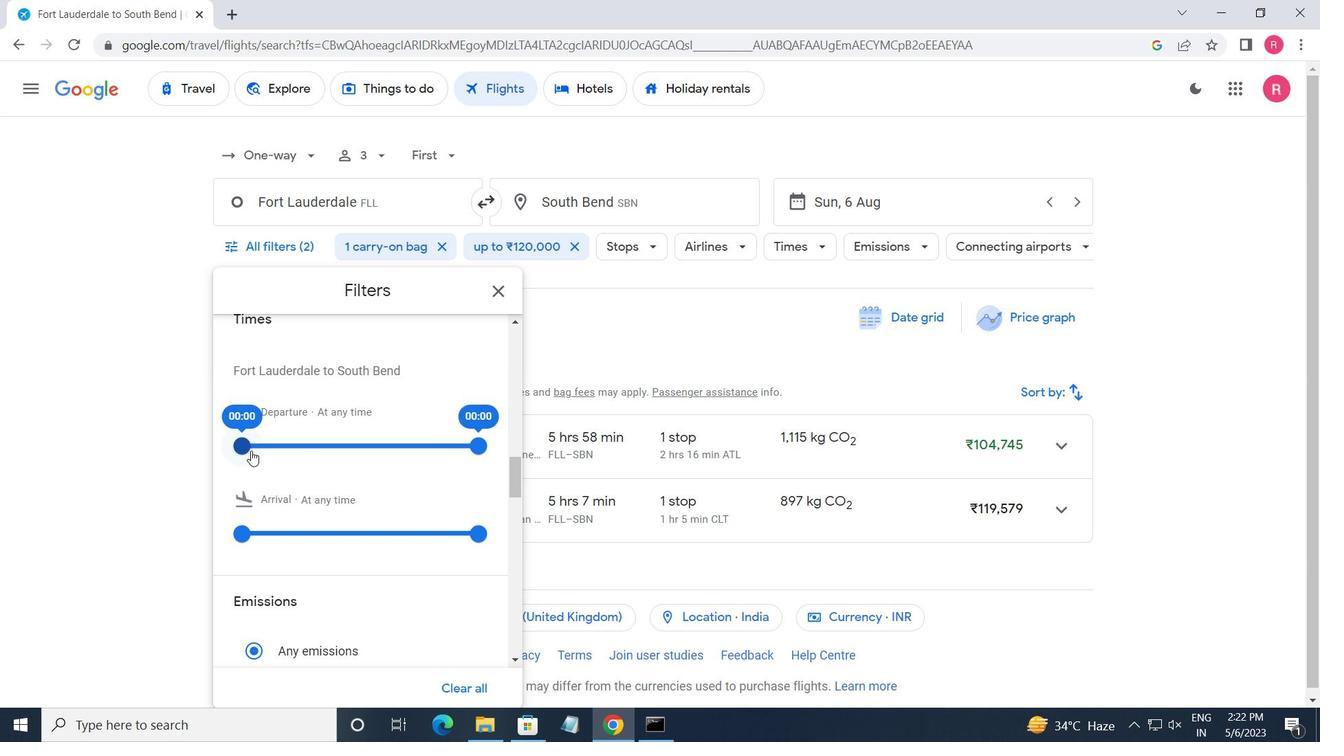 
Action: Mouse pressed left at (240, 448)
Screenshot: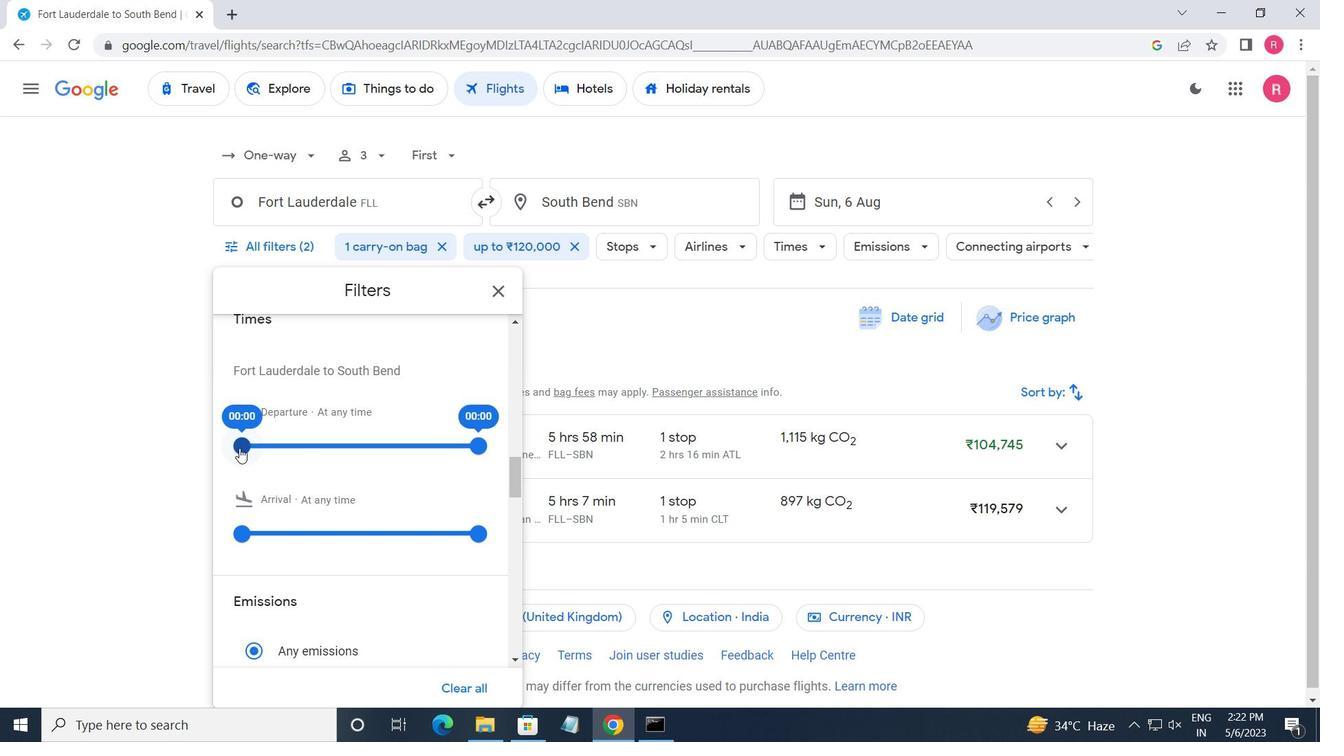 
Action: Mouse moved to (475, 440)
Screenshot: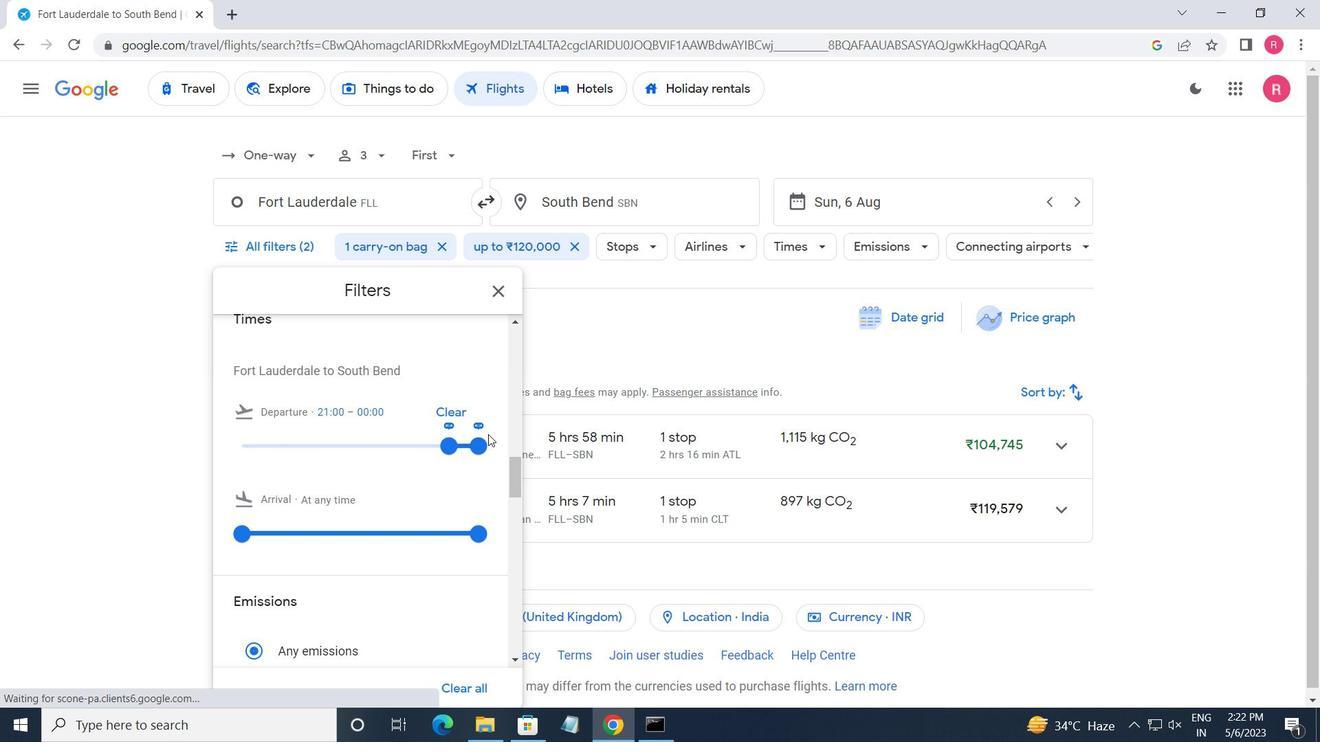 
Action: Mouse pressed left at (475, 440)
Screenshot: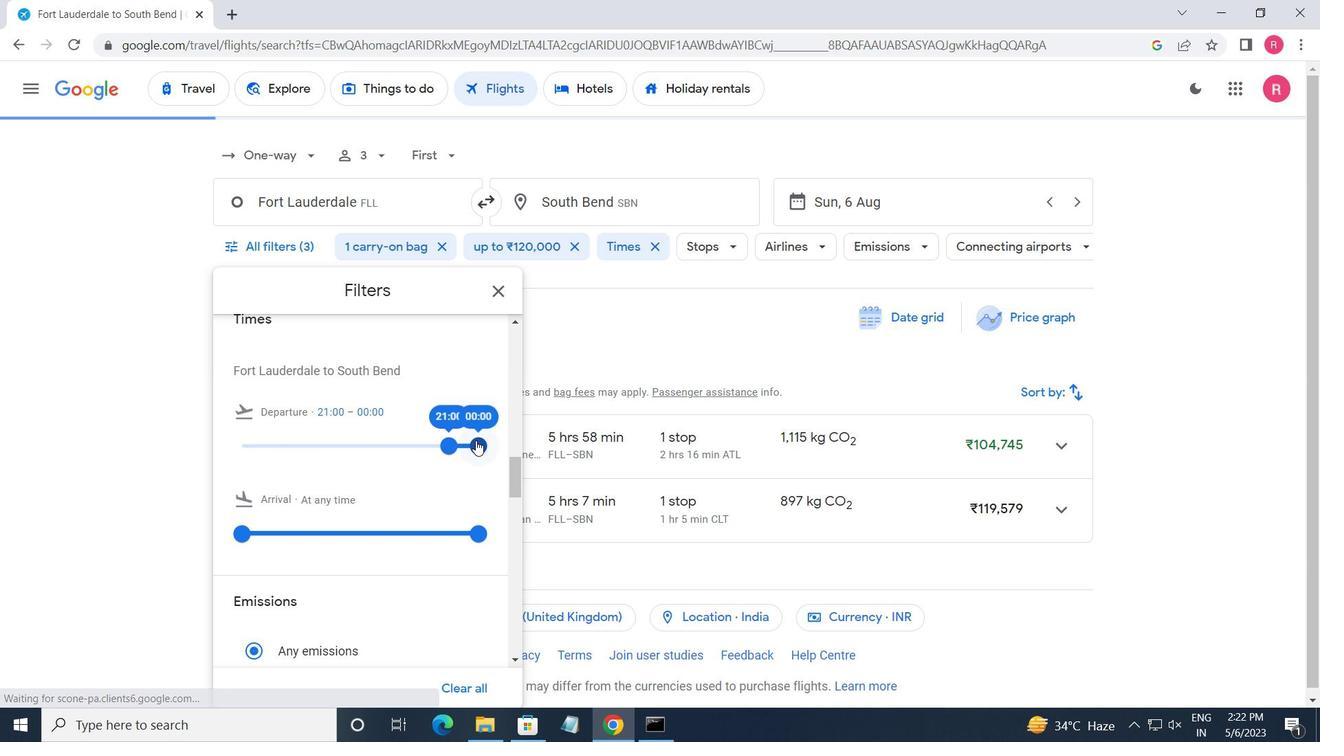 
Action: Mouse moved to (505, 287)
Screenshot: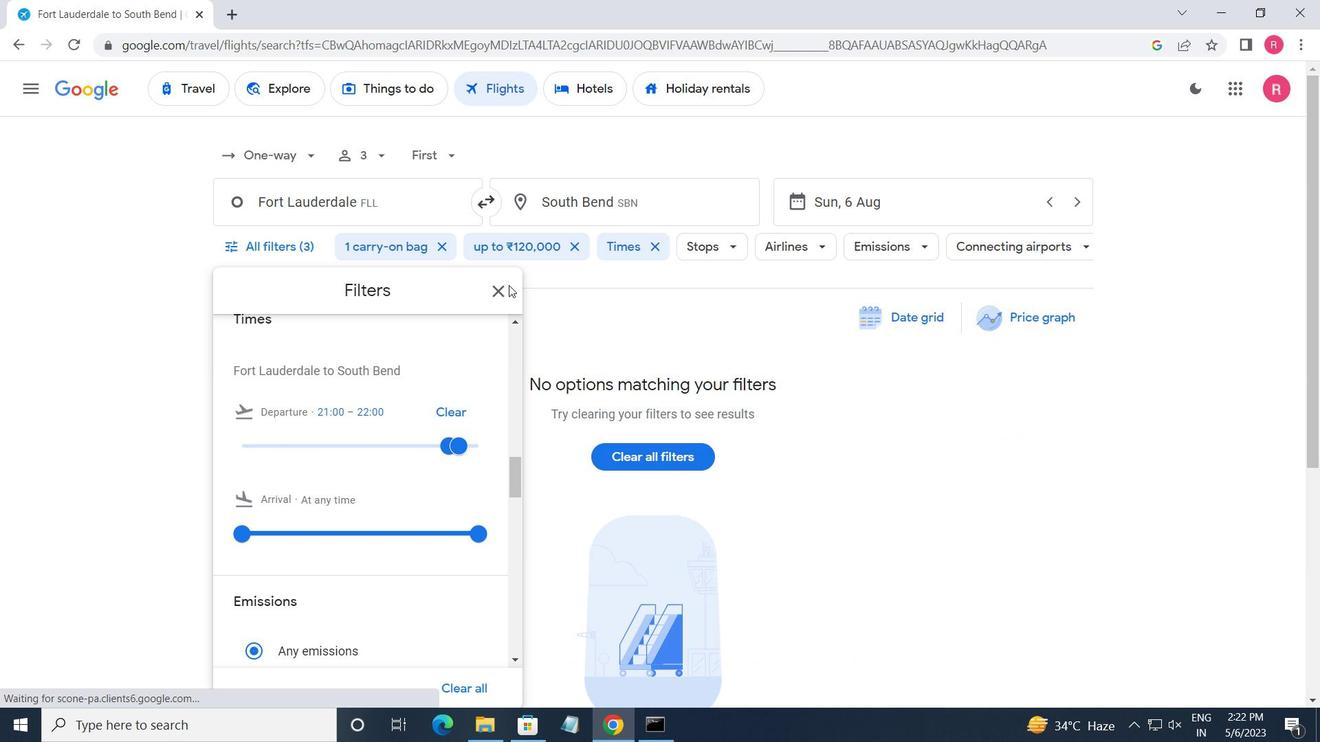 
Action: Mouse pressed left at (505, 287)
Screenshot: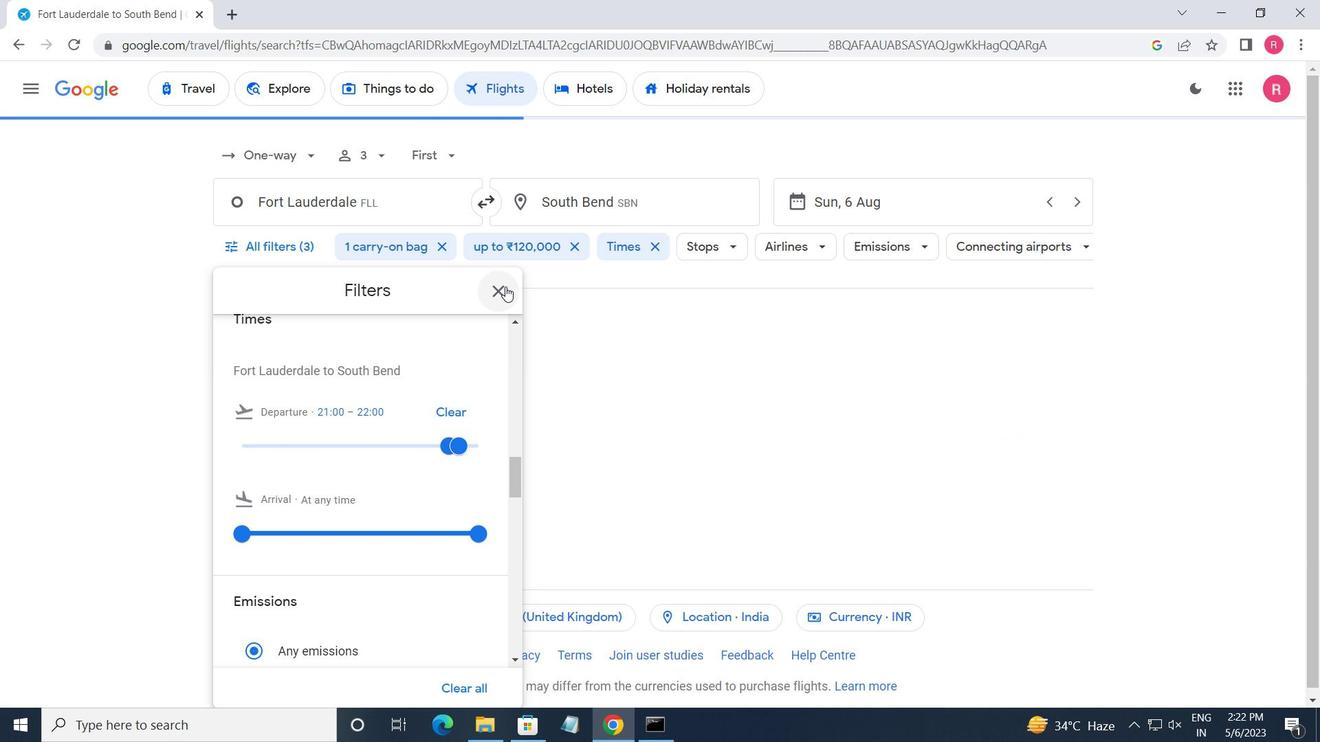
